 Task: Removing Background Noise.
Action: Mouse moved to (90, 11)
Screenshot: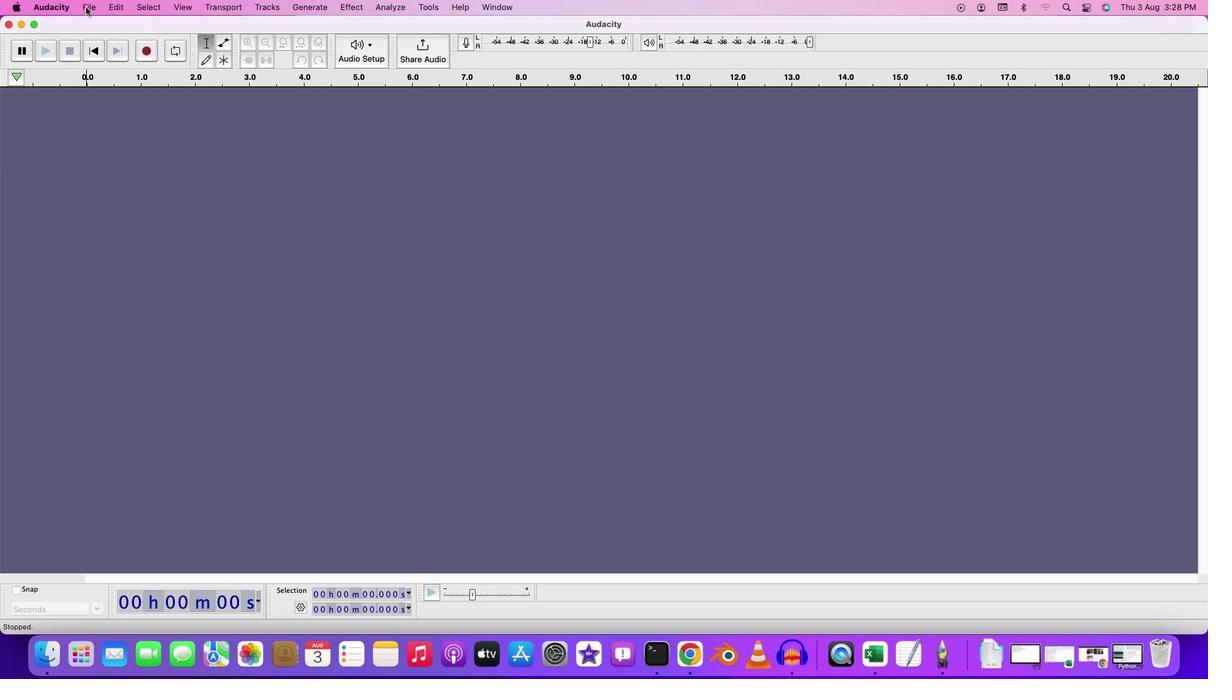 
Action: Mouse pressed left at (90, 11)
Screenshot: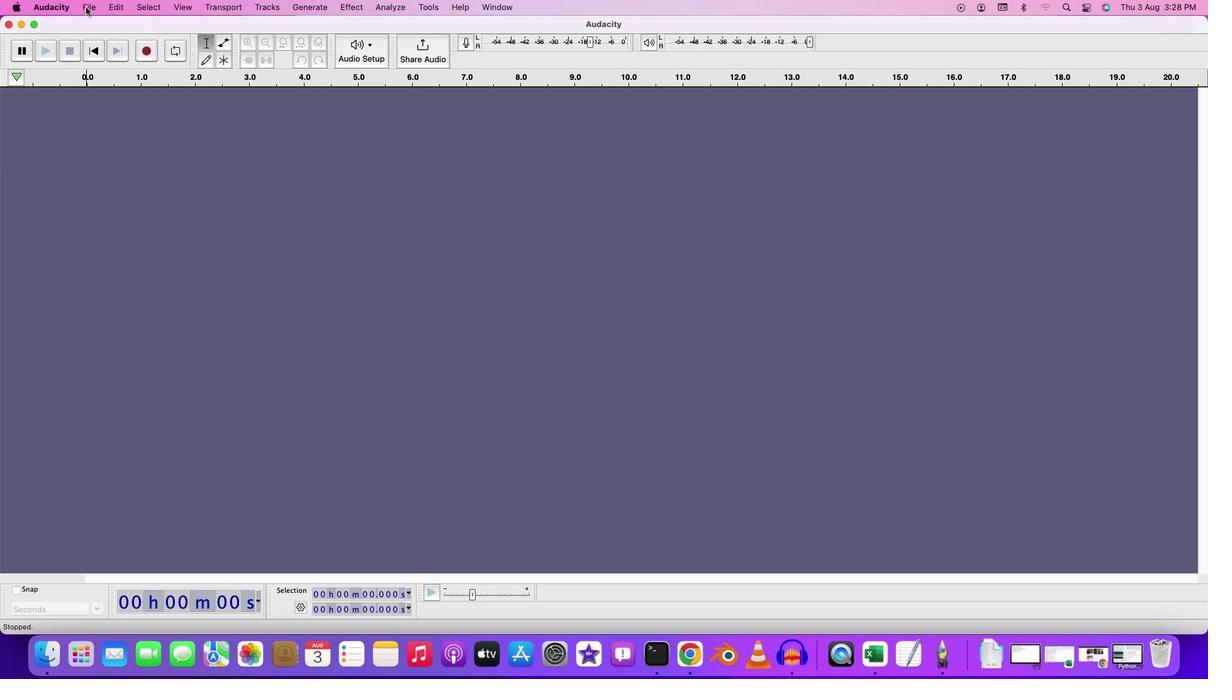 
Action: Mouse moved to (105, 39)
Screenshot: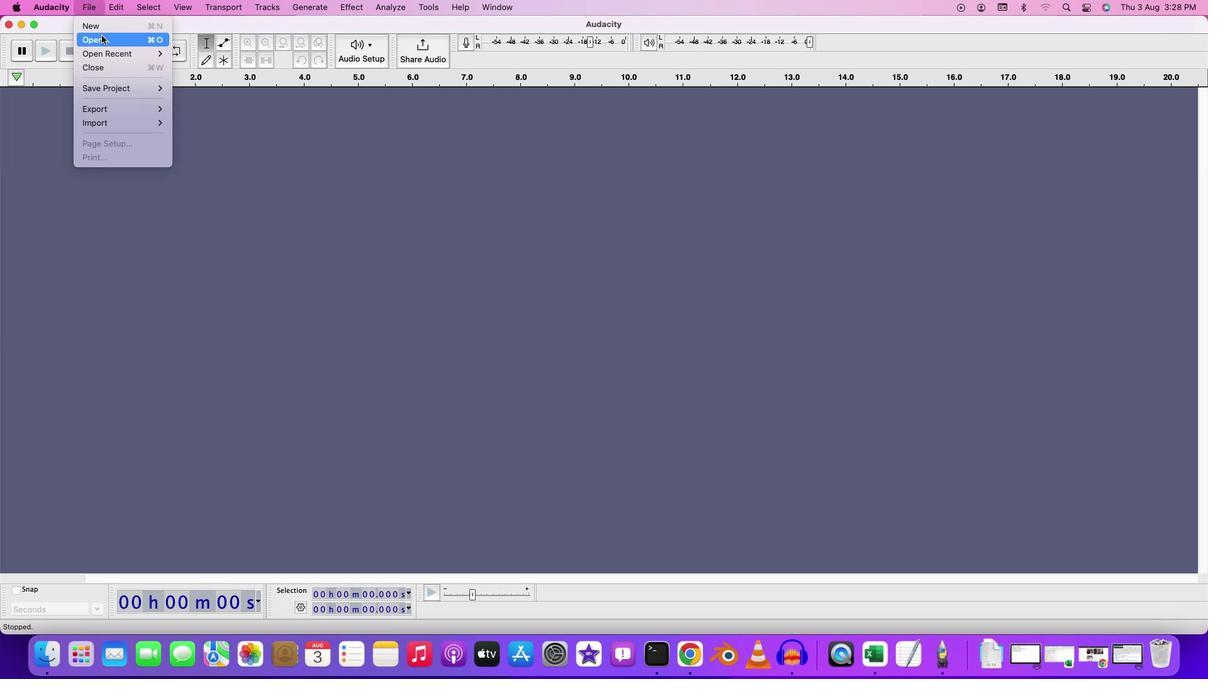 
Action: Mouse pressed left at (105, 39)
Screenshot: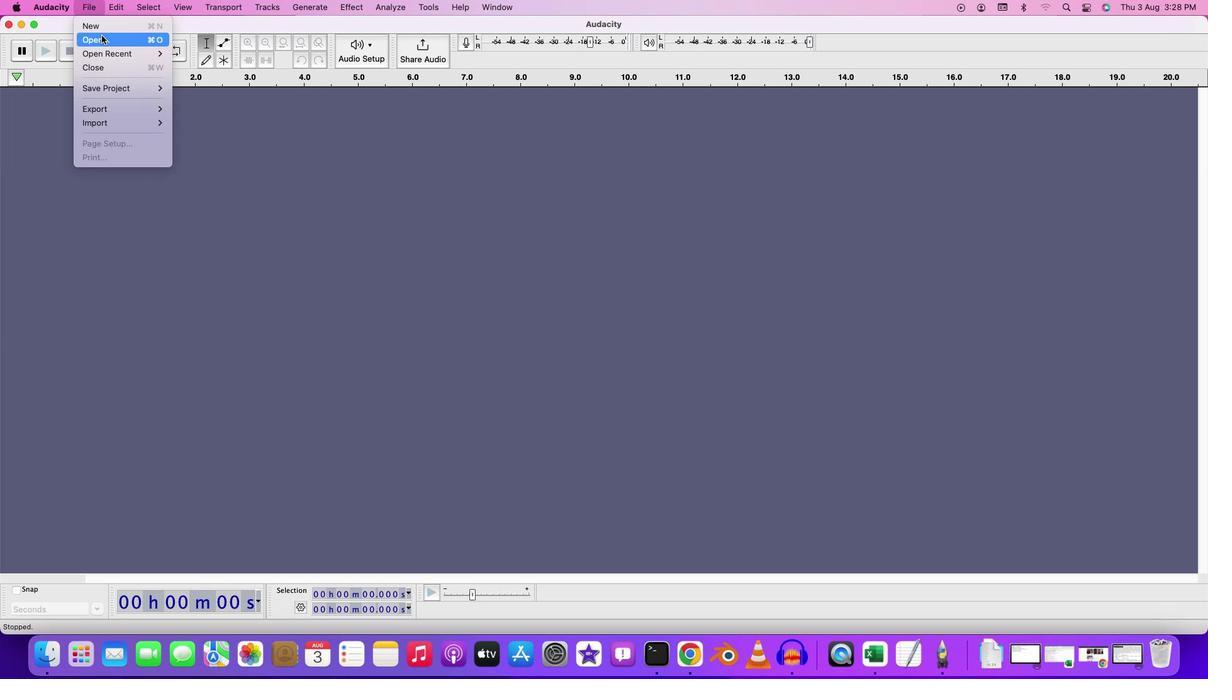 
Action: Mouse moved to (514, 171)
Screenshot: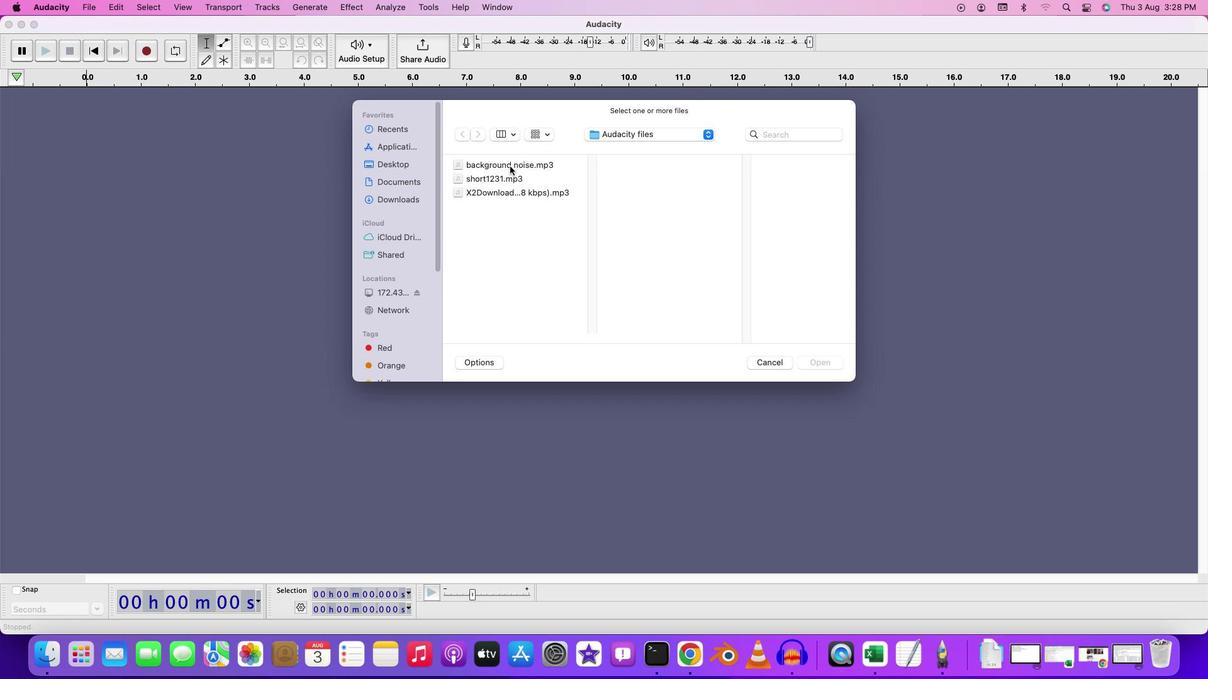 
Action: Mouse pressed left at (514, 171)
Screenshot: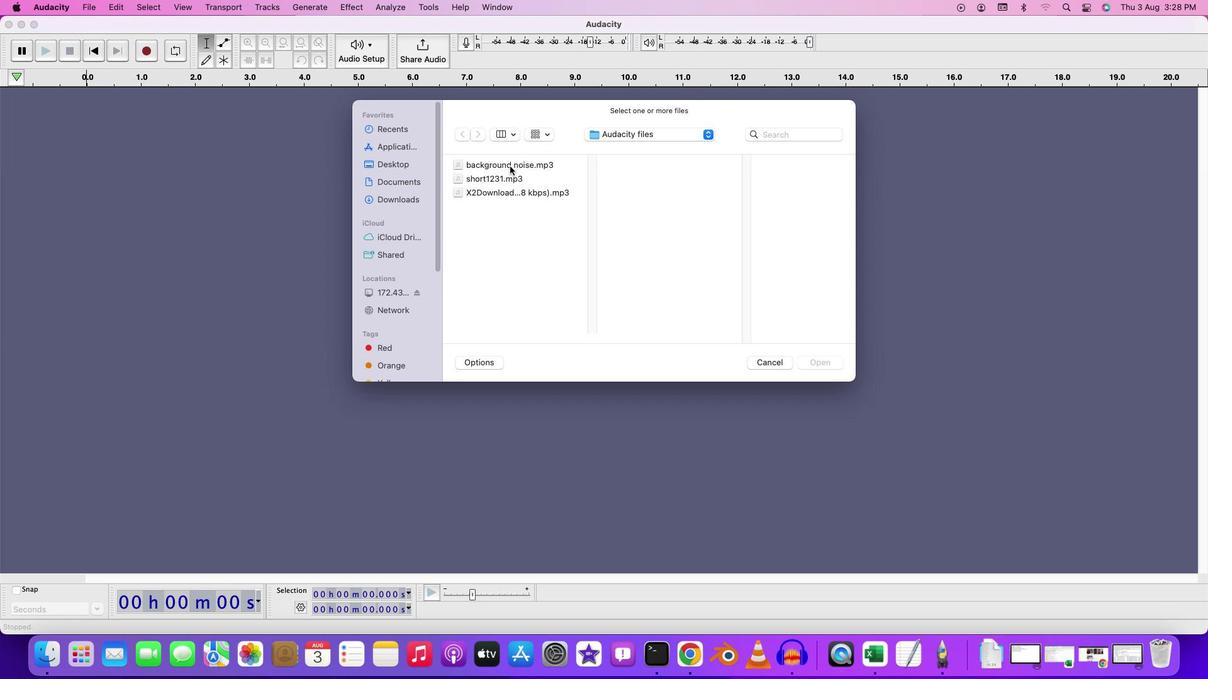 
Action: Mouse pressed left at (514, 171)
Screenshot: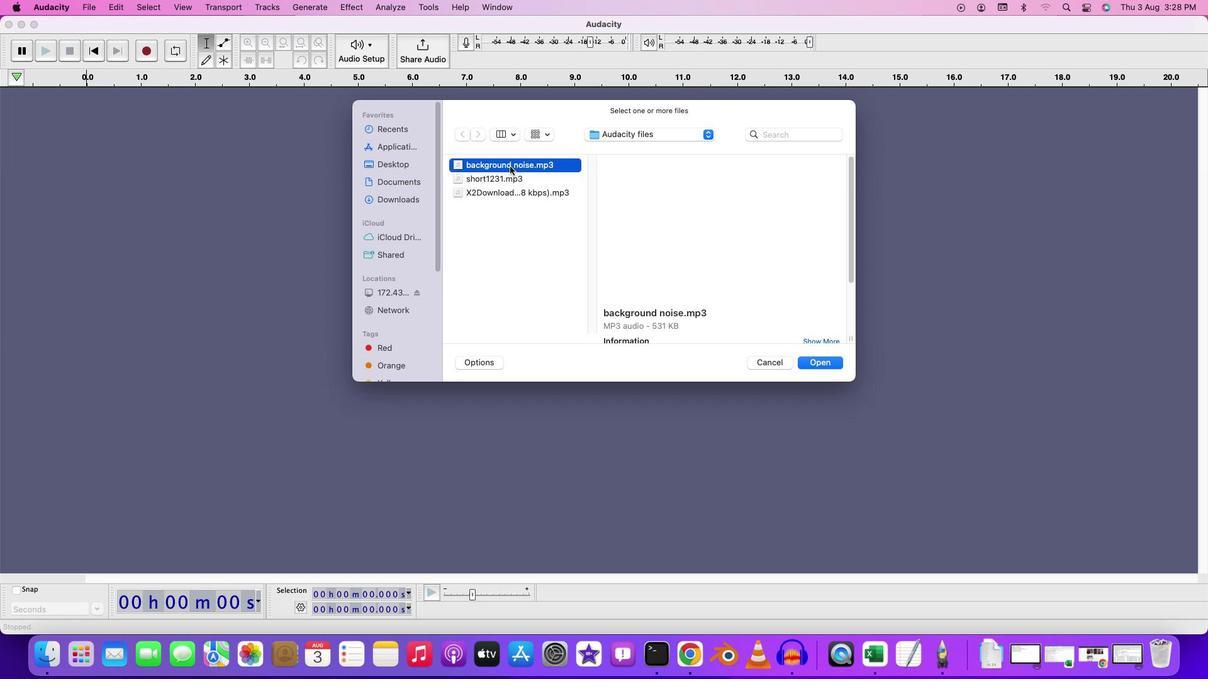 
Action: Mouse moved to (134, 124)
Screenshot: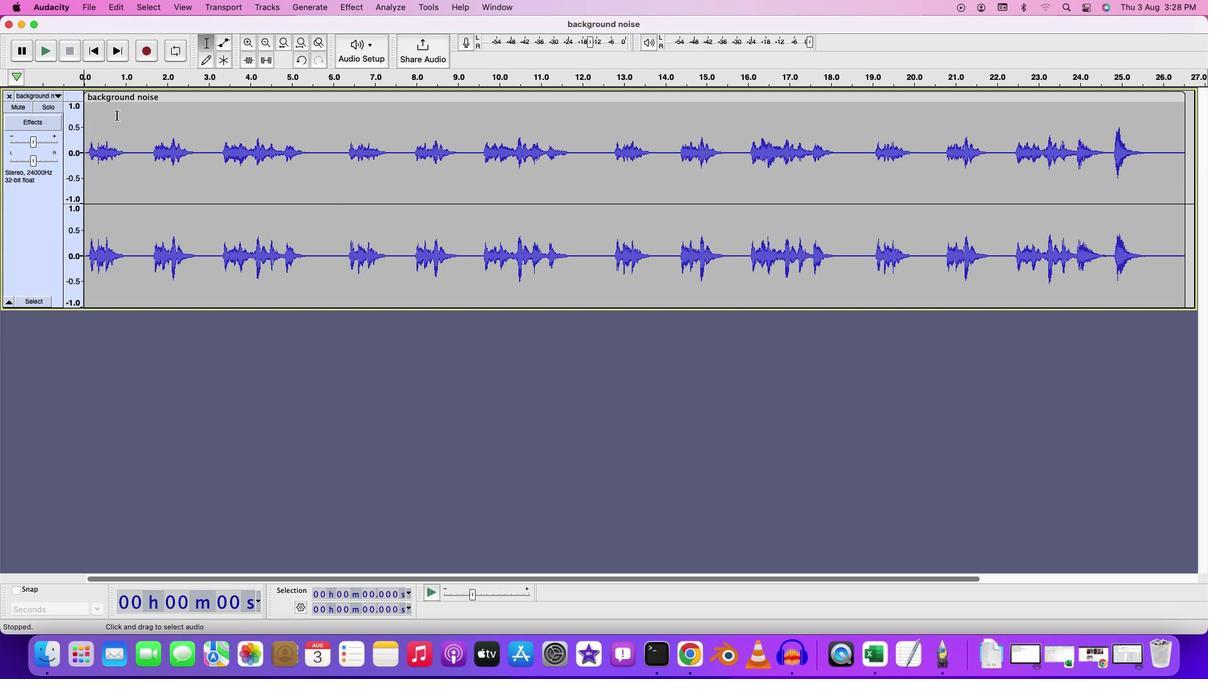 
Action: Key pressed Key.space
Screenshot: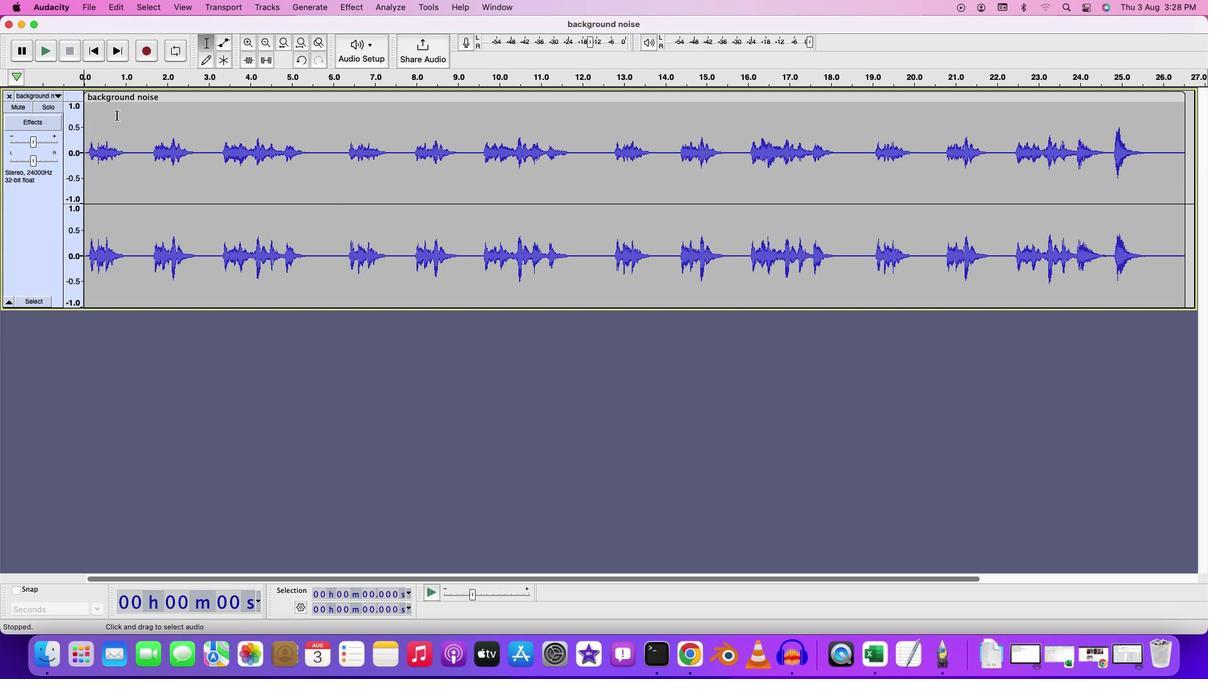 
Action: Mouse moved to (361, 117)
Screenshot: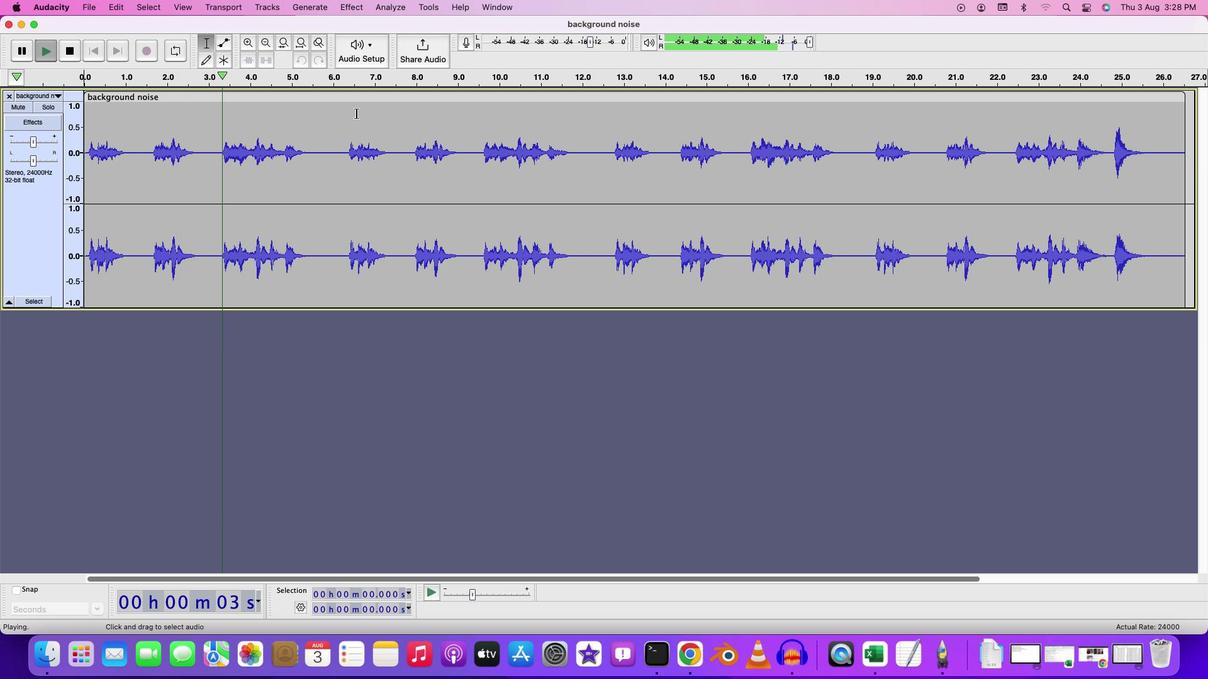 
Action: Mouse pressed left at (361, 117)
Screenshot: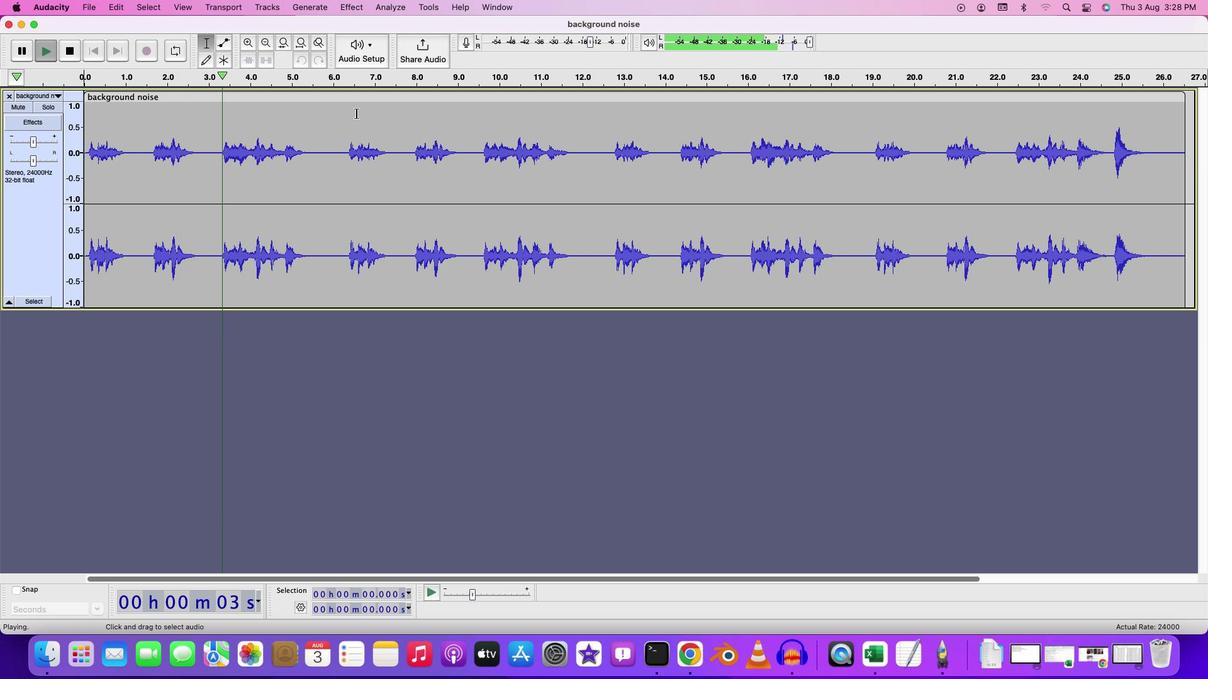 
Action: Mouse moved to (412, 120)
Screenshot: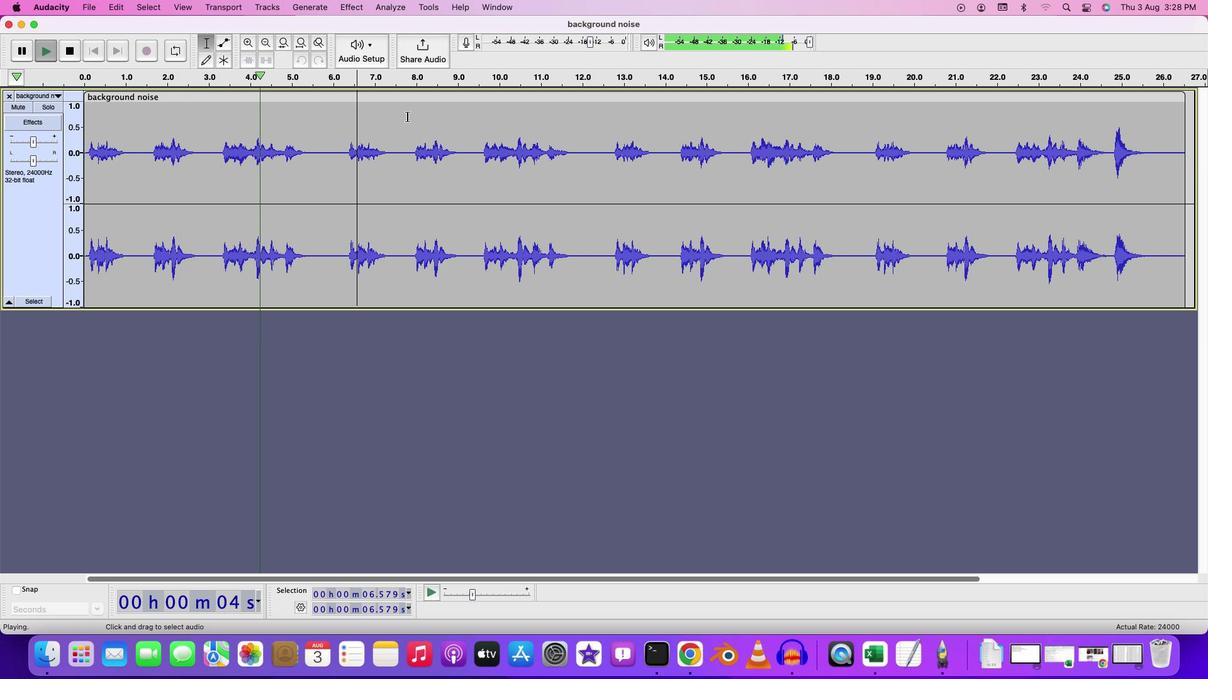 
Action: Mouse pressed left at (412, 120)
Screenshot: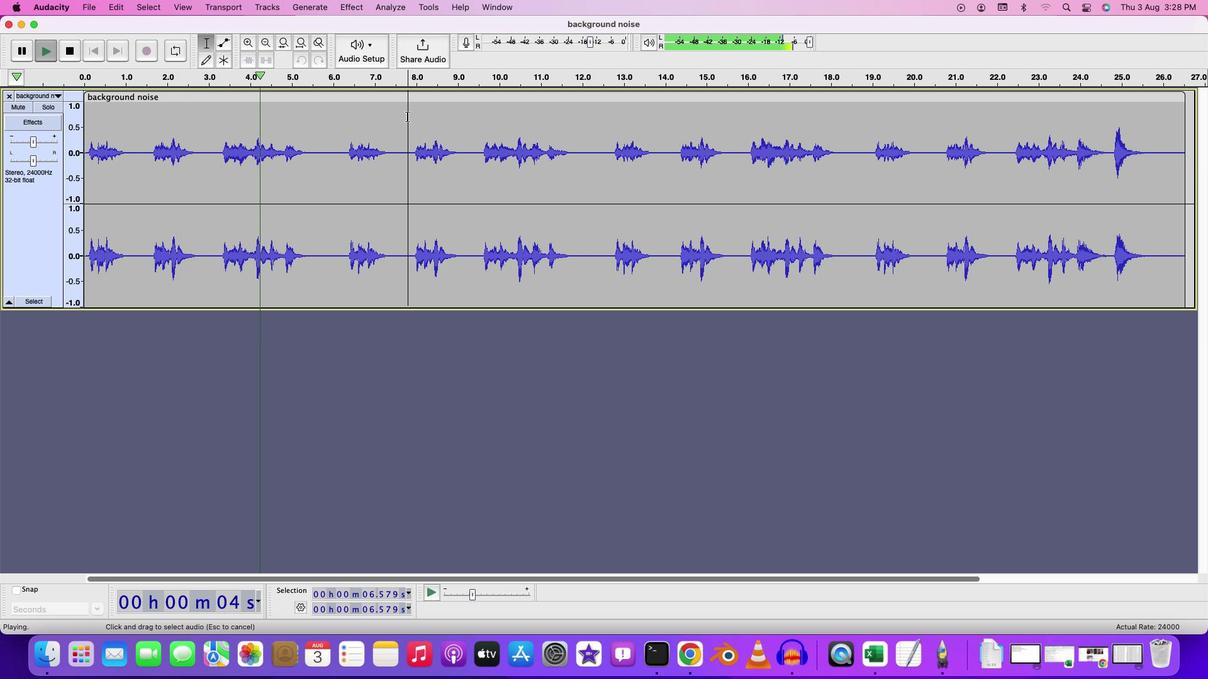 
Action: Key pressed Key.spaceKey.space
Screenshot: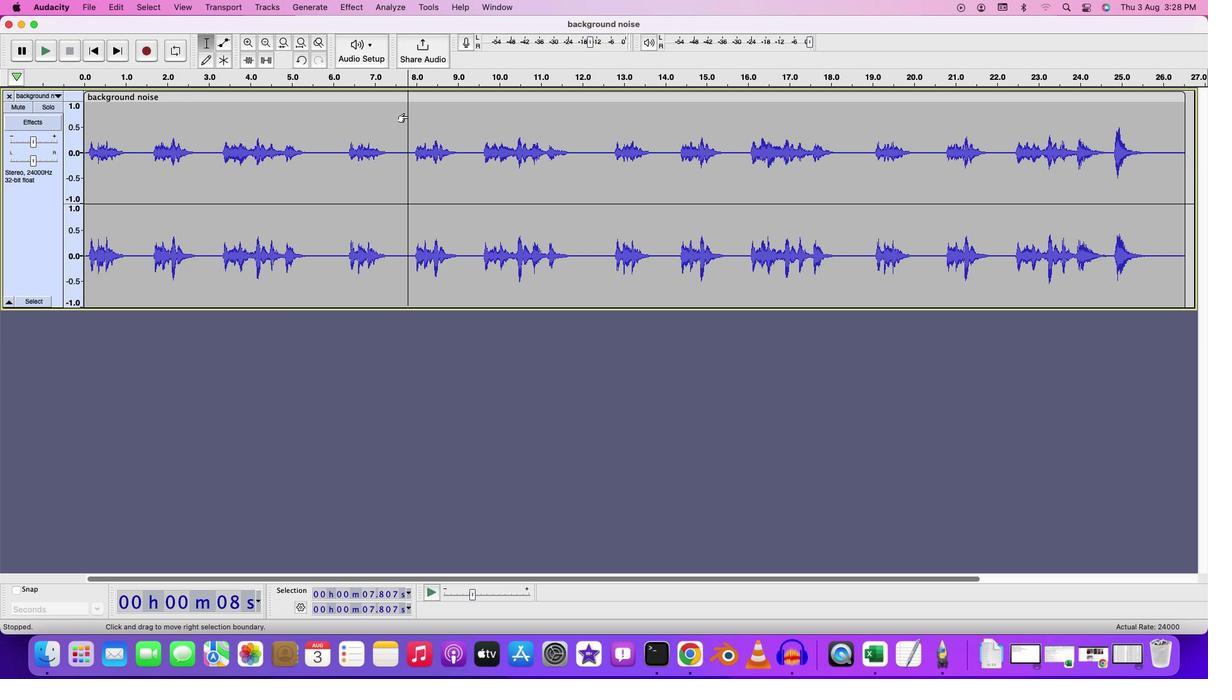 
Action: Mouse moved to (411, 121)
Screenshot: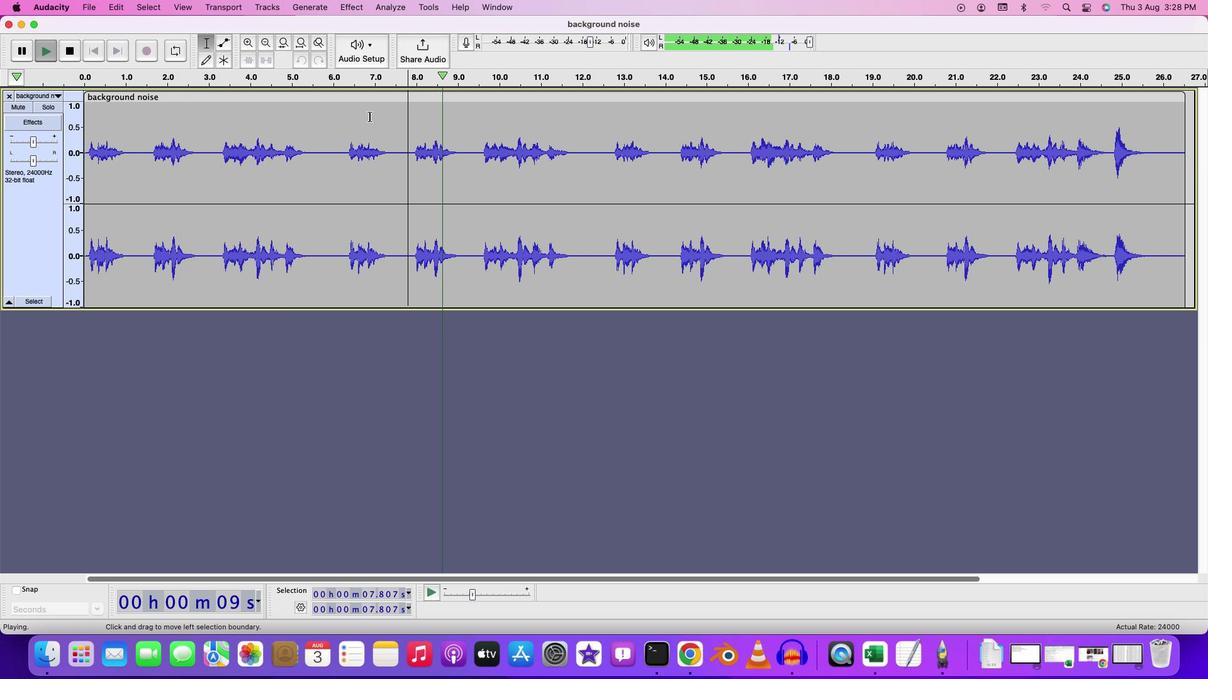 
Action: Key pressed Key.space
Screenshot: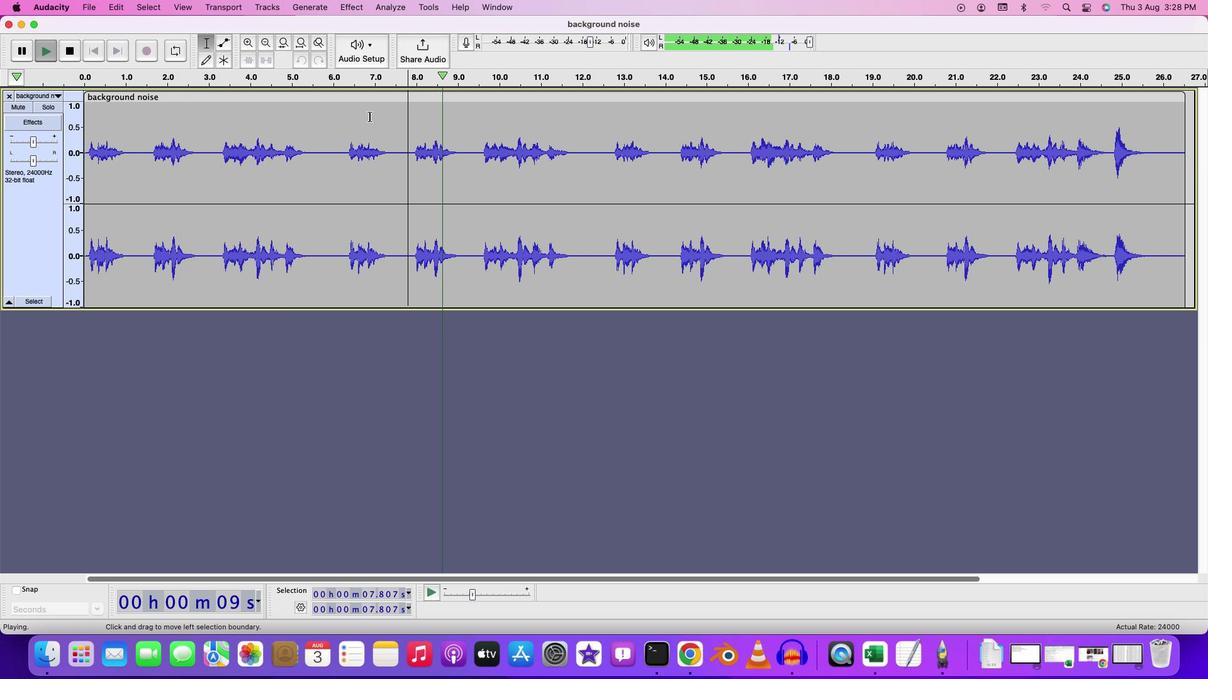 
Action: Mouse moved to (95, 118)
Screenshot: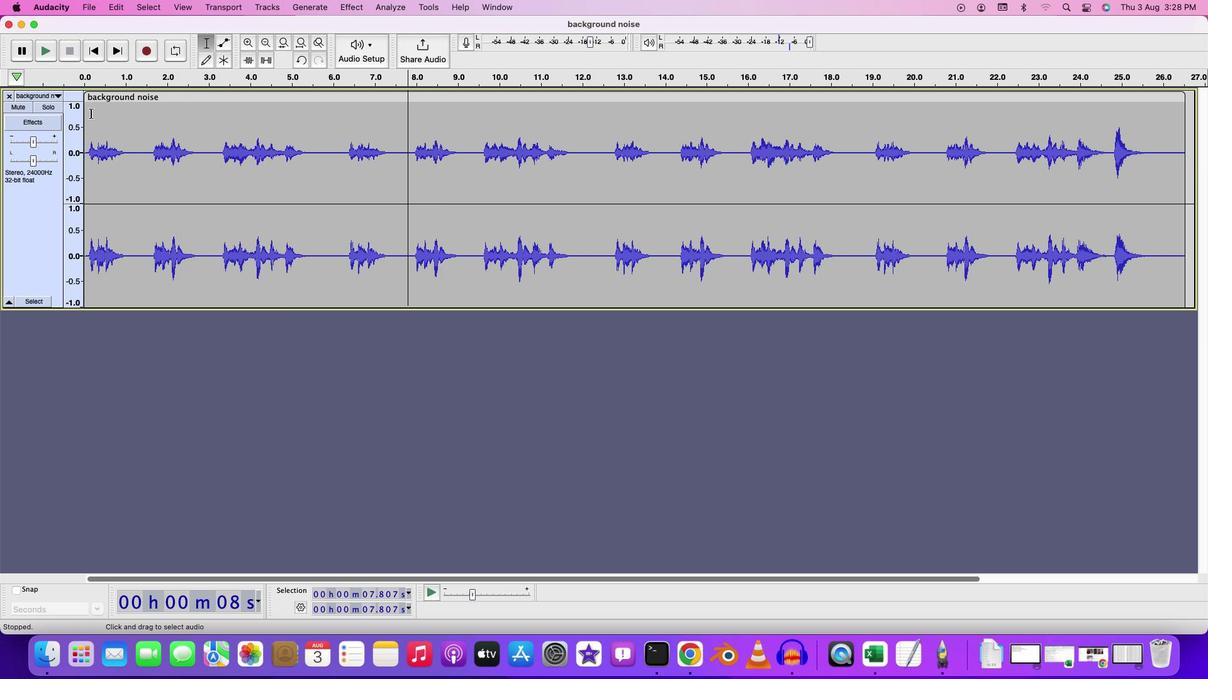 
Action: Mouse pressed left at (95, 118)
Screenshot: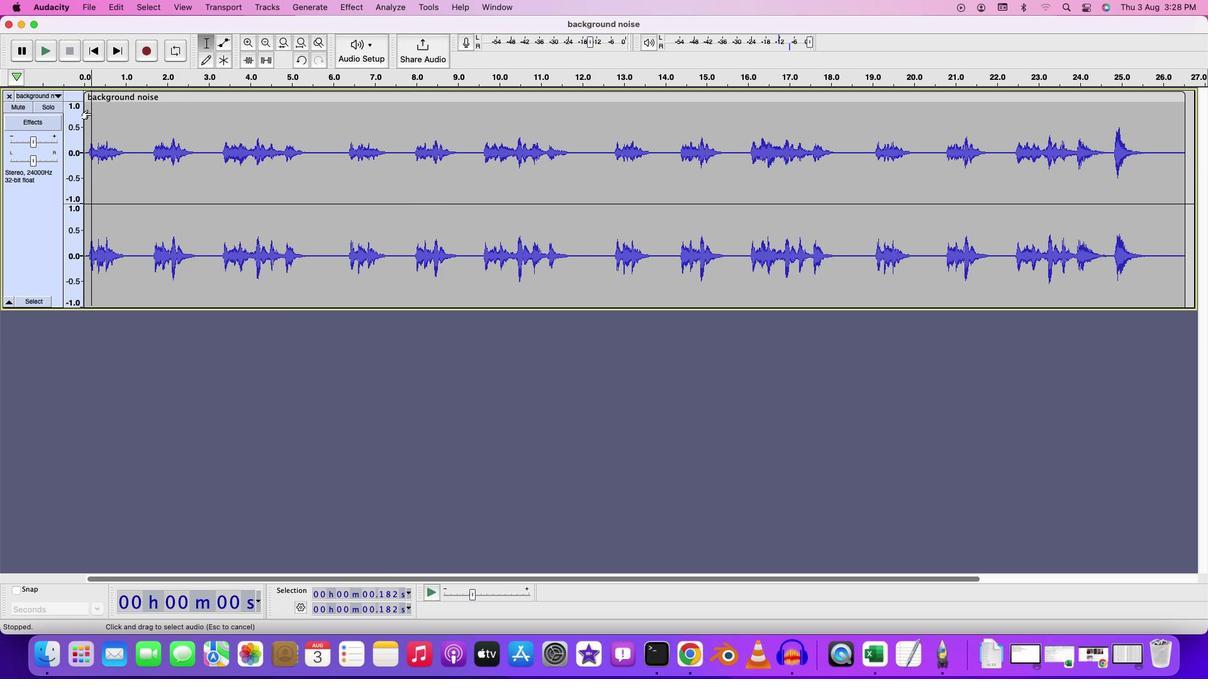 
Action: Mouse moved to (159, 135)
Screenshot: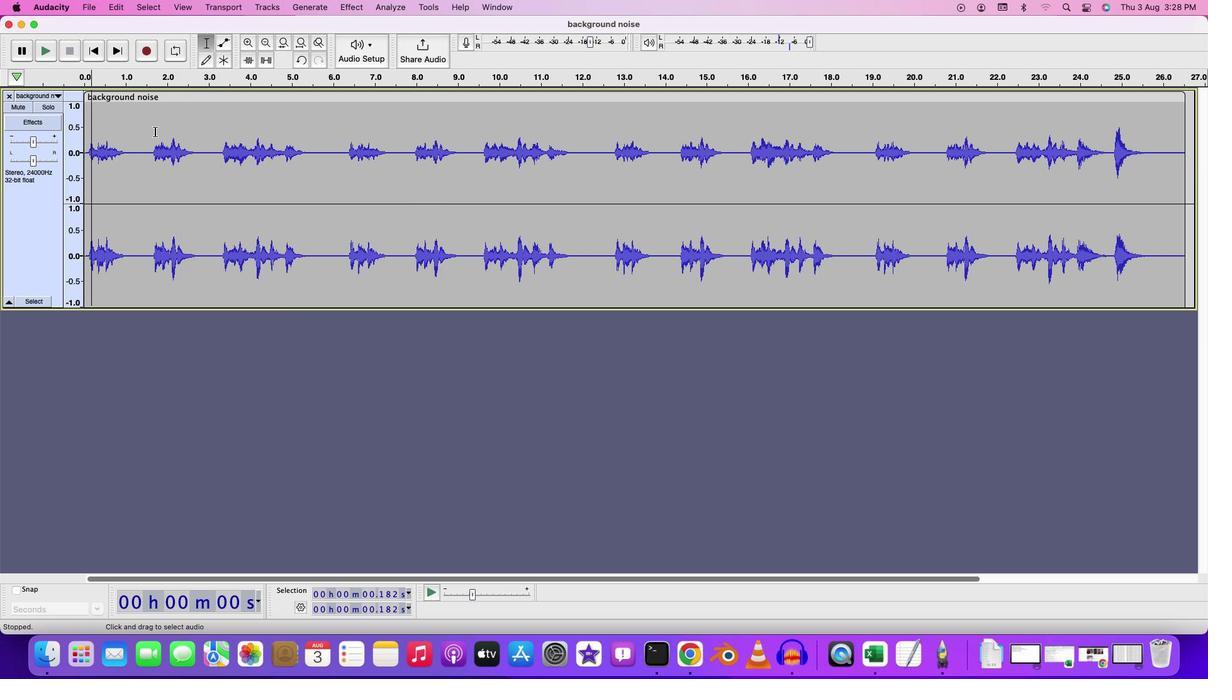 
Action: Mouse pressed left at (159, 135)
Screenshot: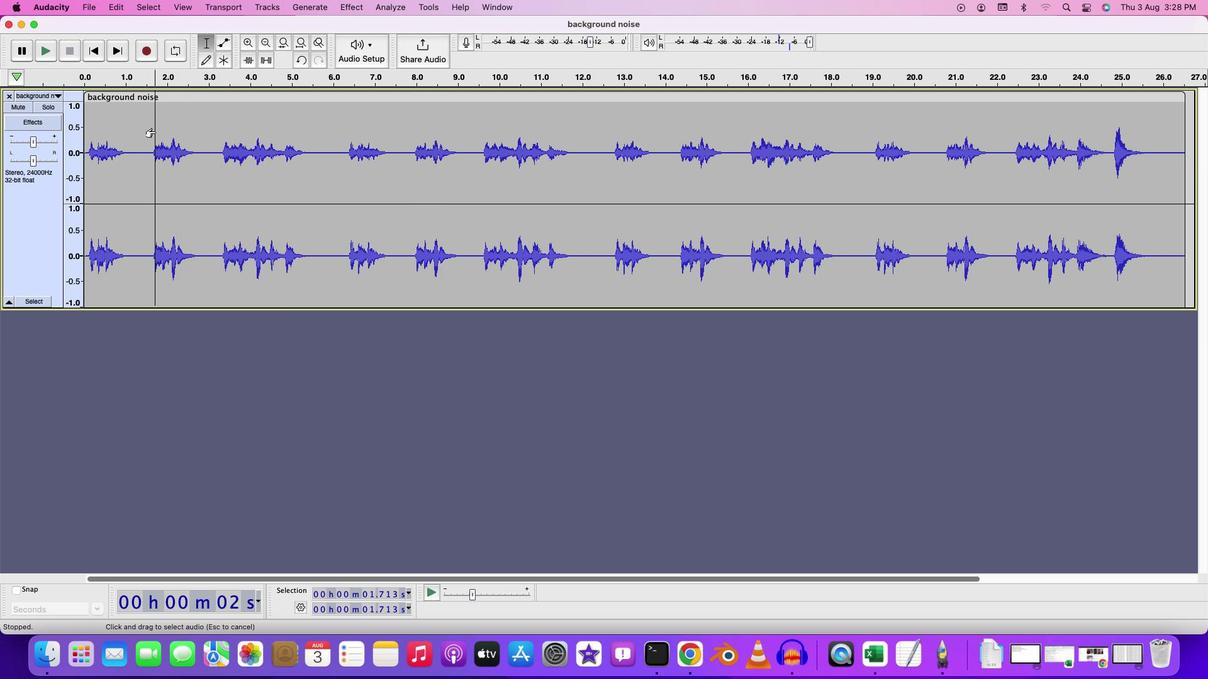 
Action: Mouse moved to (128, 130)
Screenshot: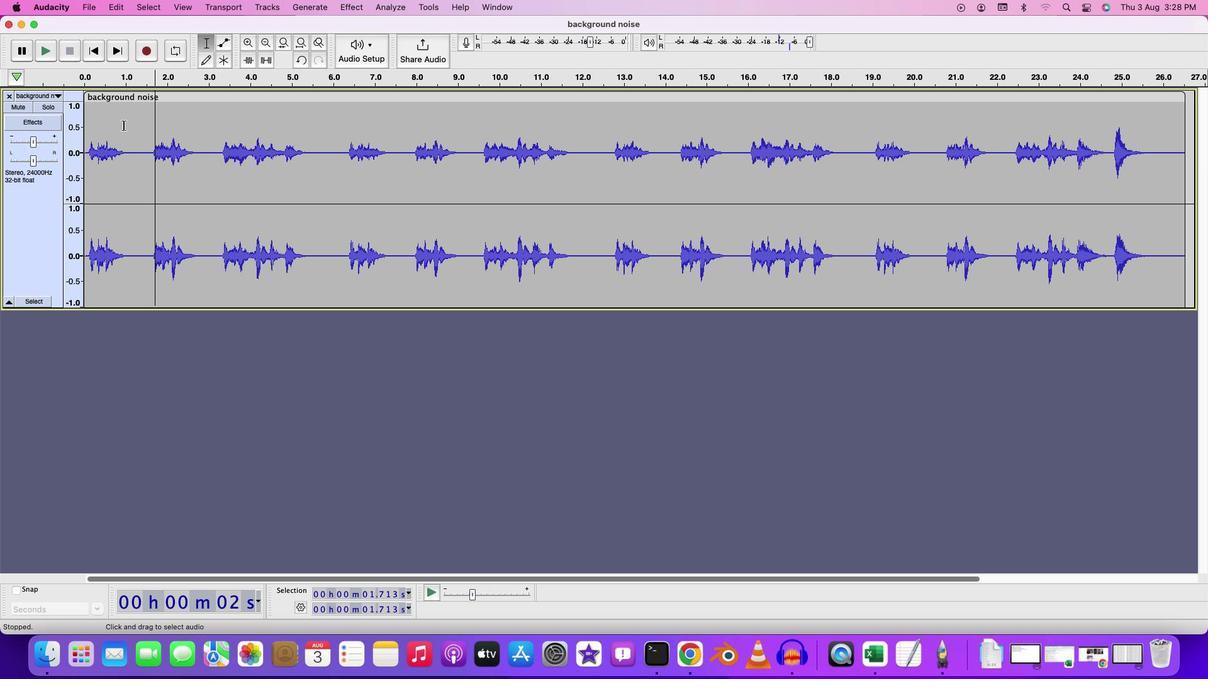 
Action: Mouse pressed left at (128, 130)
Screenshot: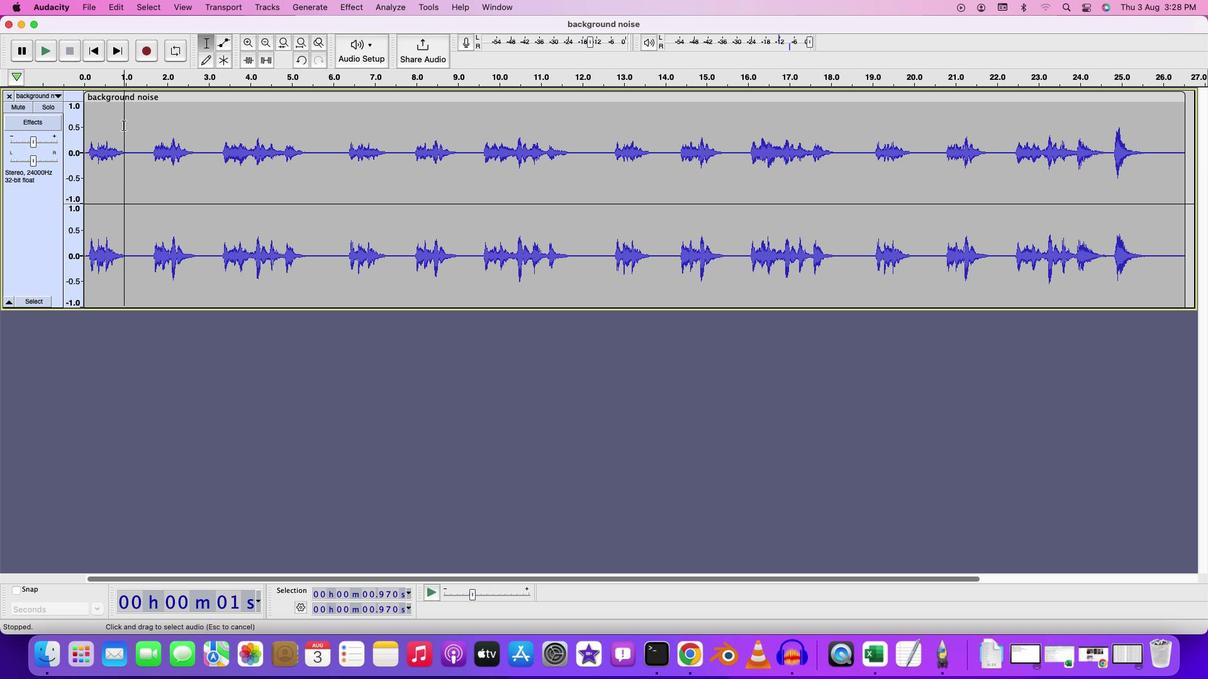 
Action: Mouse moved to (358, 16)
Screenshot: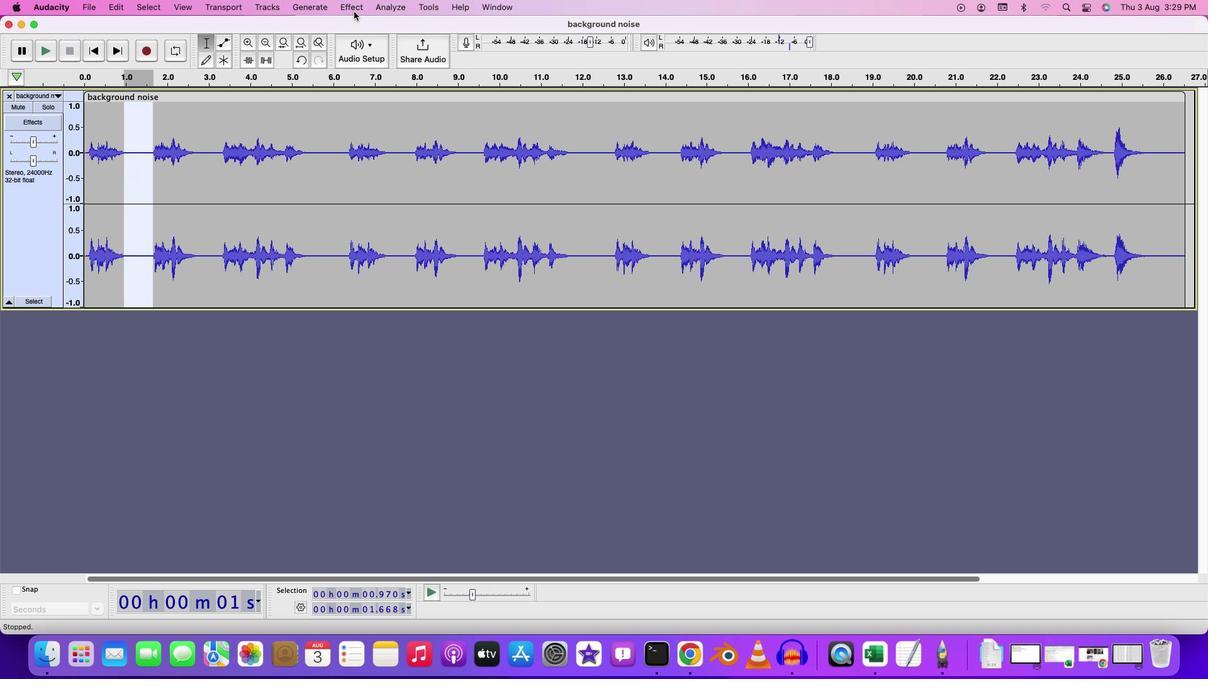 
Action: Mouse pressed left at (358, 16)
Screenshot: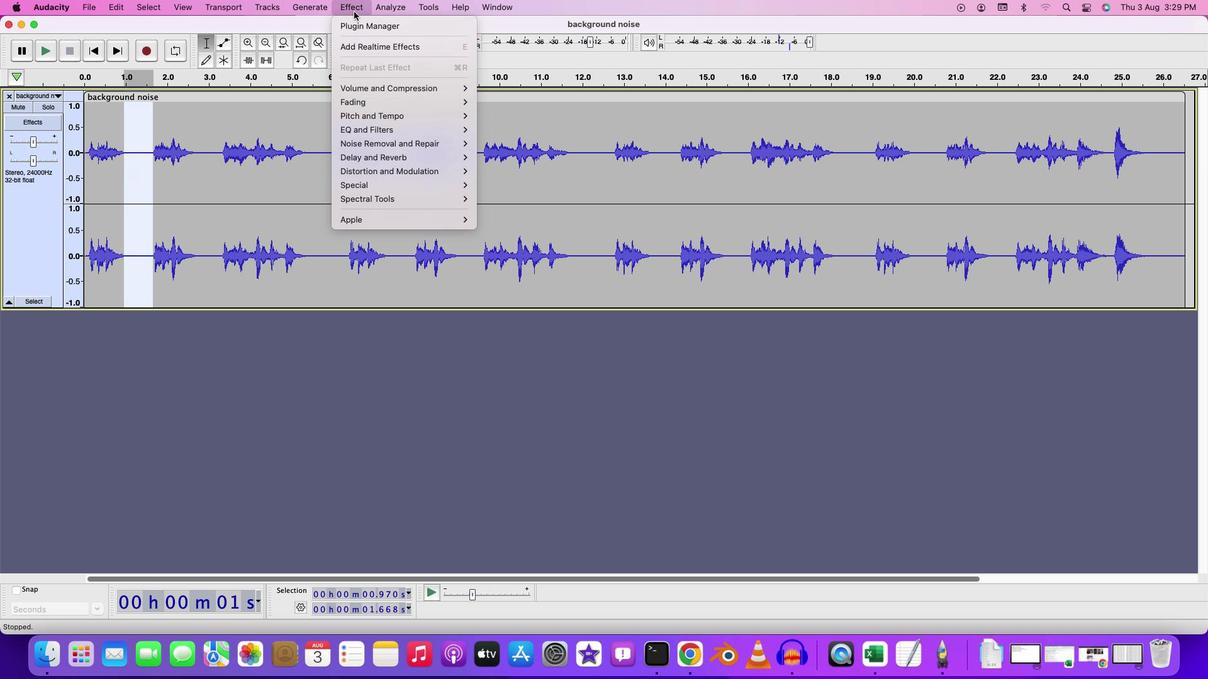 
Action: Mouse moved to (508, 186)
Screenshot: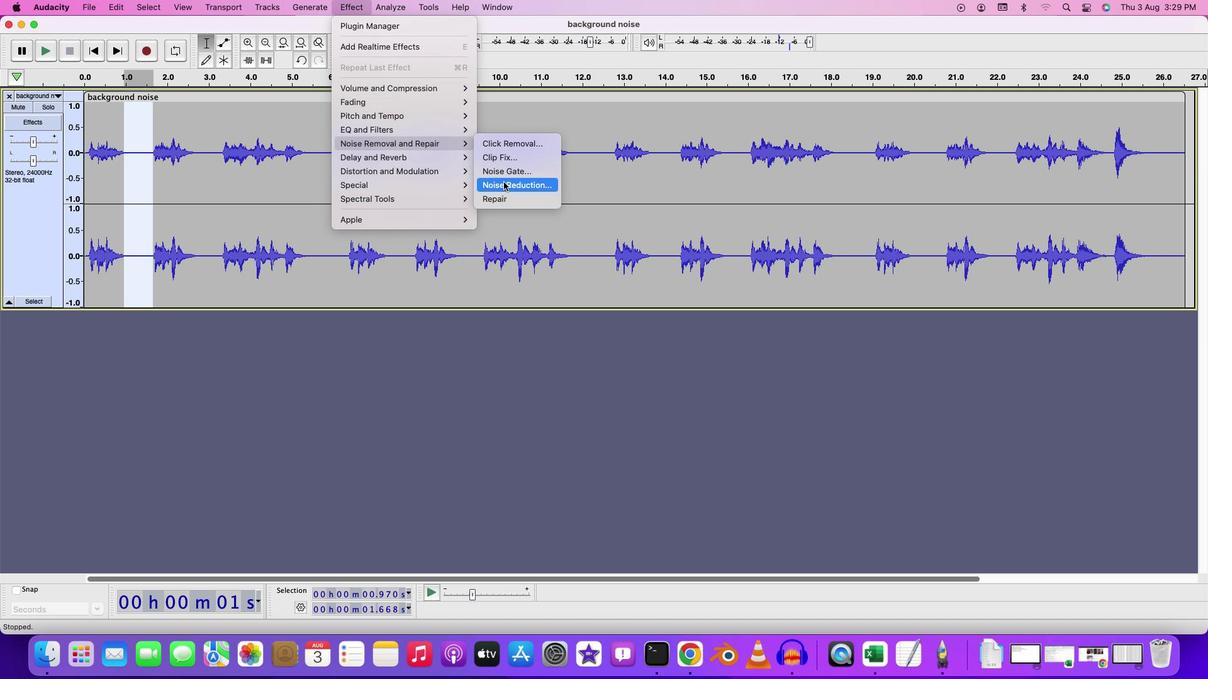 
Action: Mouse pressed left at (508, 186)
Screenshot: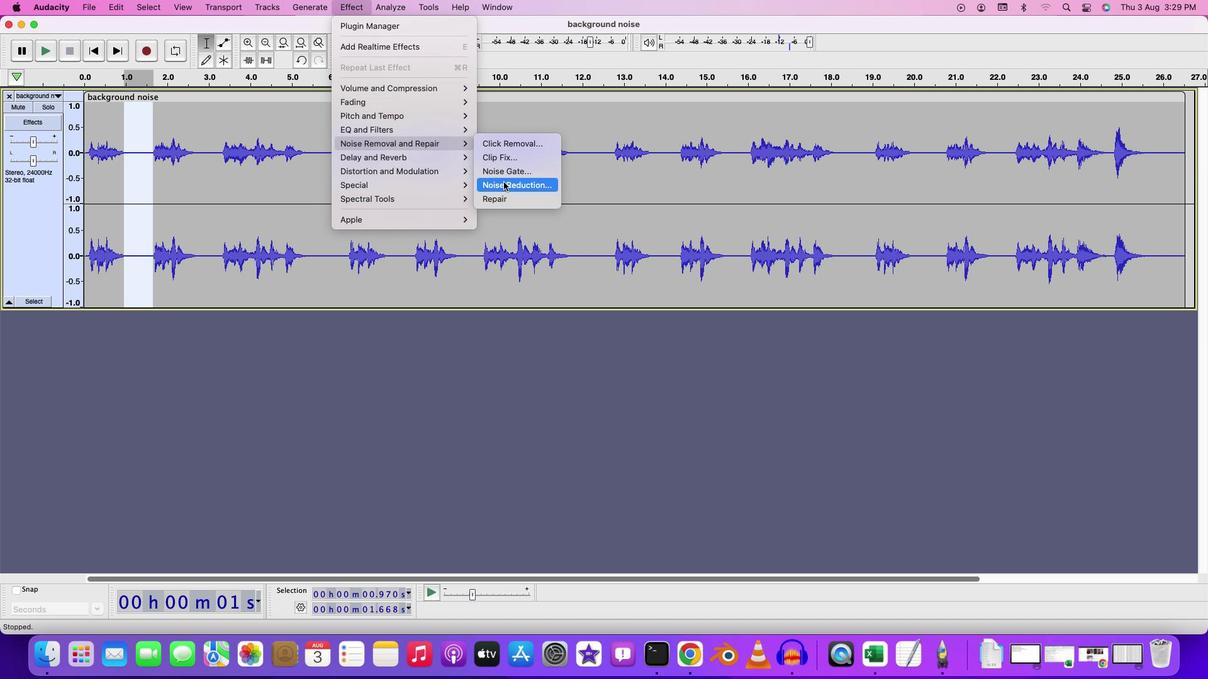 
Action: Mouse moved to (620, 354)
Screenshot: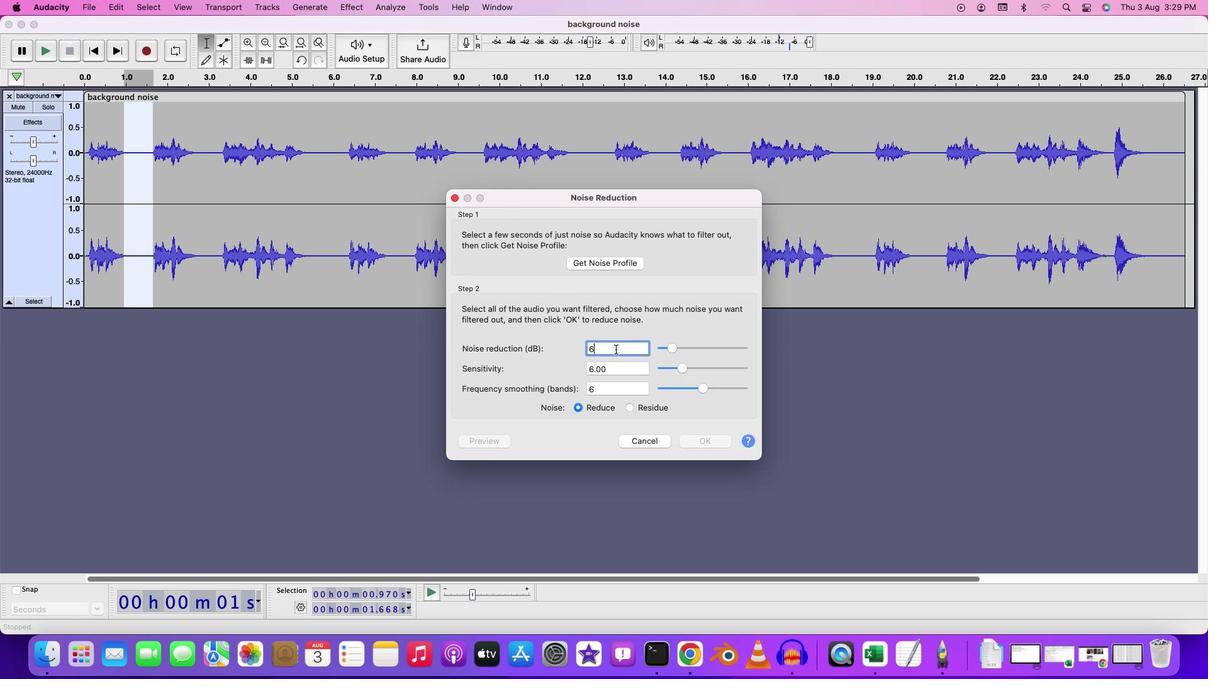 
Action: Mouse pressed left at (620, 354)
Screenshot: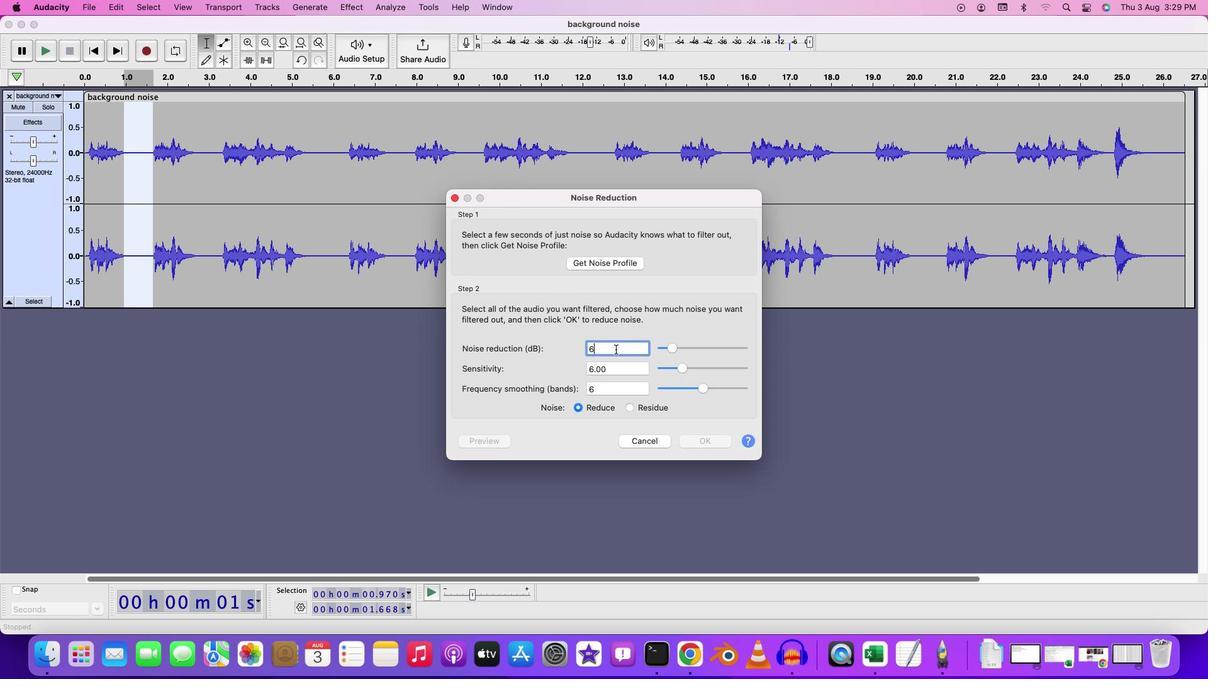 
Action: Mouse moved to (622, 353)
Screenshot: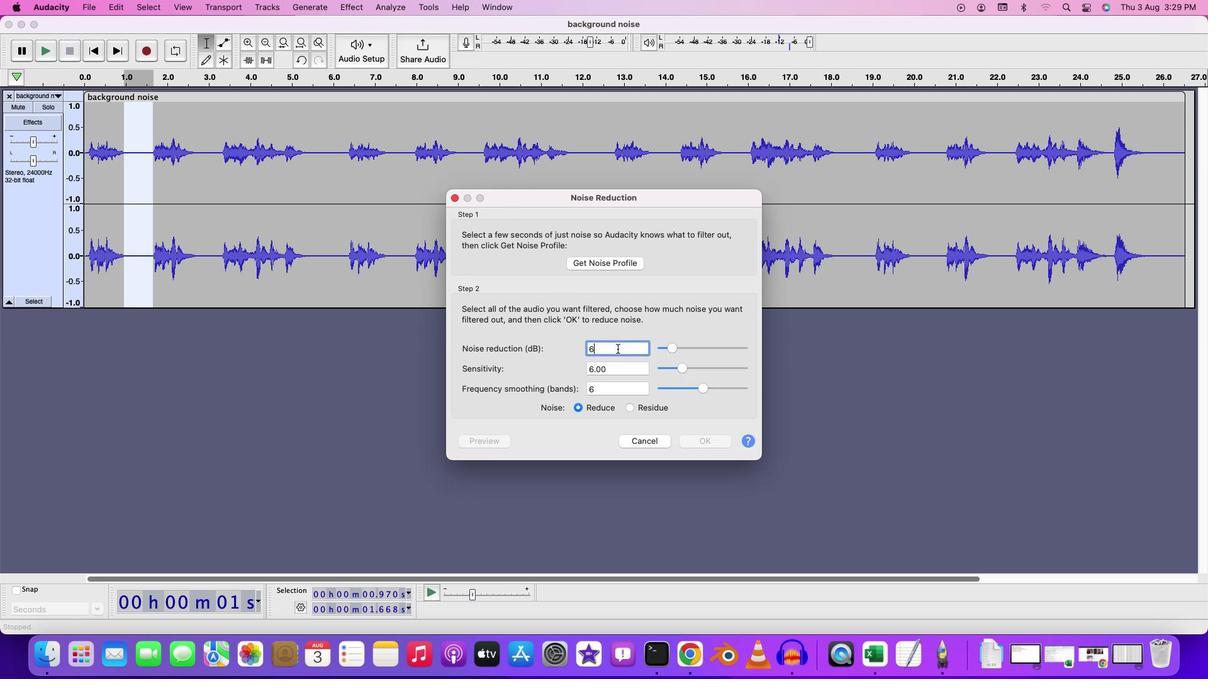 
Action: Key pressed Key.backspace'1''2'
Screenshot: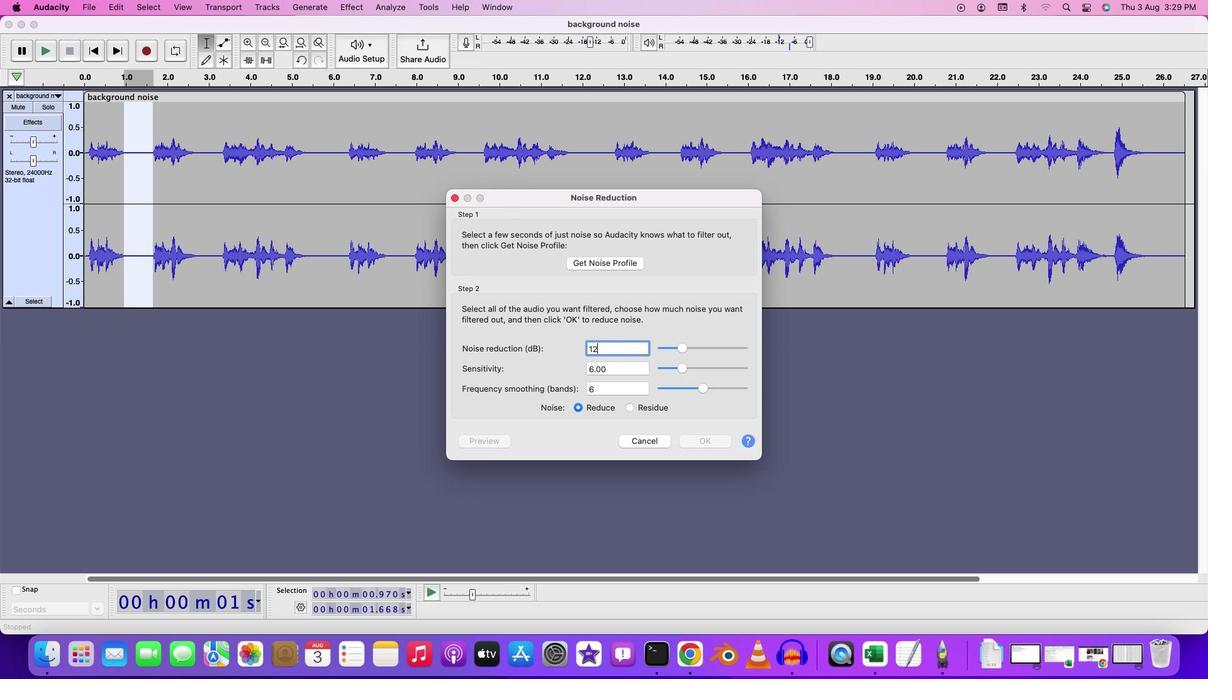 
Action: Mouse moved to (604, 372)
Screenshot: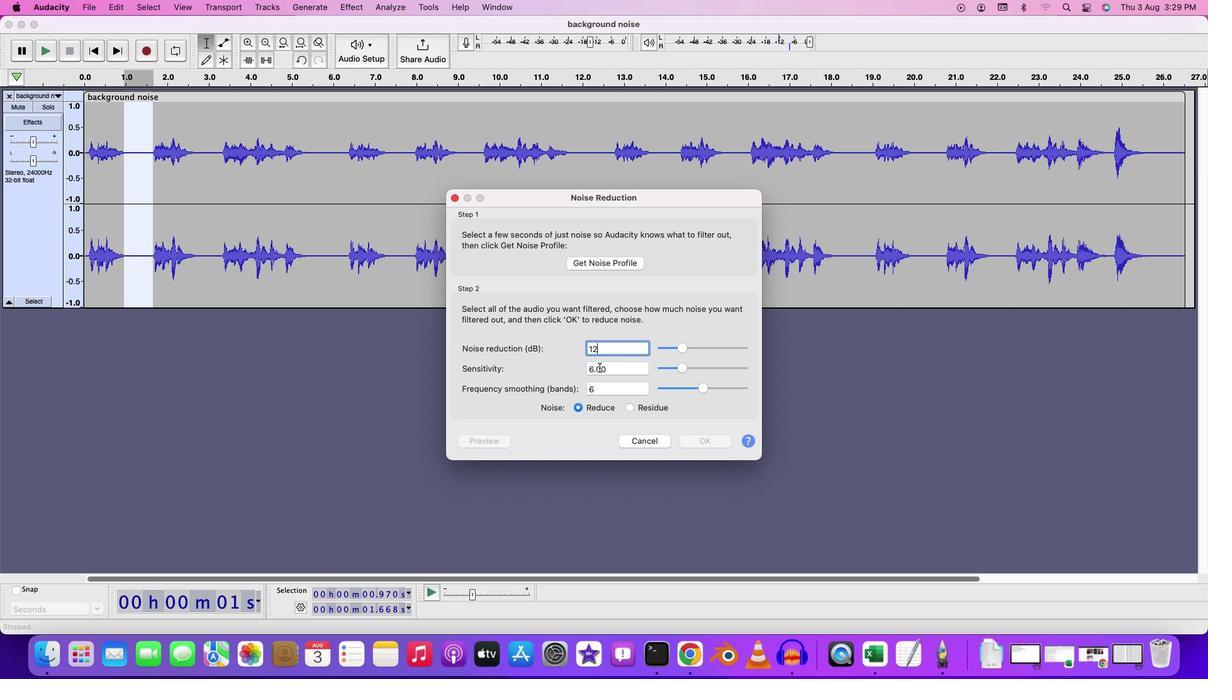 
Action: Mouse pressed left at (604, 372)
Screenshot: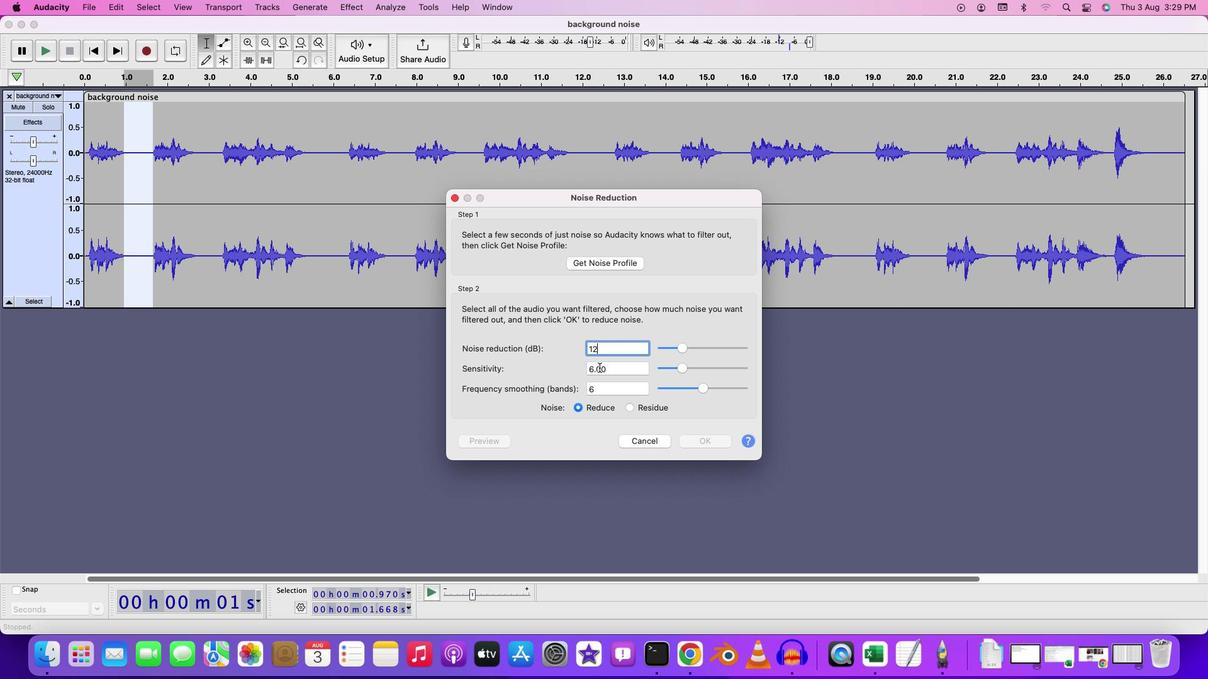 
Action: Key pressed Key.leftKey.leftKey.backspace'5'
Screenshot: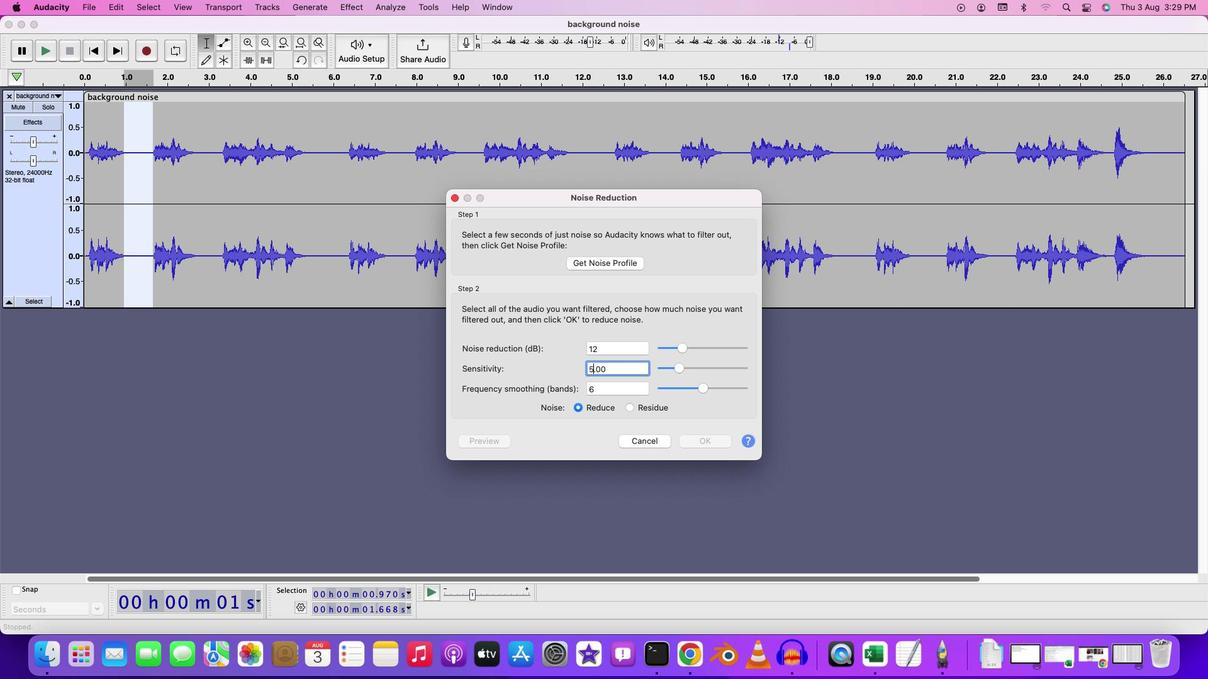 
Action: Mouse moved to (625, 396)
Screenshot: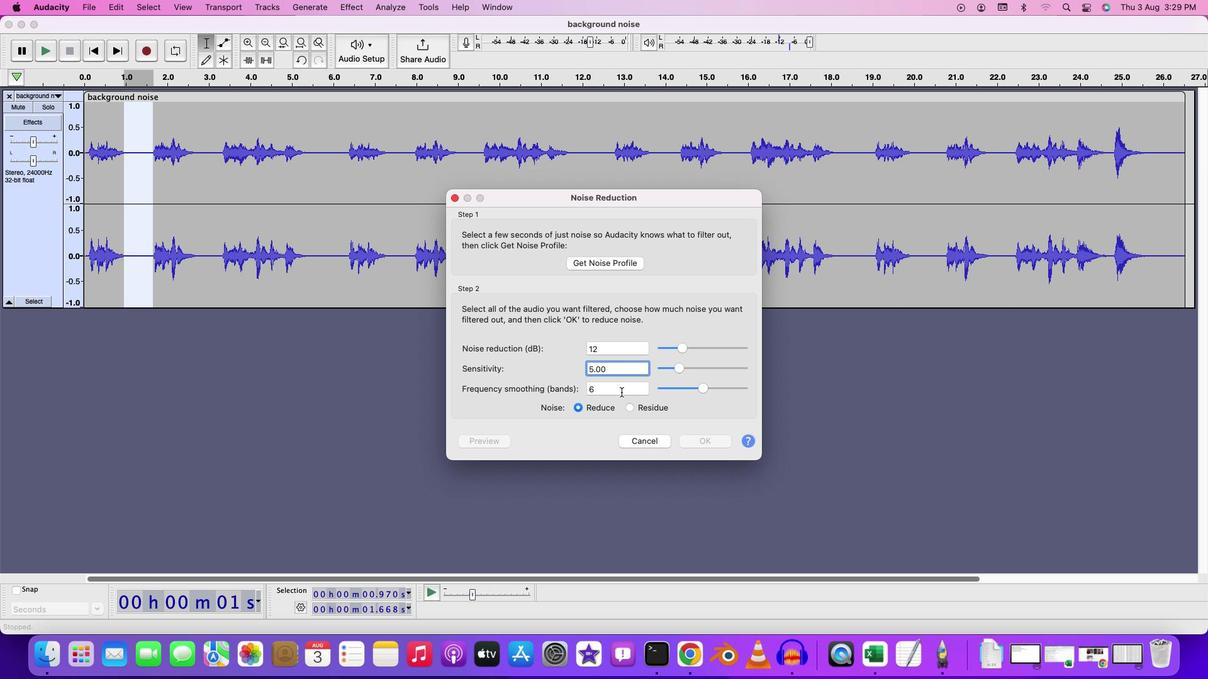 
Action: Mouse pressed left at (625, 396)
Screenshot: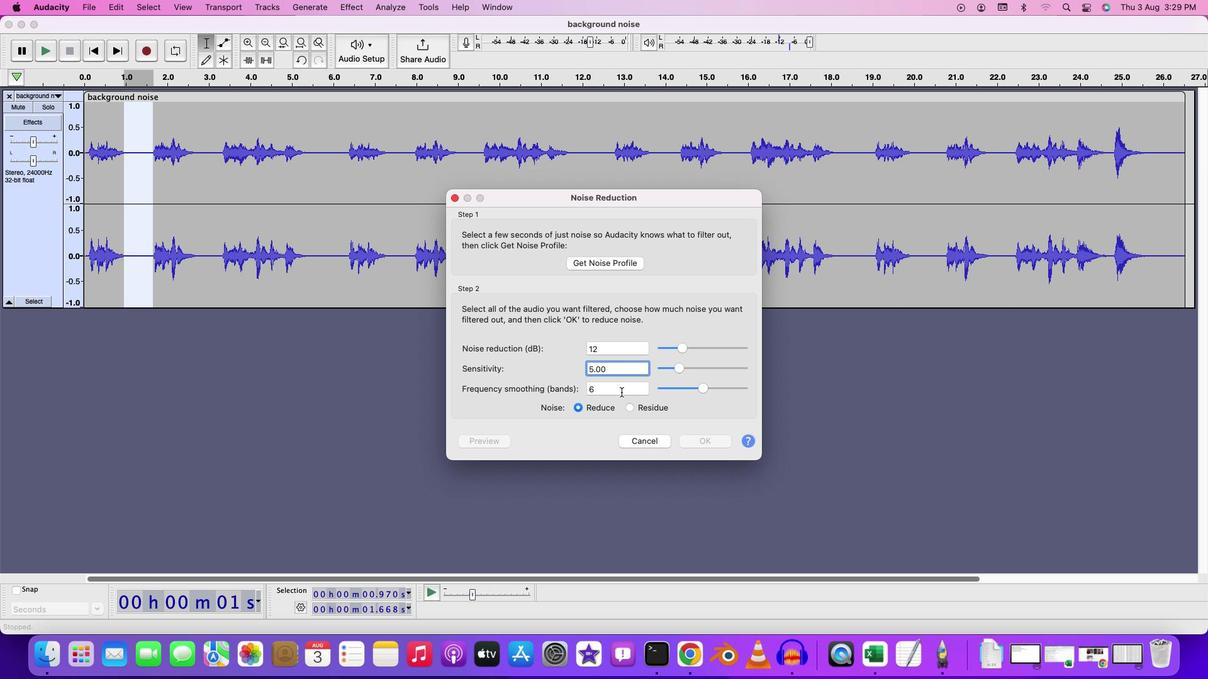 
Action: Key pressed Key.backspace'6'
Screenshot: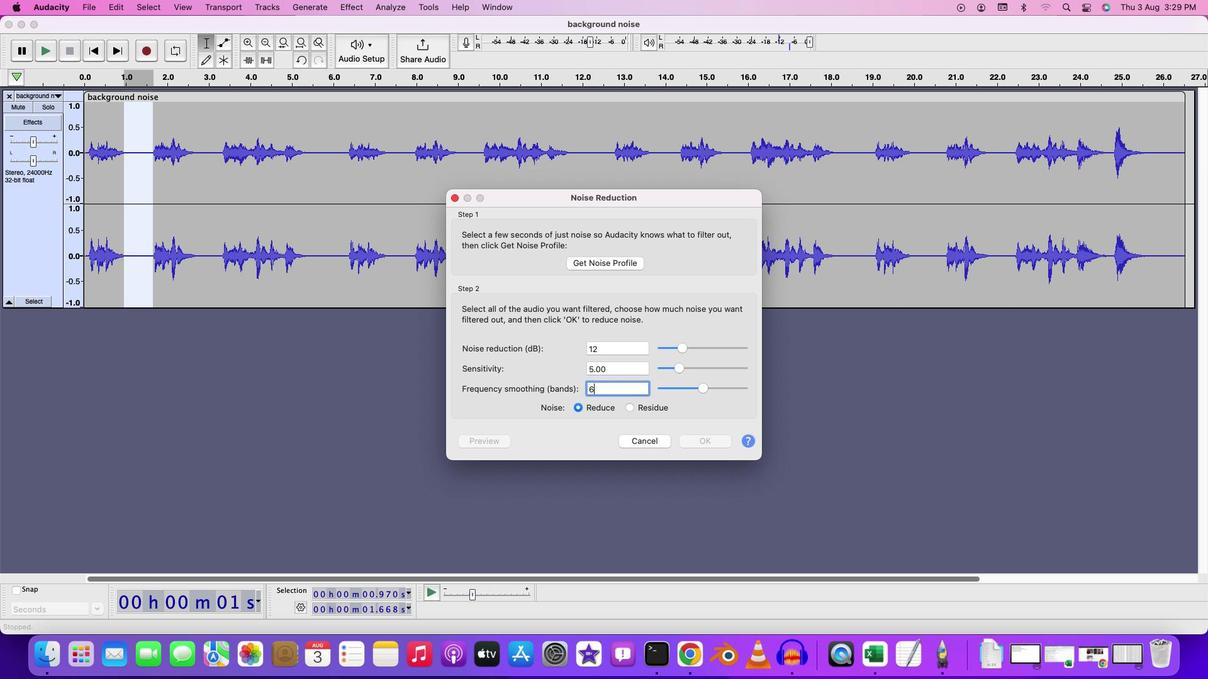 
Action: Mouse moved to (719, 418)
Screenshot: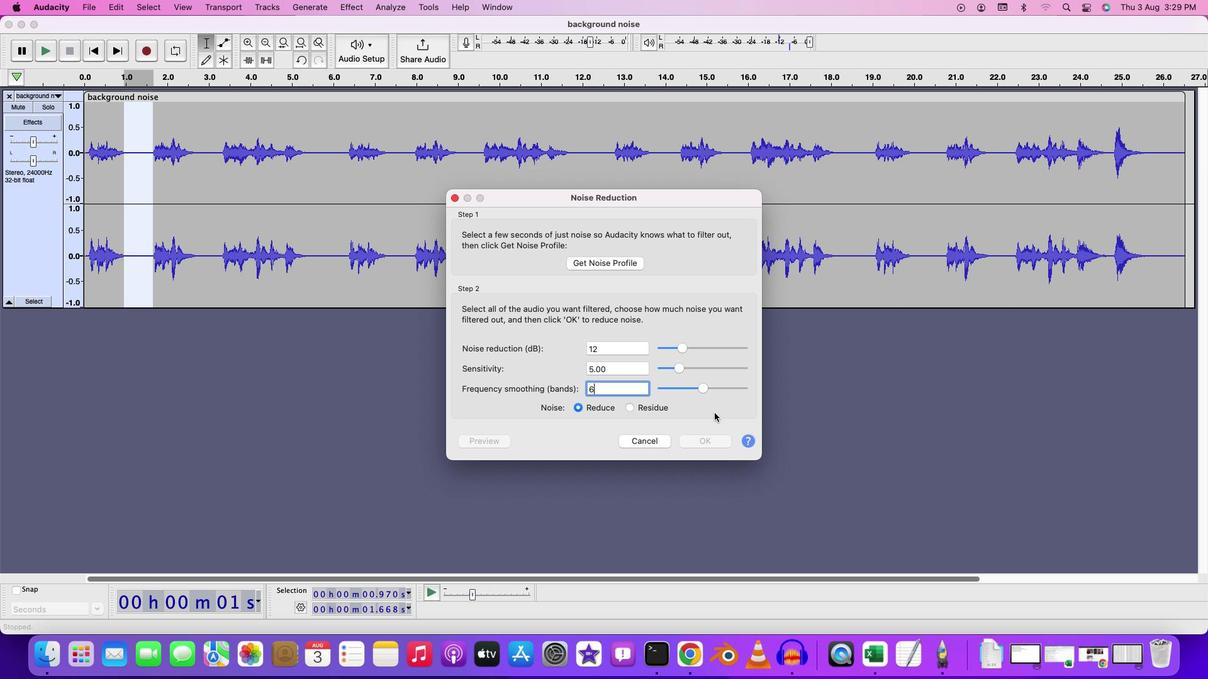 
Action: Mouse pressed left at (719, 418)
Screenshot: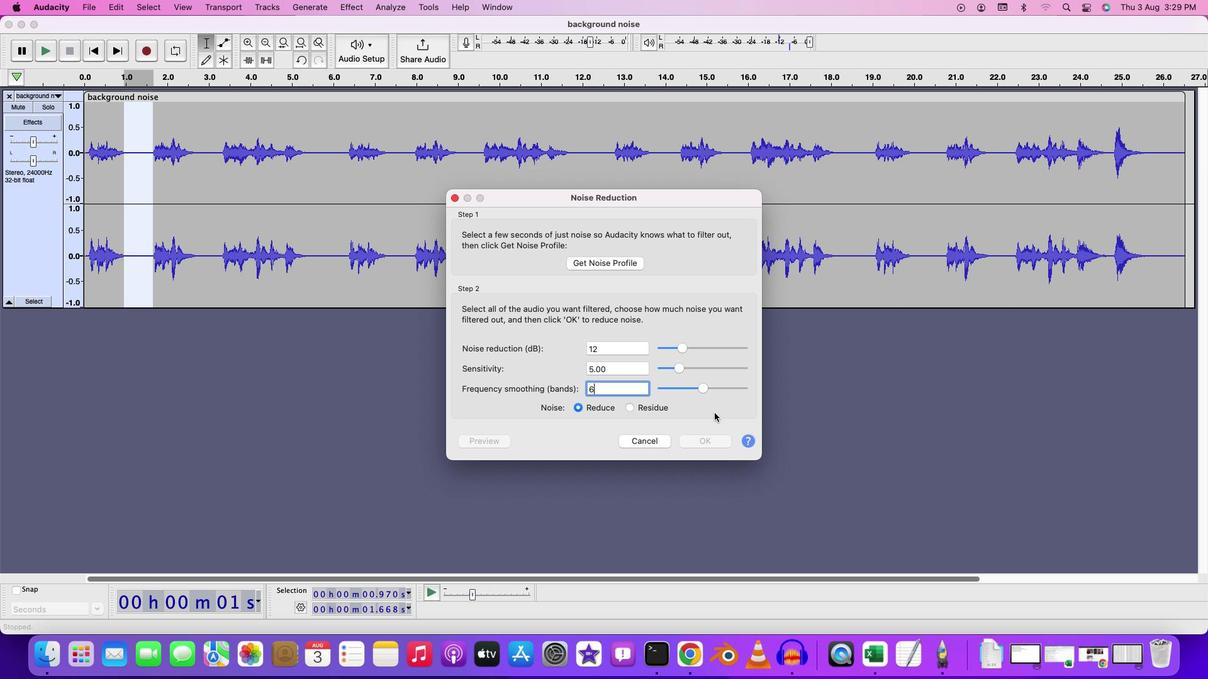 
Action: Mouse moved to (614, 268)
Screenshot: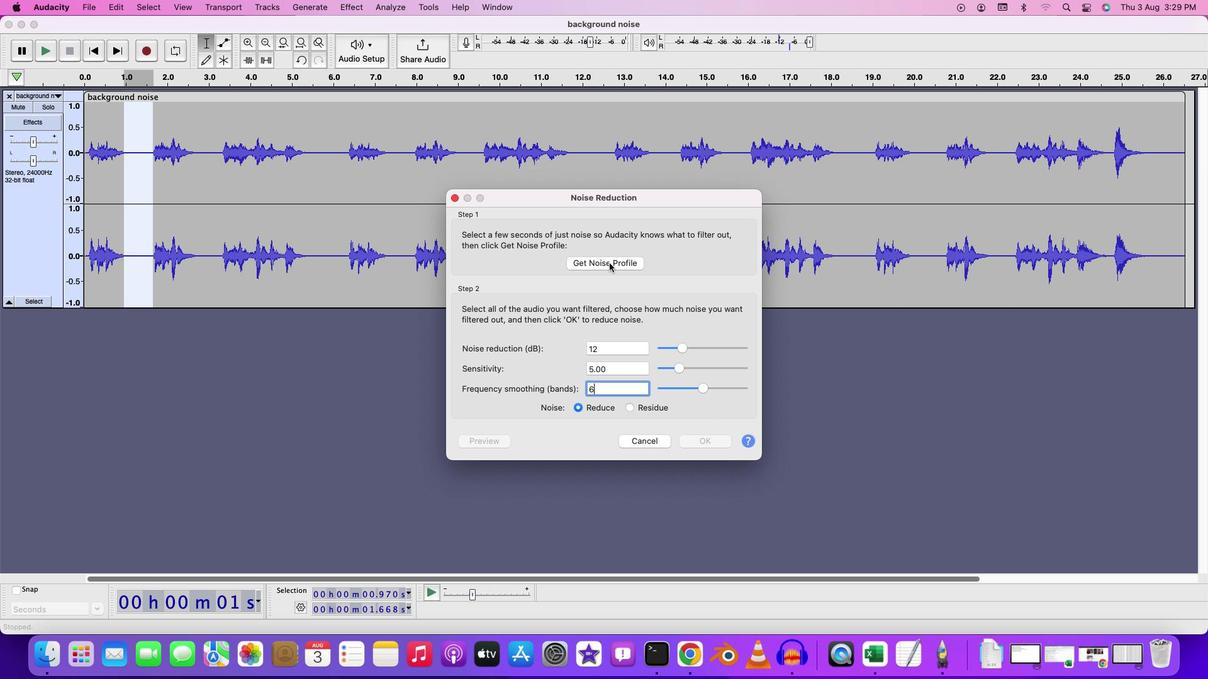 
Action: Mouse pressed left at (614, 268)
Screenshot: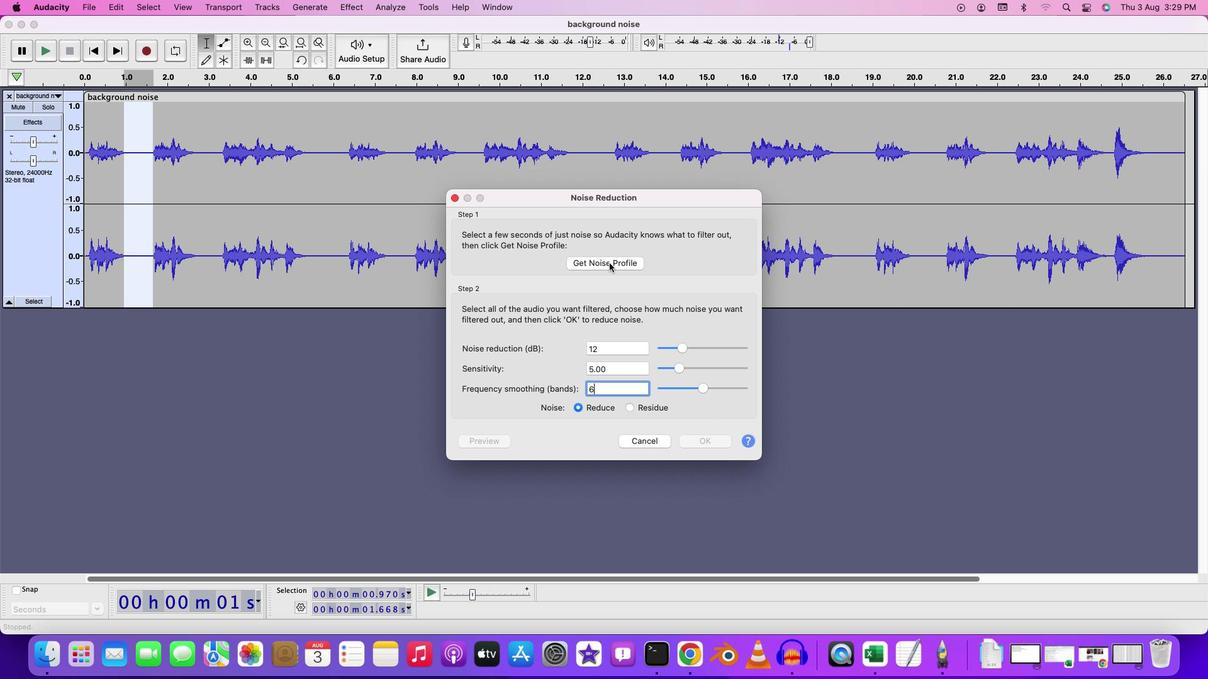 
Action: Mouse moved to (468, 130)
Screenshot: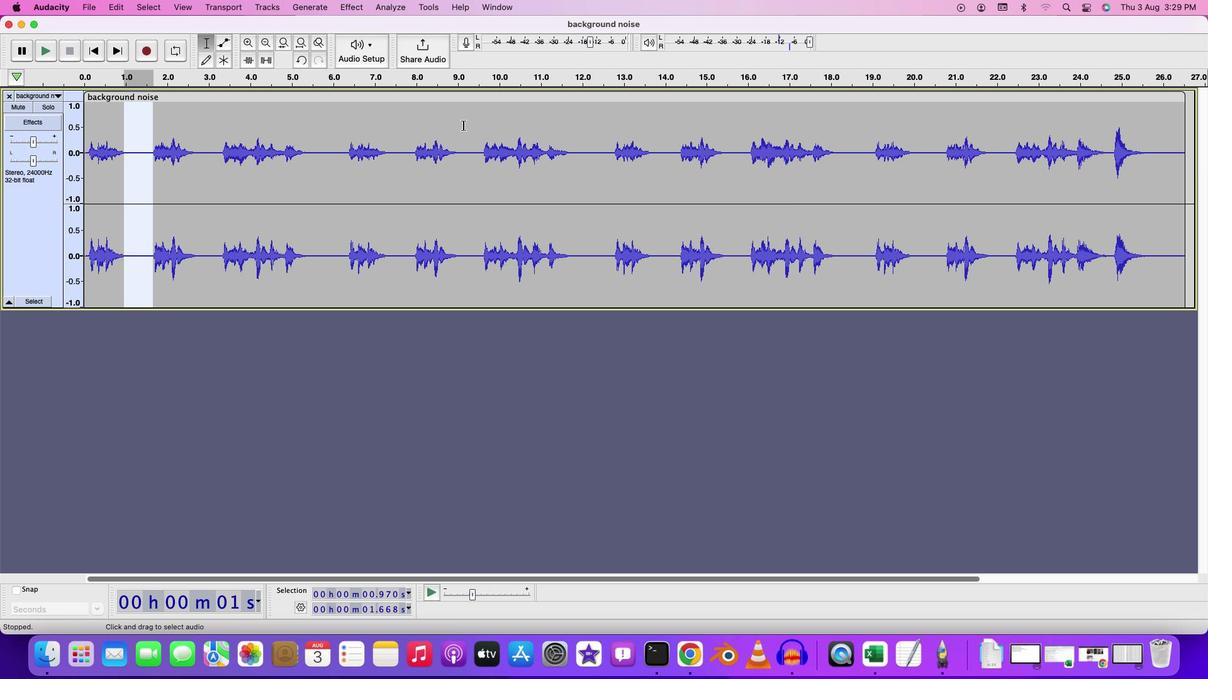
Action: Mouse pressed left at (468, 130)
Screenshot: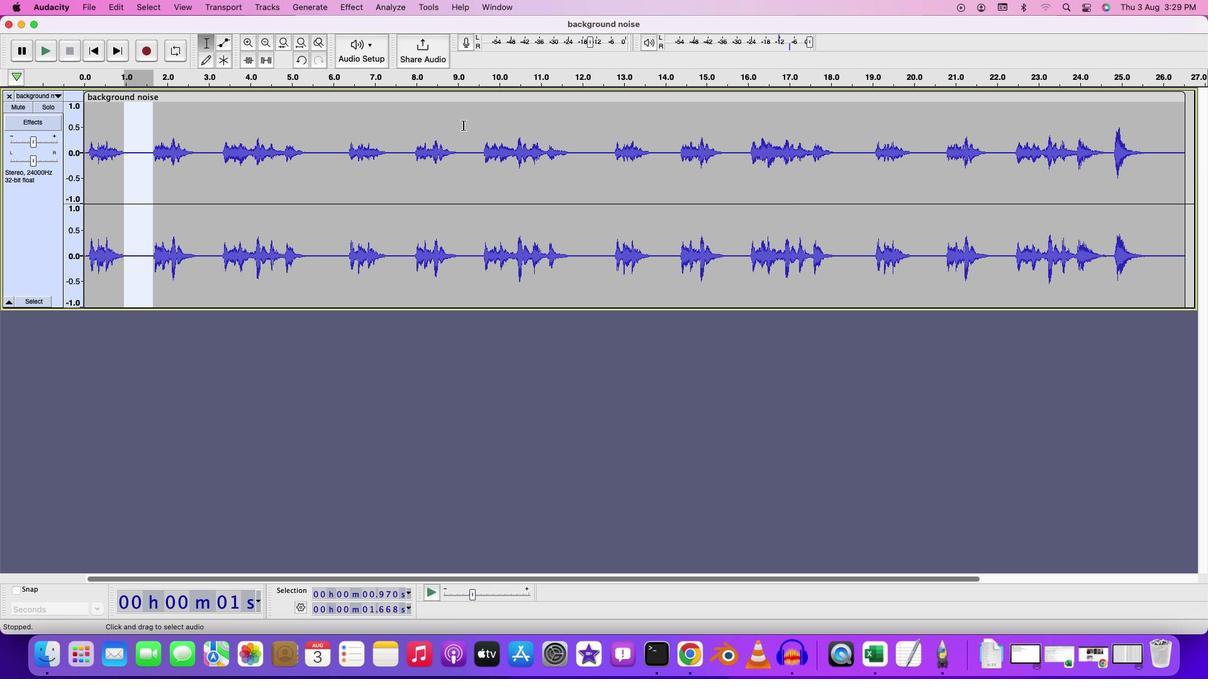 
Action: Mouse moved to (204, 144)
Screenshot: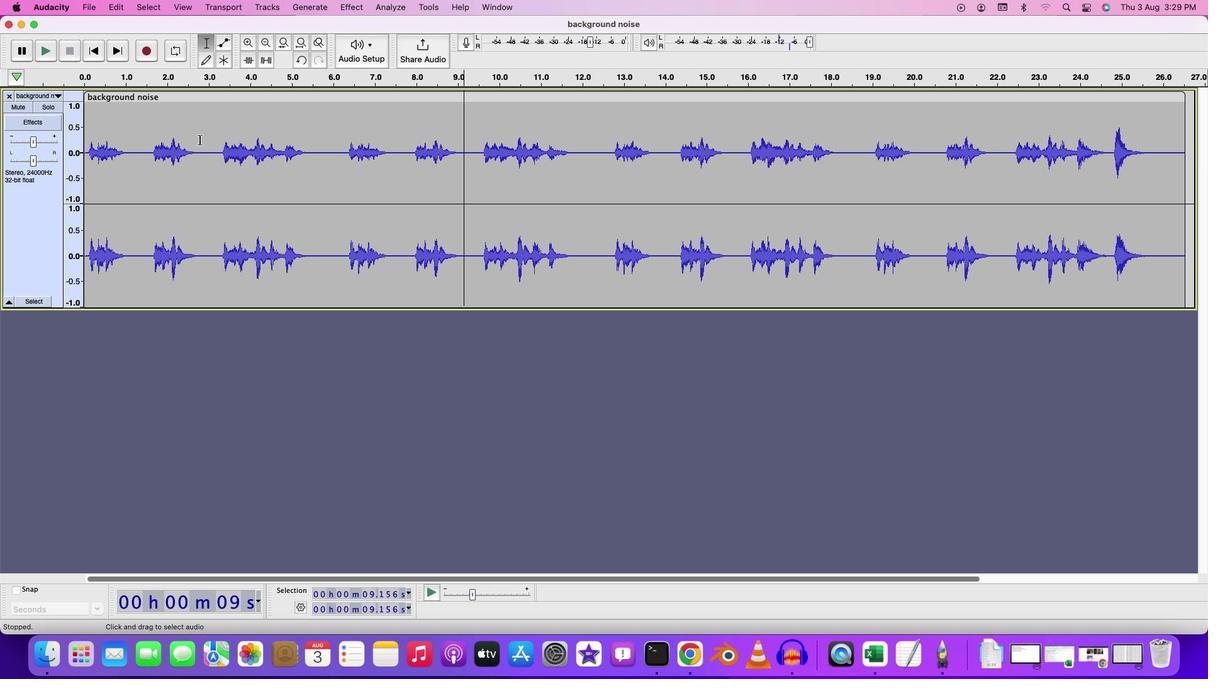 
Action: Mouse pressed left at (204, 144)
Screenshot: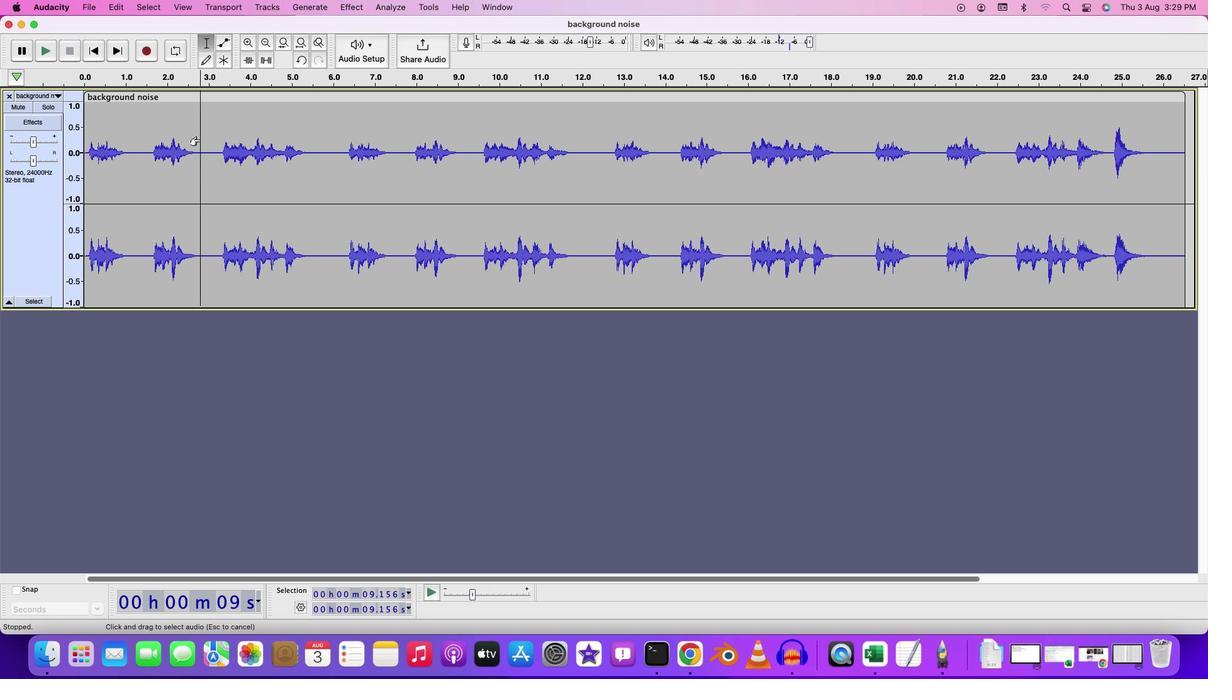 
Action: Mouse moved to (210, 135)
Screenshot: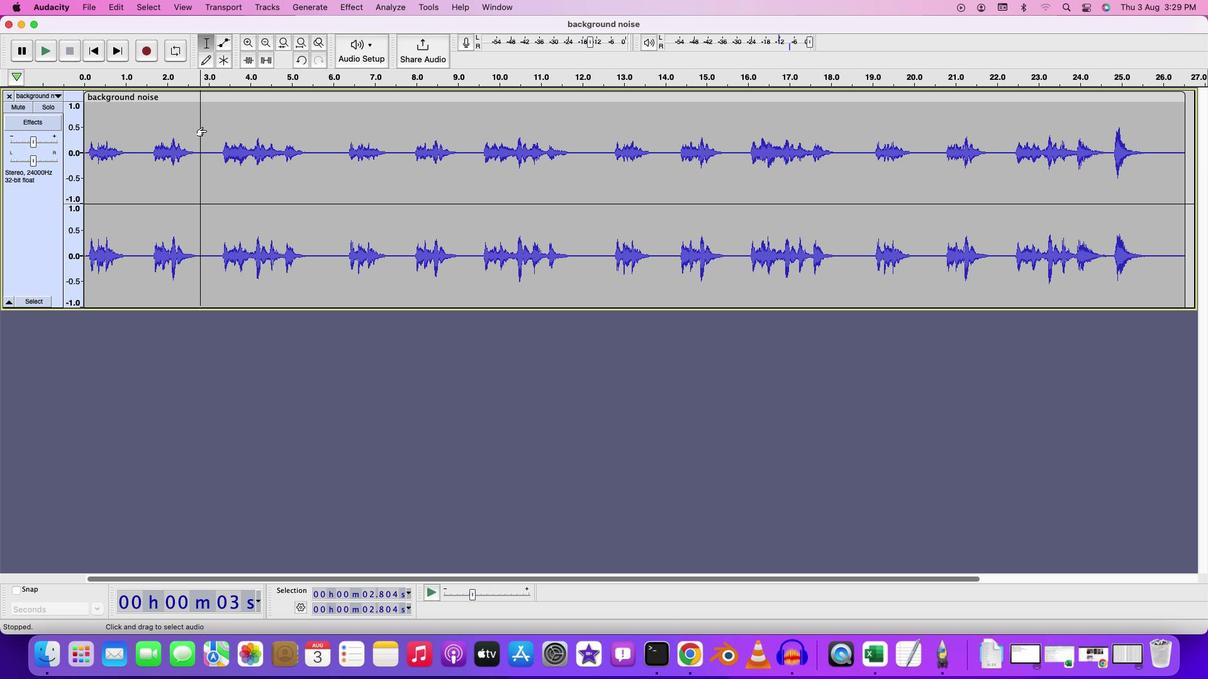
Action: Key pressed Key.cmd'a'
Screenshot: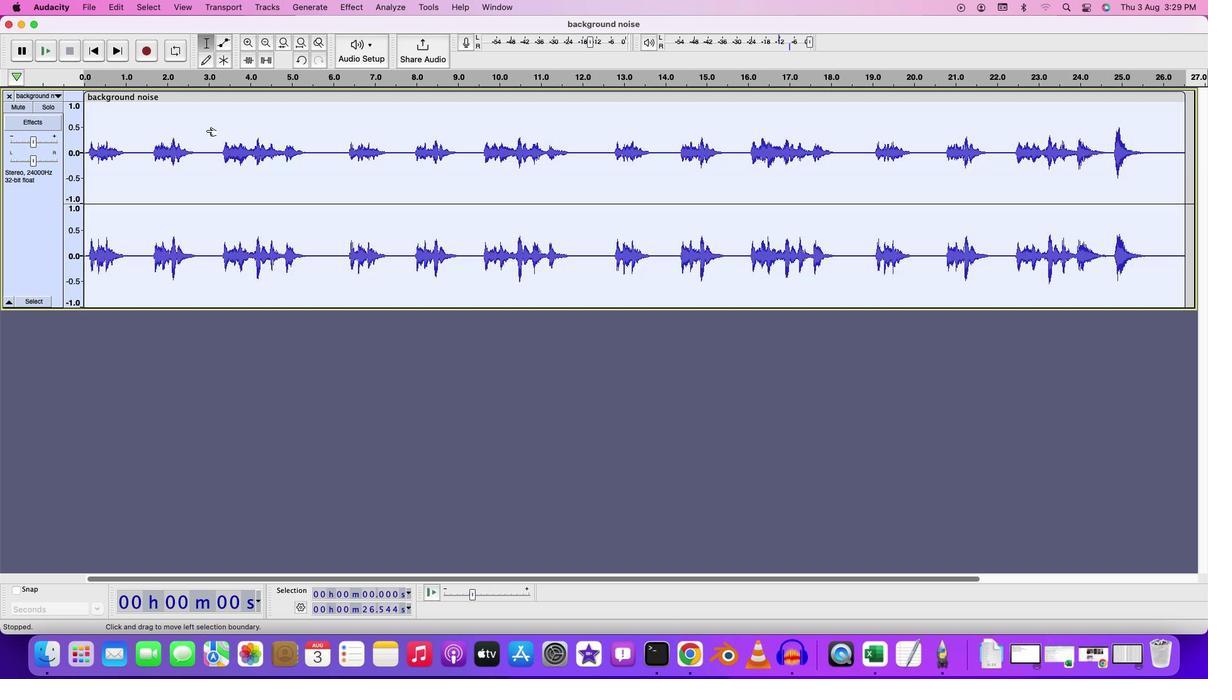 
Action: Mouse moved to (359, 12)
Screenshot: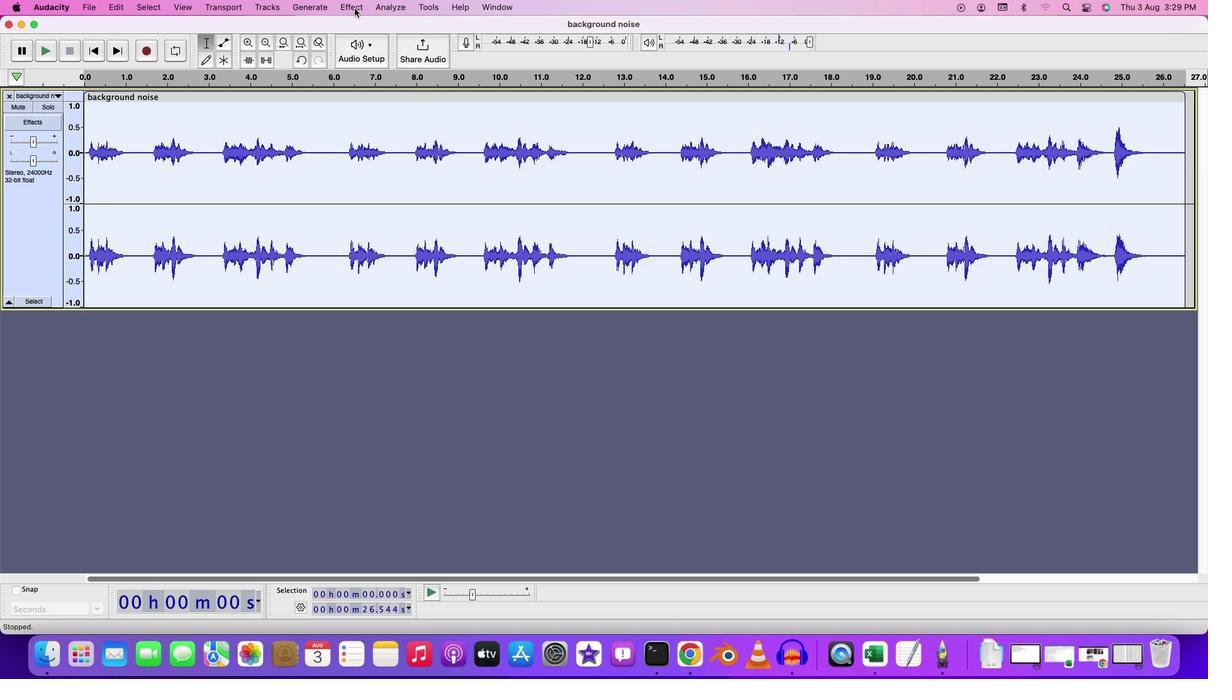 
Action: Mouse pressed left at (359, 12)
Screenshot: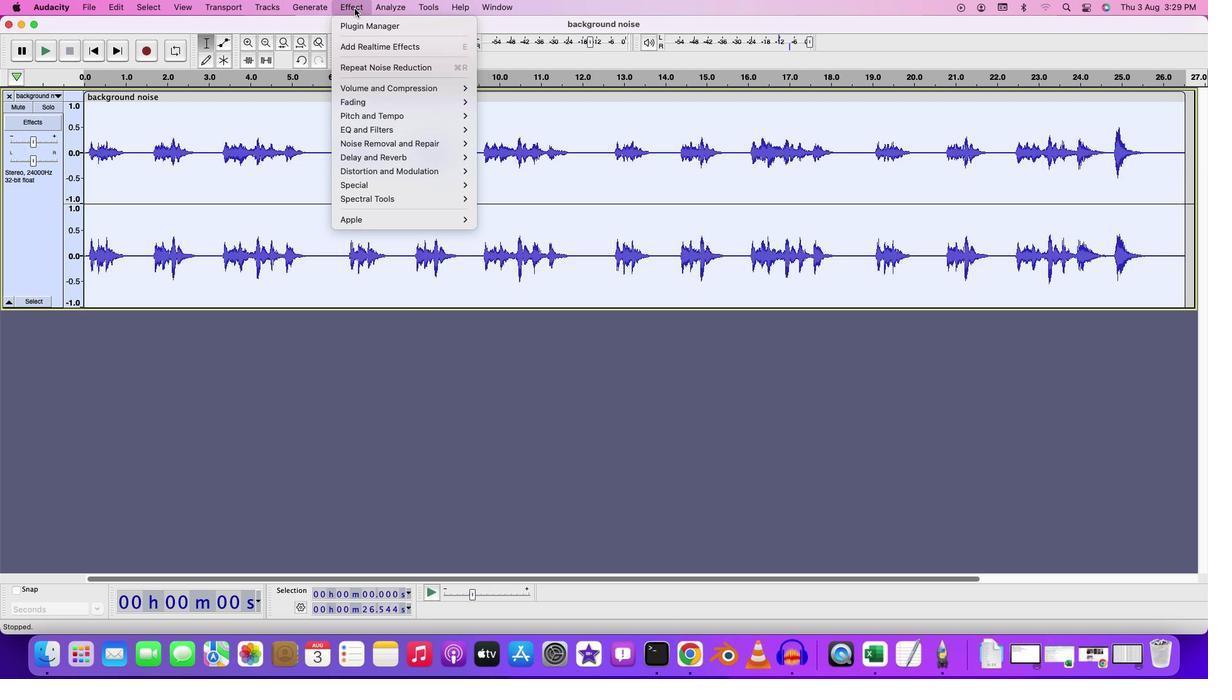 
Action: Mouse moved to (399, 75)
Screenshot: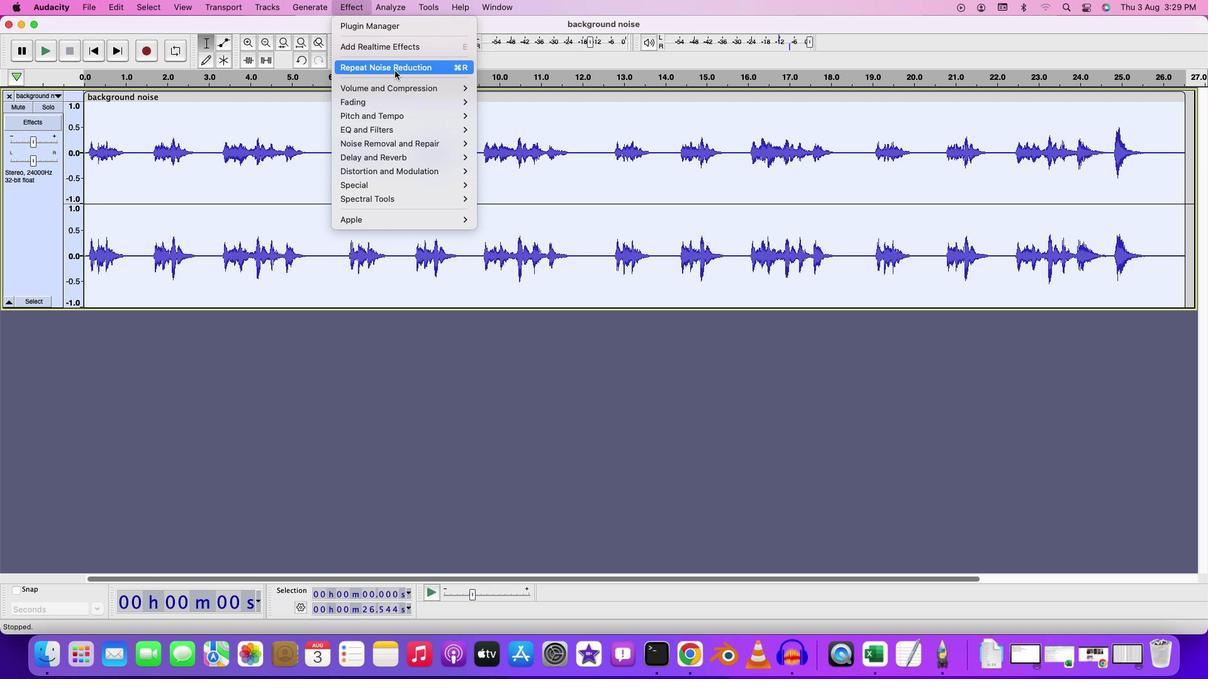 
Action: Mouse pressed left at (399, 75)
Screenshot: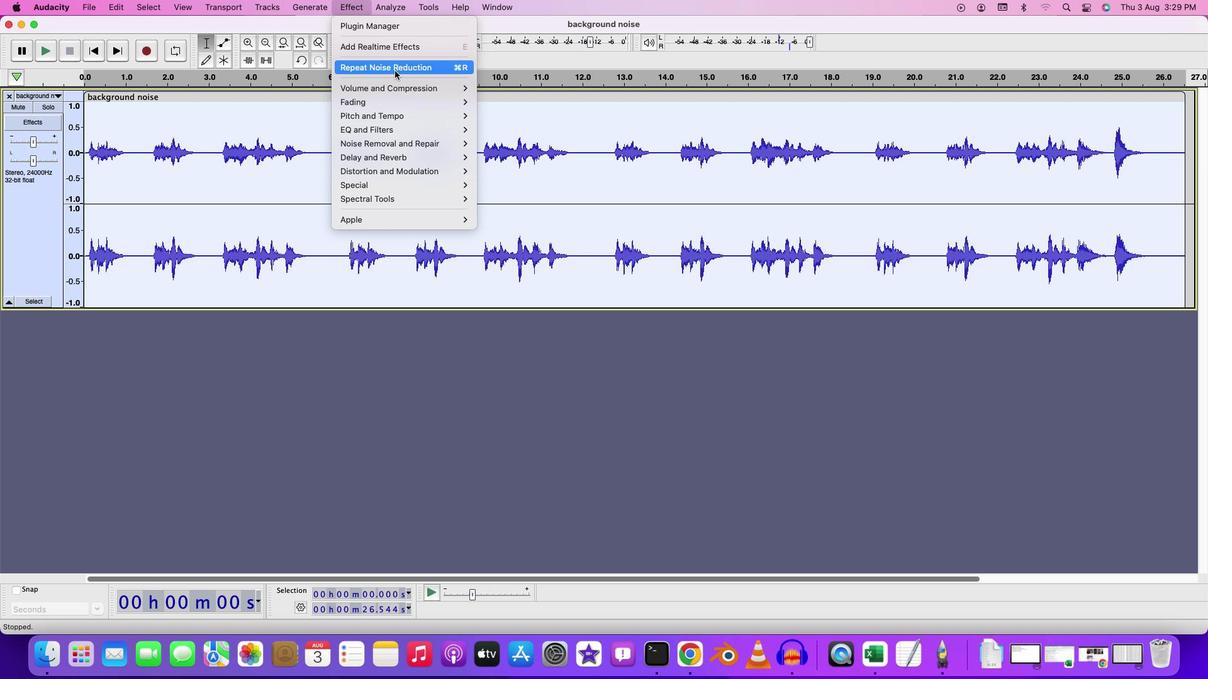 
Action: Mouse moved to (124, 129)
Screenshot: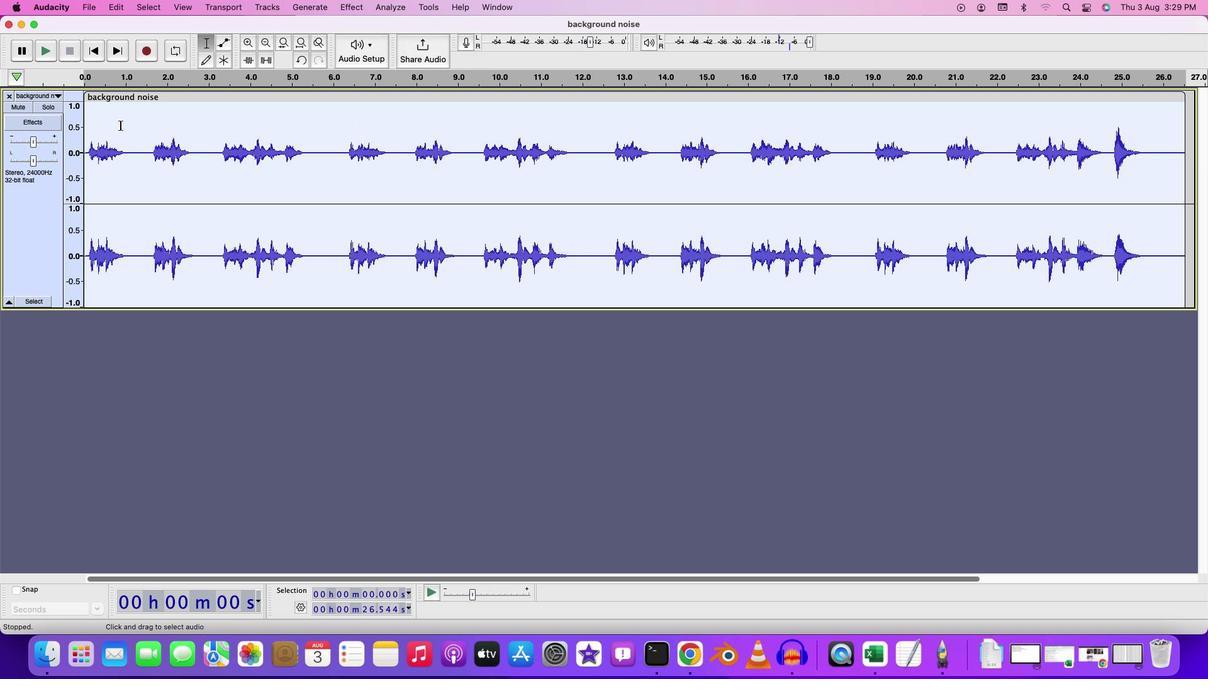 
Action: Mouse pressed left at (124, 129)
Screenshot: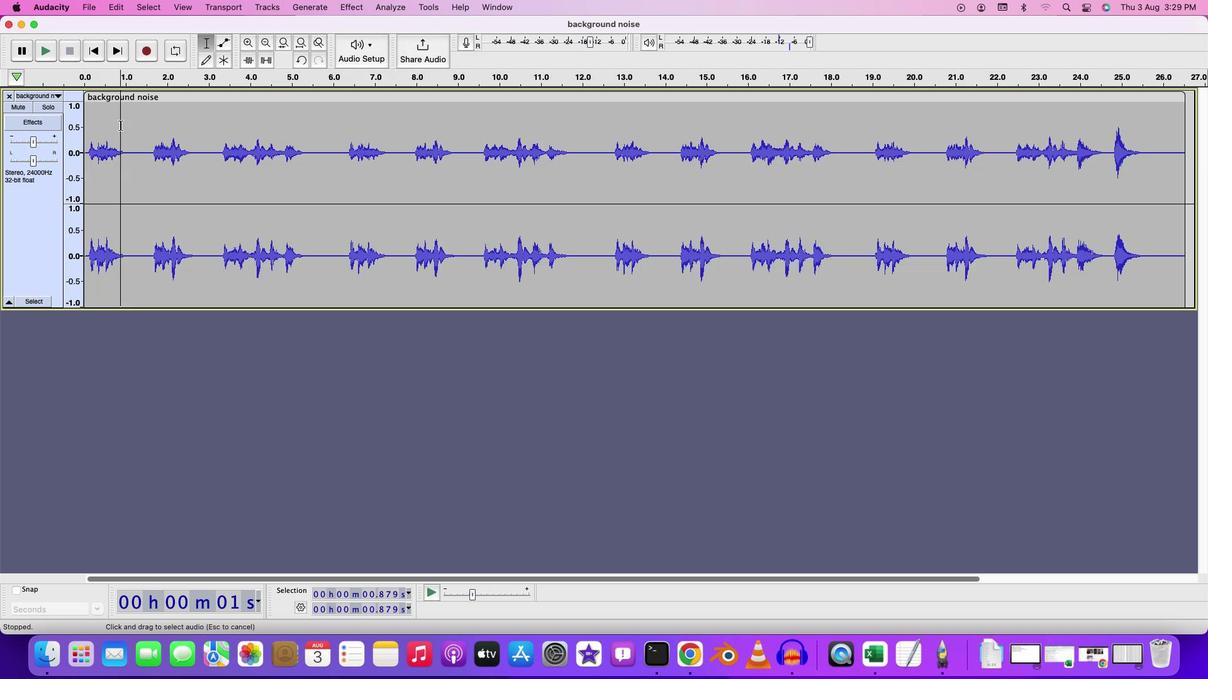 
Action: Mouse moved to (100, 127)
Screenshot: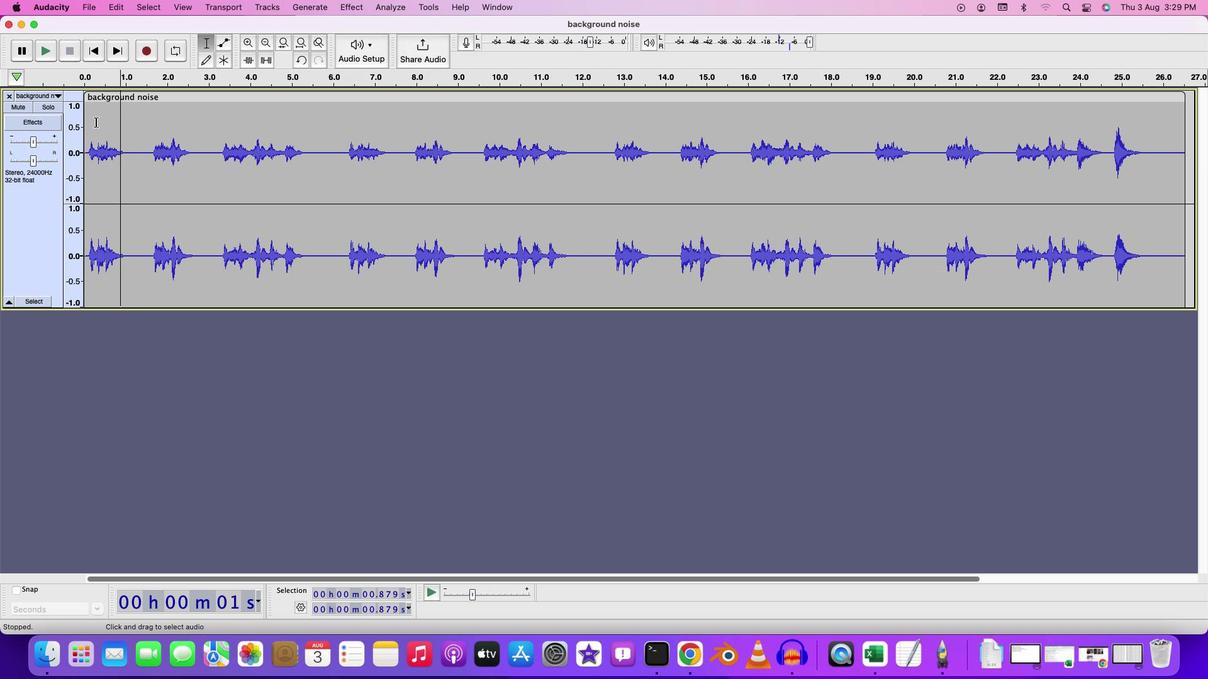 
Action: Mouse pressed left at (100, 127)
Screenshot: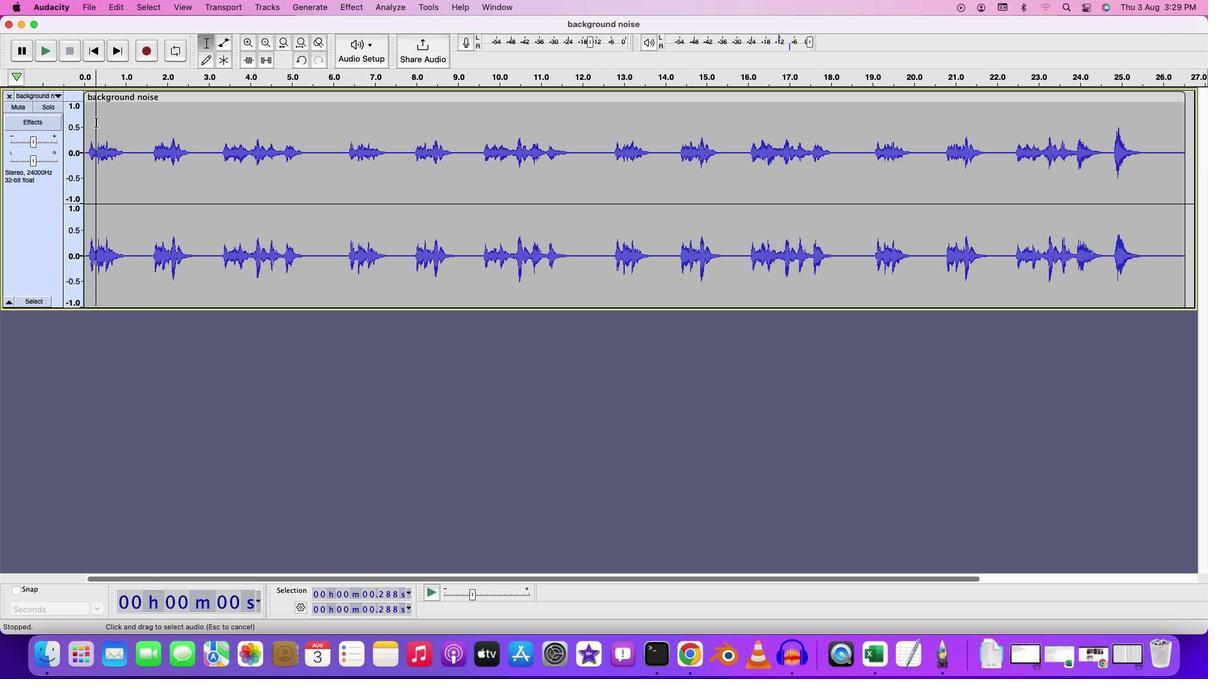 
Action: Mouse moved to (93, 122)
Screenshot: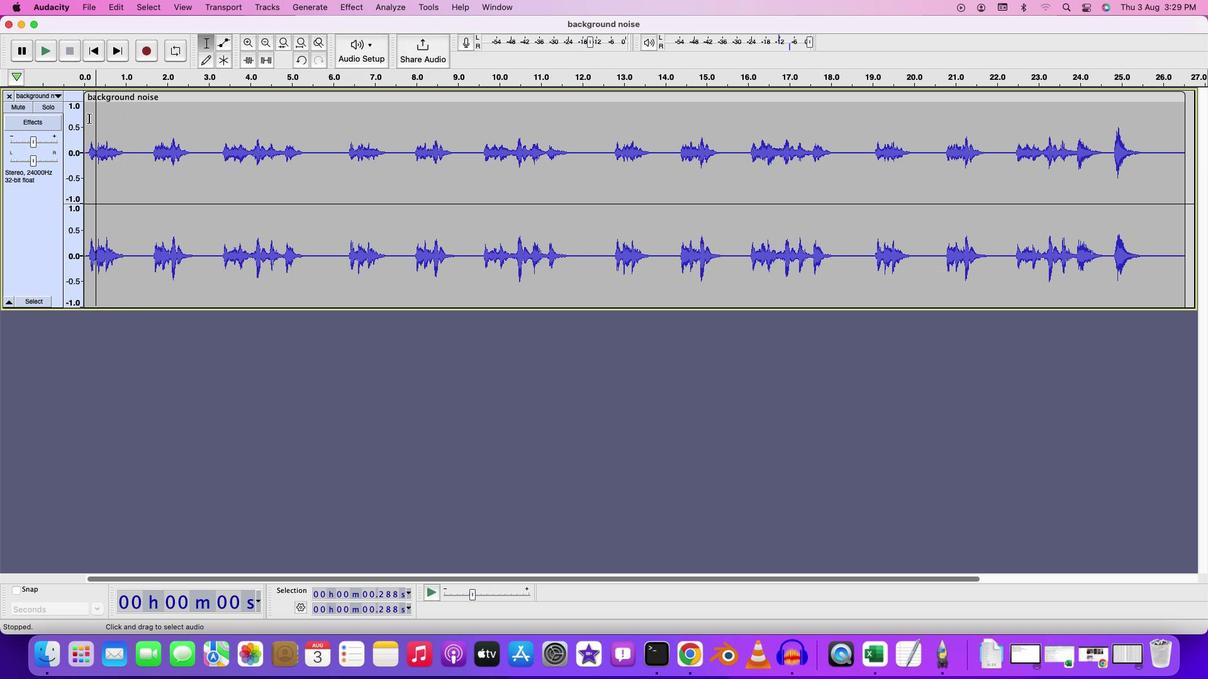 
Action: Mouse pressed left at (93, 122)
Screenshot: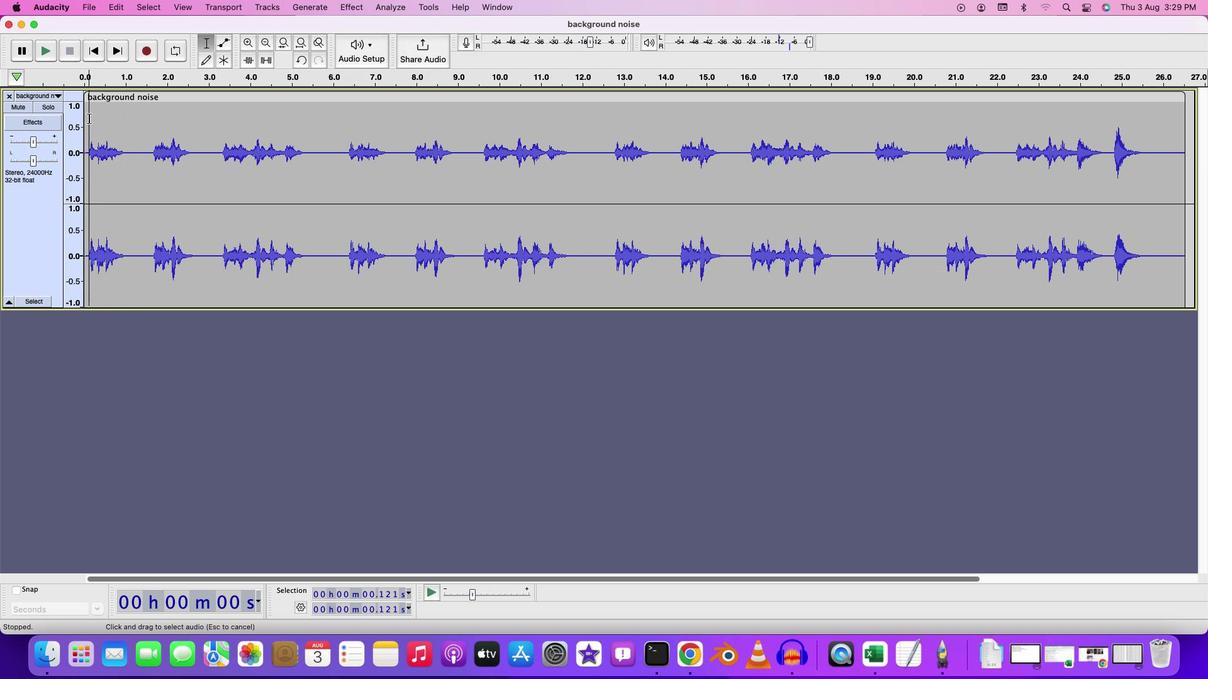 
Action: Key pressed Key.space
Screenshot: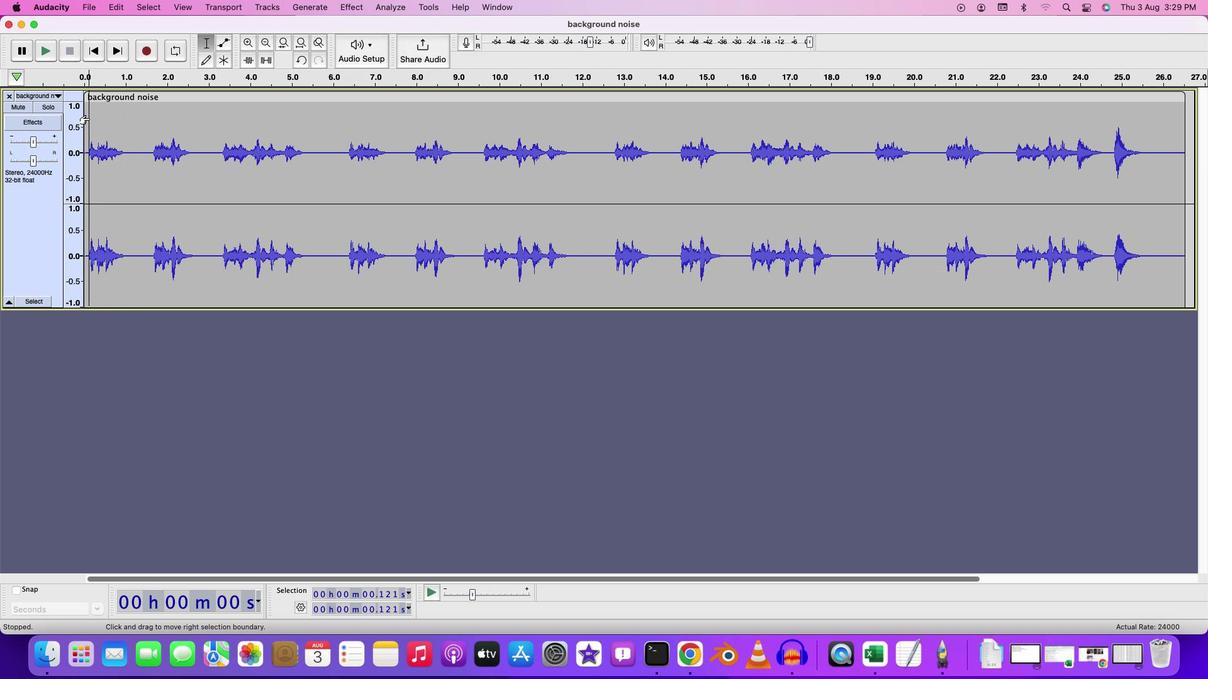 
Action: Mouse moved to (572, 120)
Screenshot: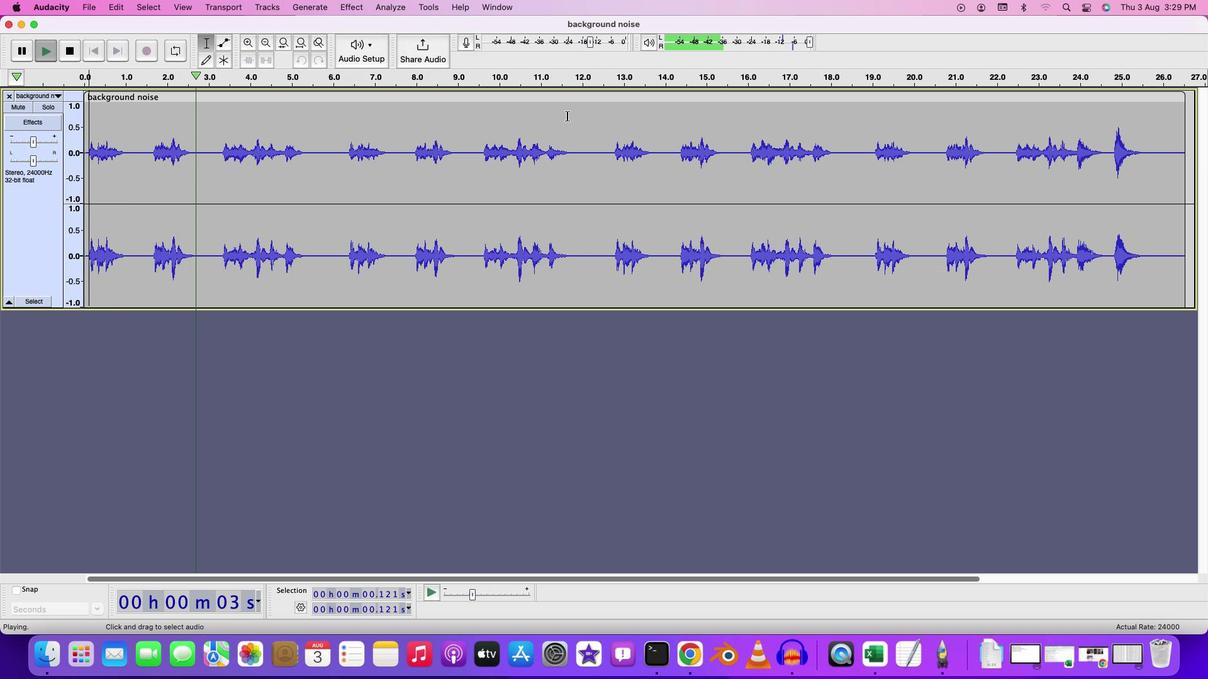 
Action: Mouse pressed left at (572, 120)
Screenshot: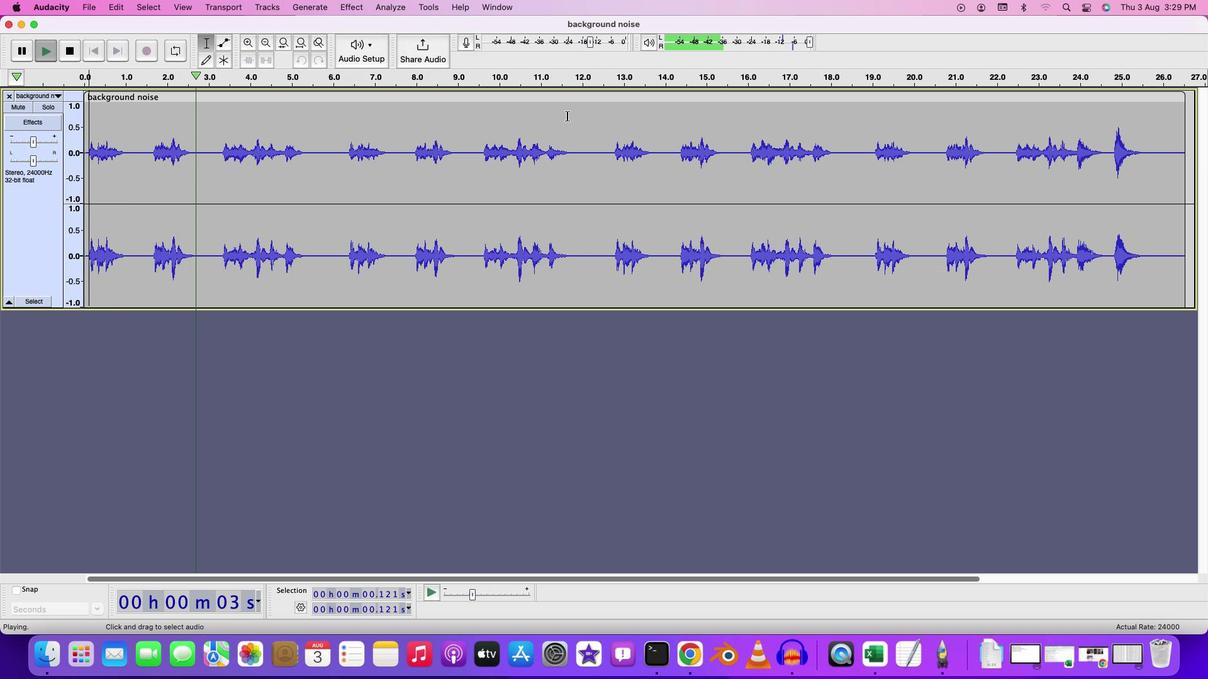 
Action: Mouse moved to (588, 122)
Screenshot: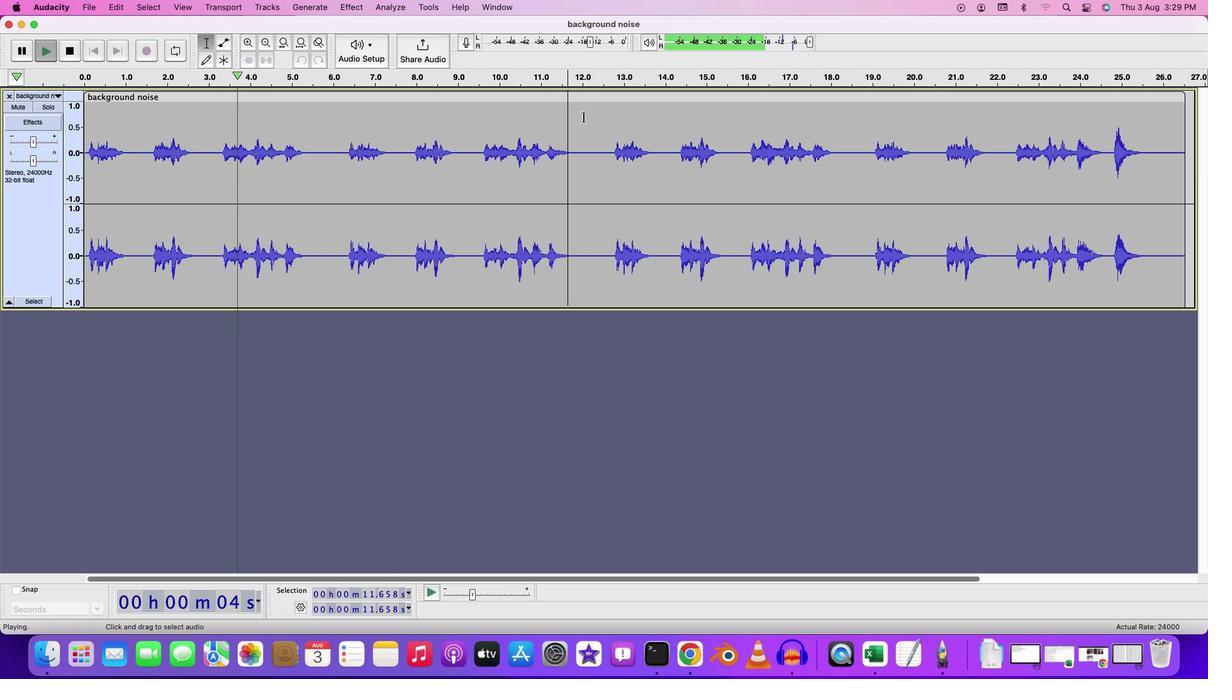 
Action: Key pressed Key.space
Screenshot: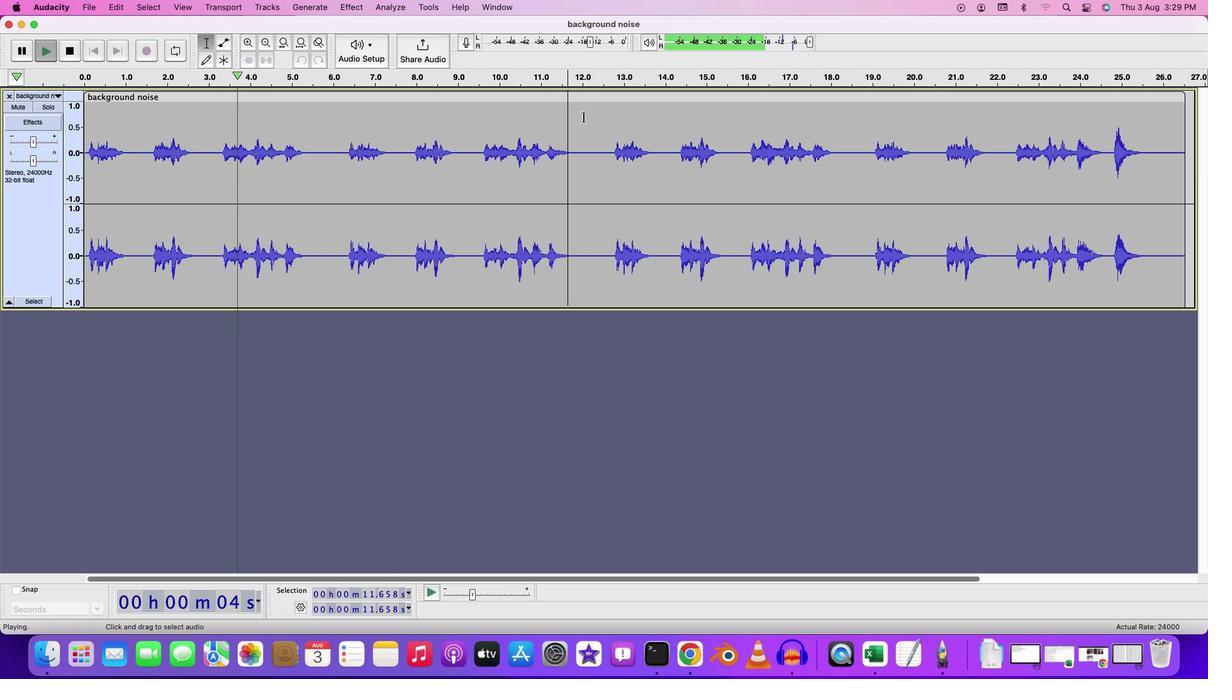 
Action: Mouse moved to (382, 18)
Screenshot: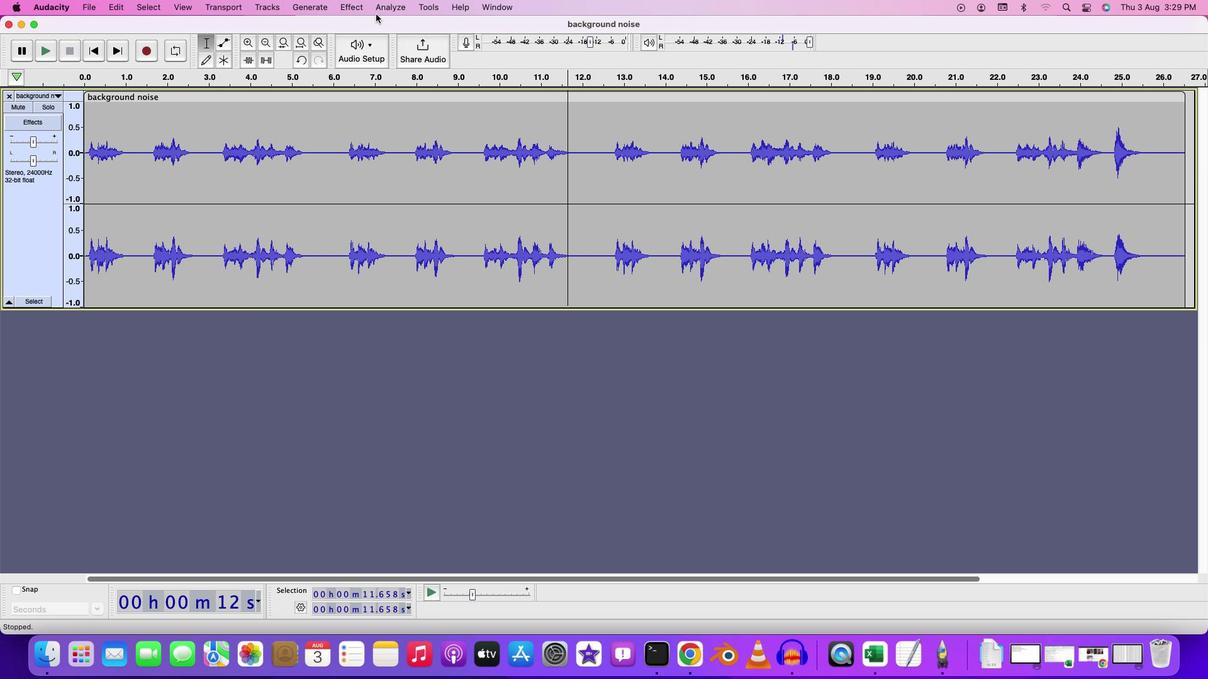 
Action: Key pressed Key.space
Screenshot: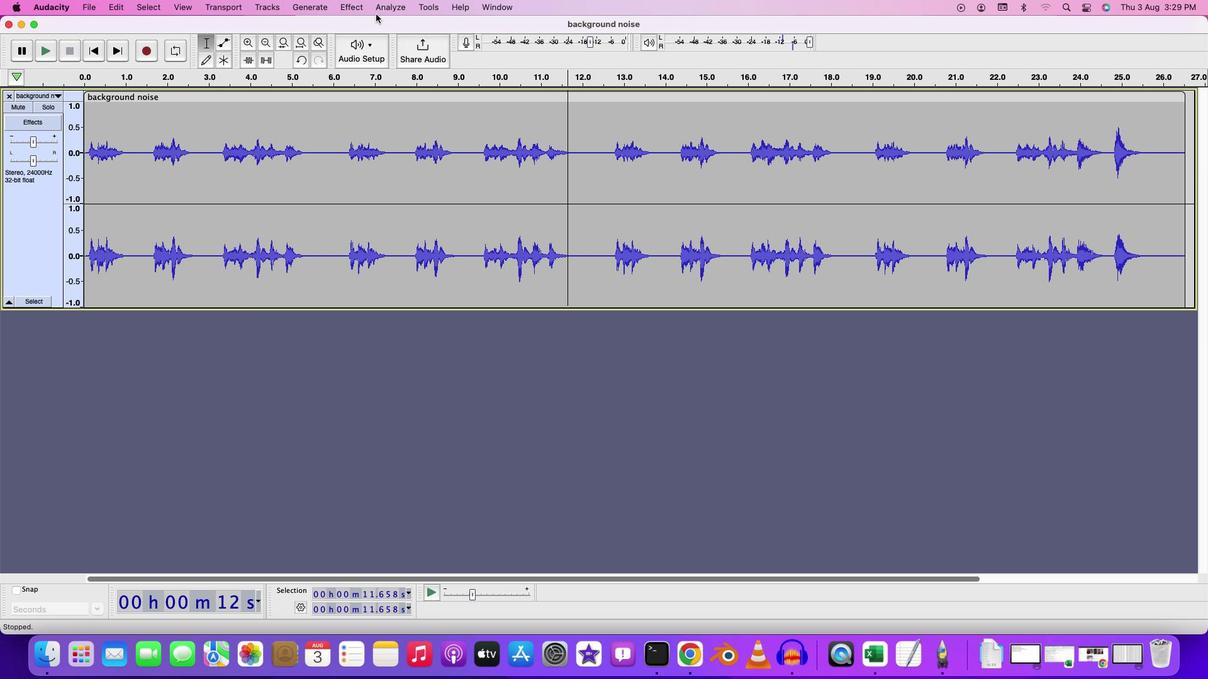 
Action: Mouse moved to (356, 11)
Screenshot: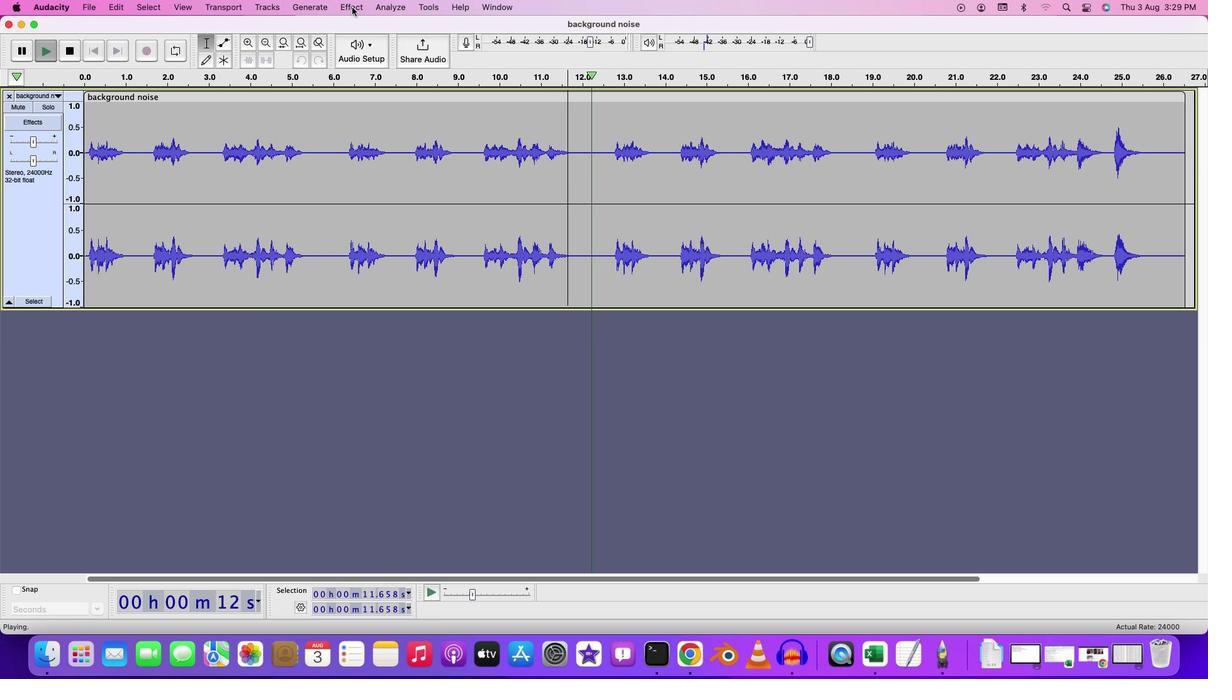 
Action: Mouse pressed left at (356, 11)
Screenshot: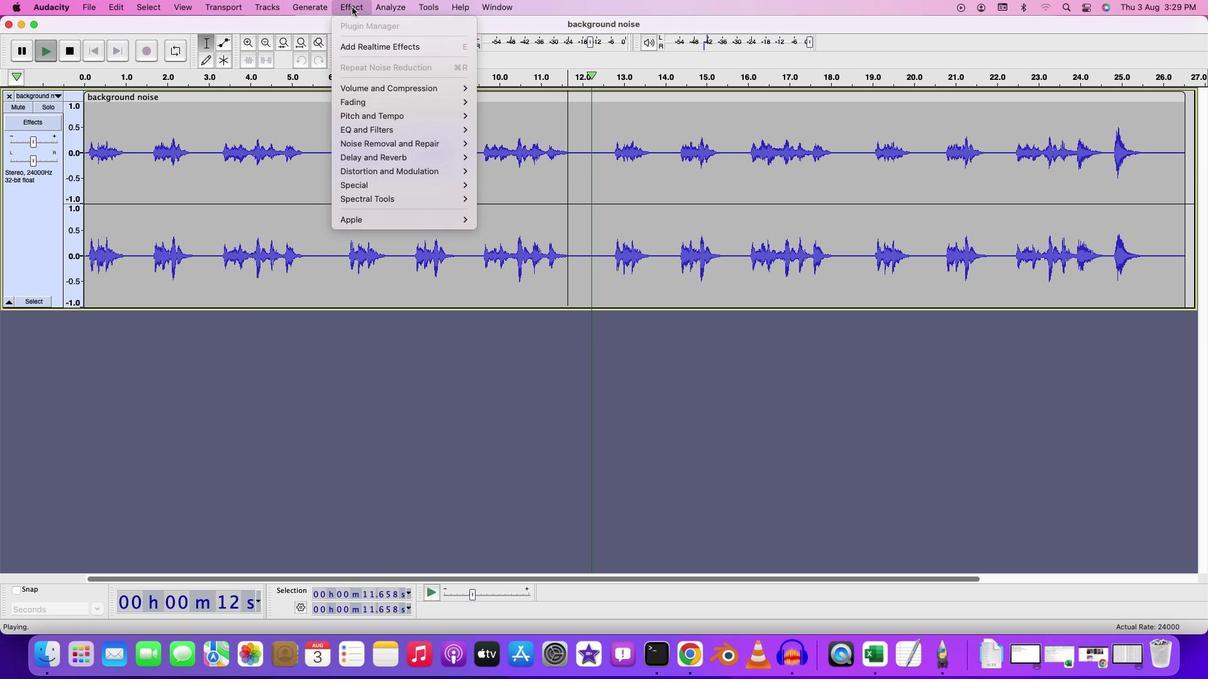 
Action: Mouse moved to (389, 144)
Screenshot: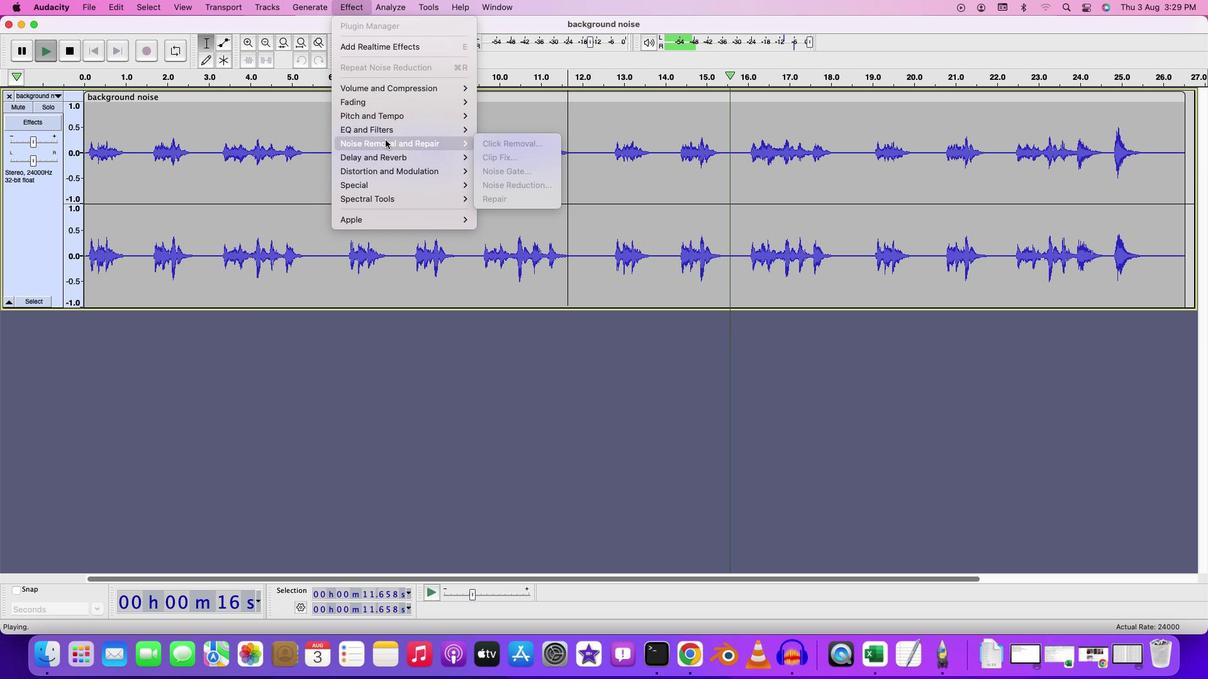 
Action: Key pressed Key.space
Screenshot: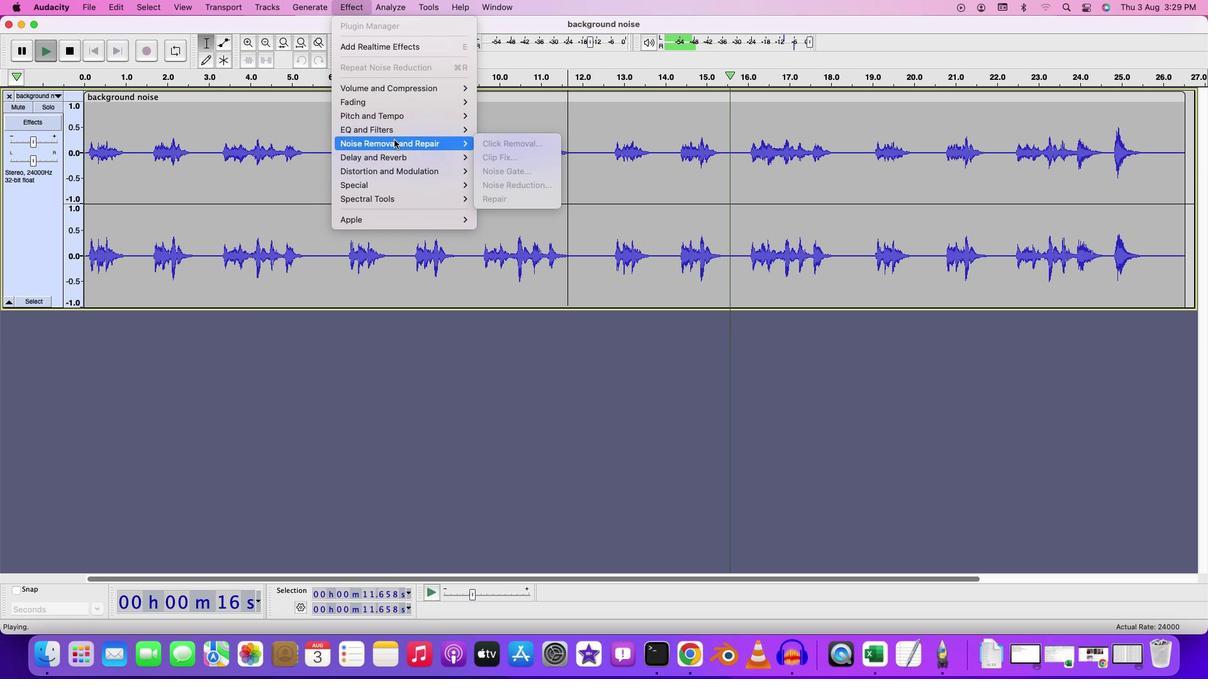 
Action: Mouse moved to (696, 262)
Screenshot: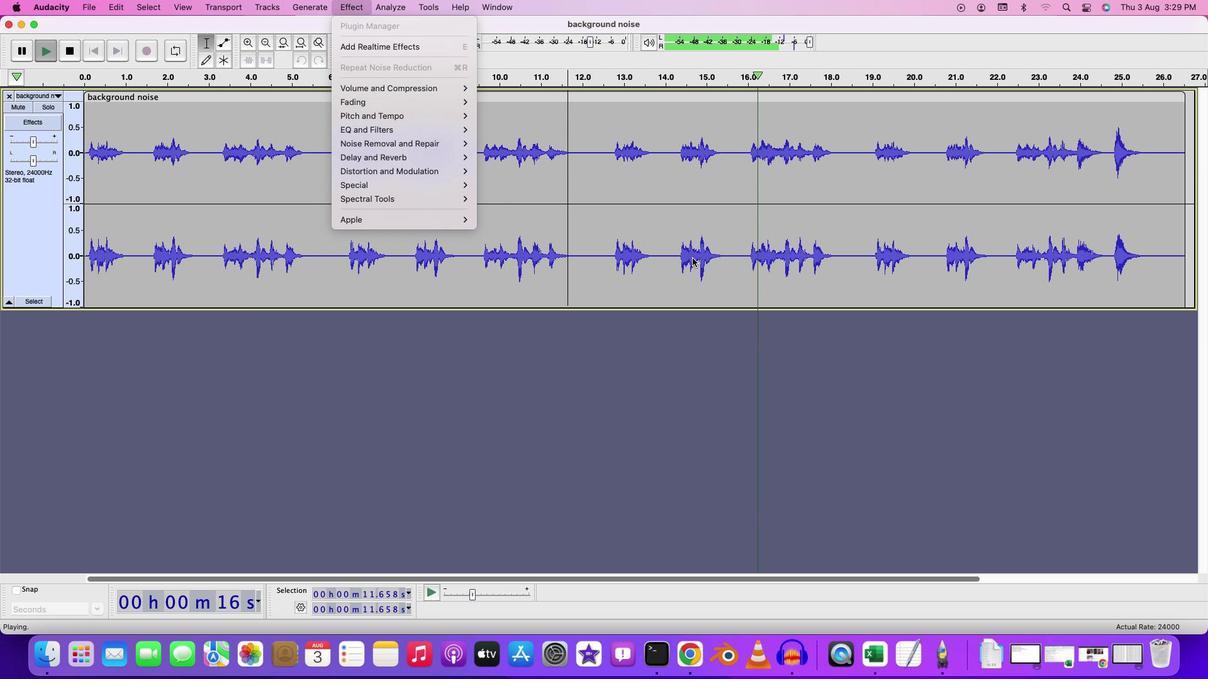 
Action: Mouse pressed left at (696, 262)
Screenshot: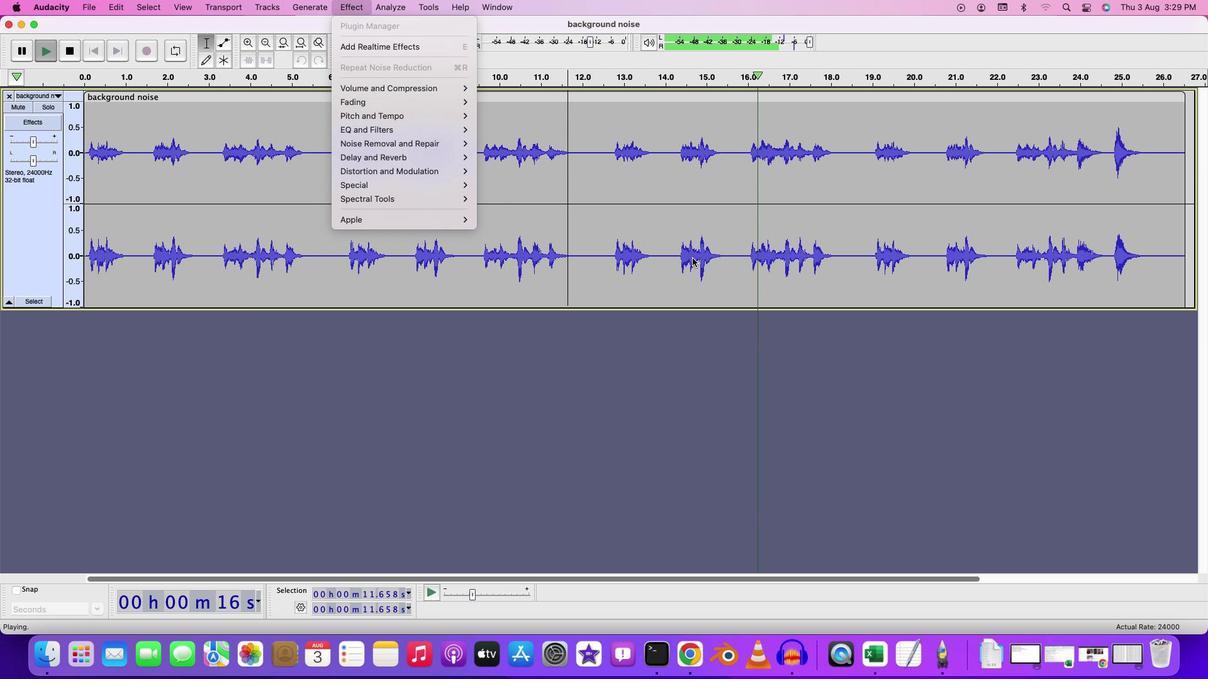 
Action: Mouse moved to (621, 205)
Screenshot: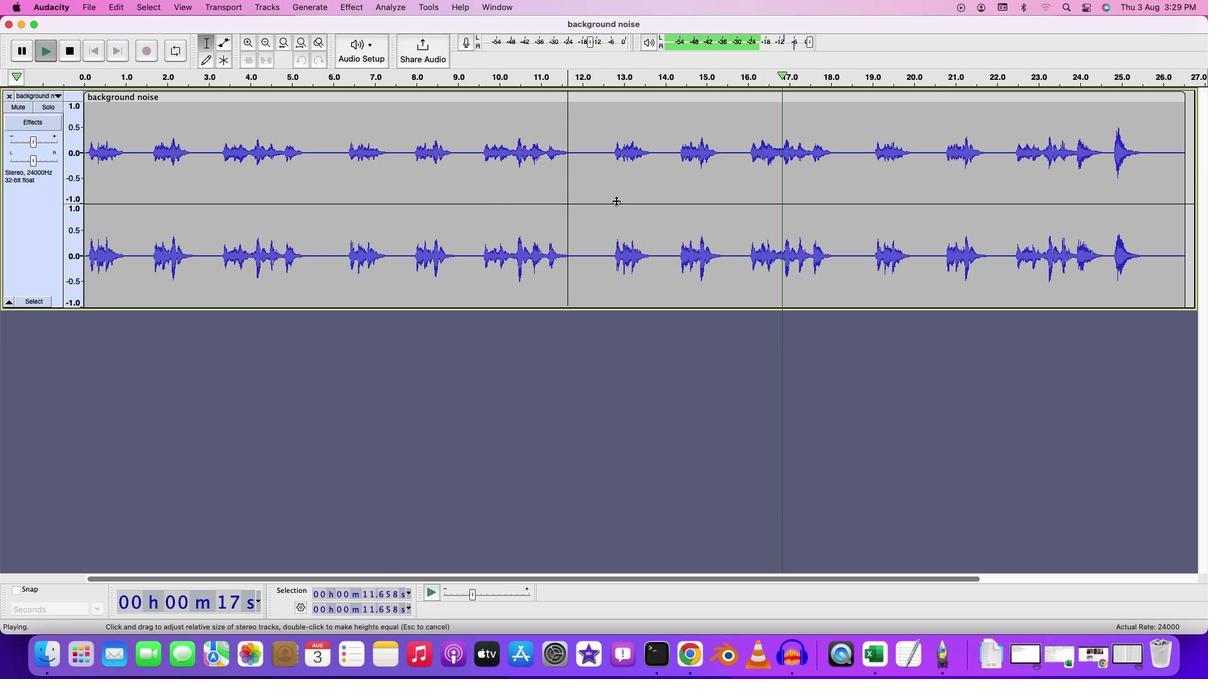 
Action: Key pressed Key.space
Screenshot: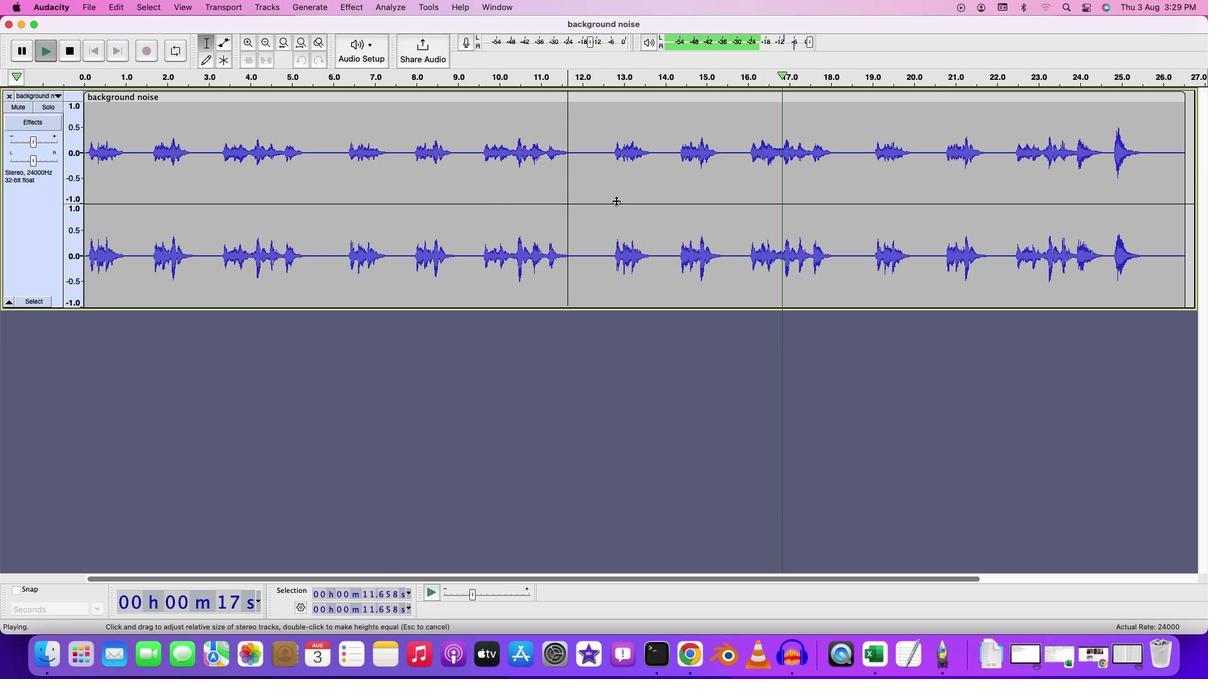 
Action: Mouse moved to (508, 119)
Screenshot: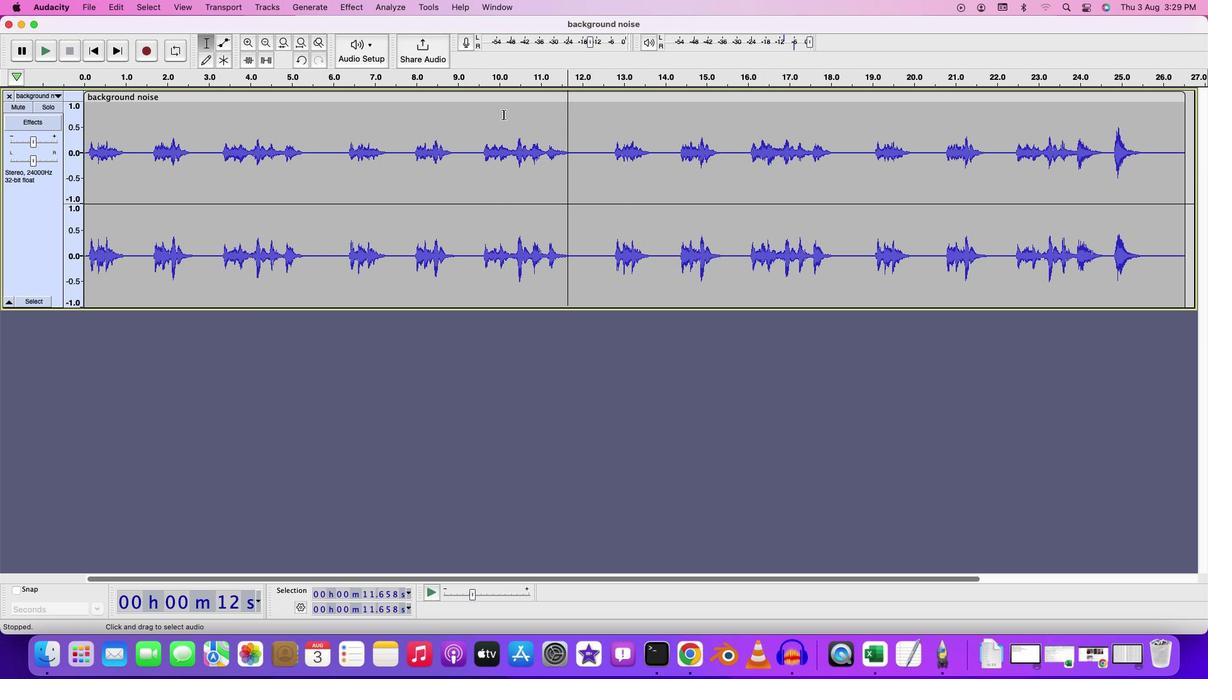 
Action: Key pressed Key.spaceKey.space
Screenshot: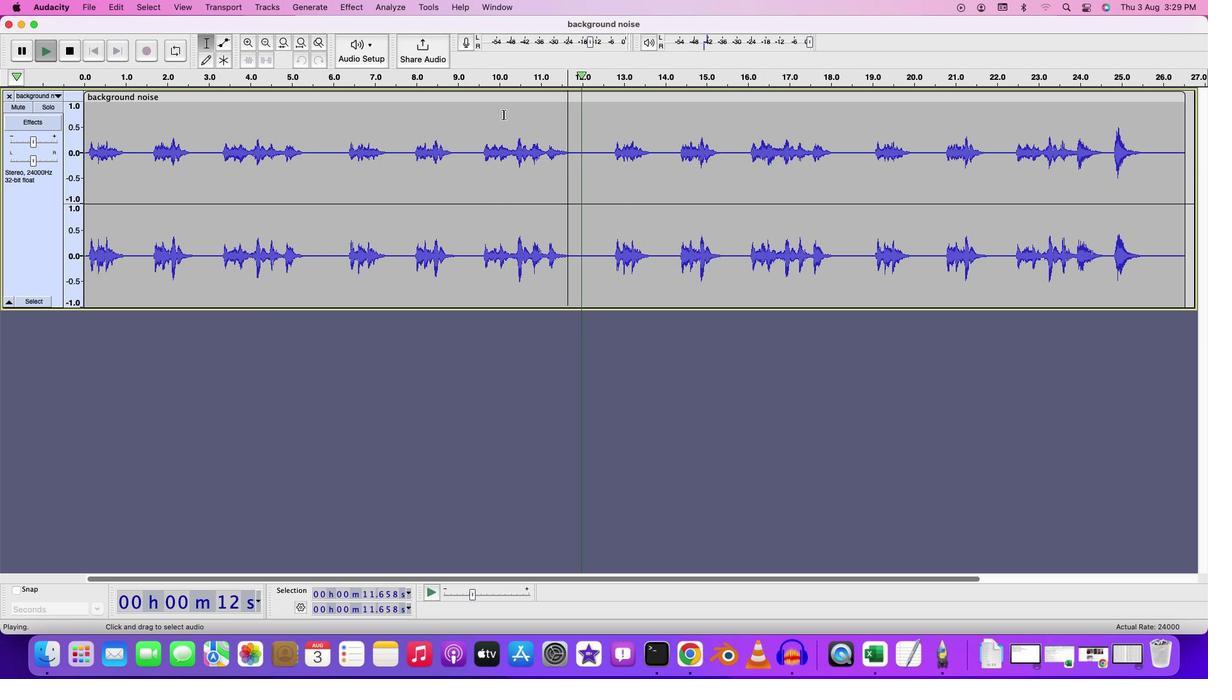 
Action: Mouse moved to (350, 9)
Screenshot: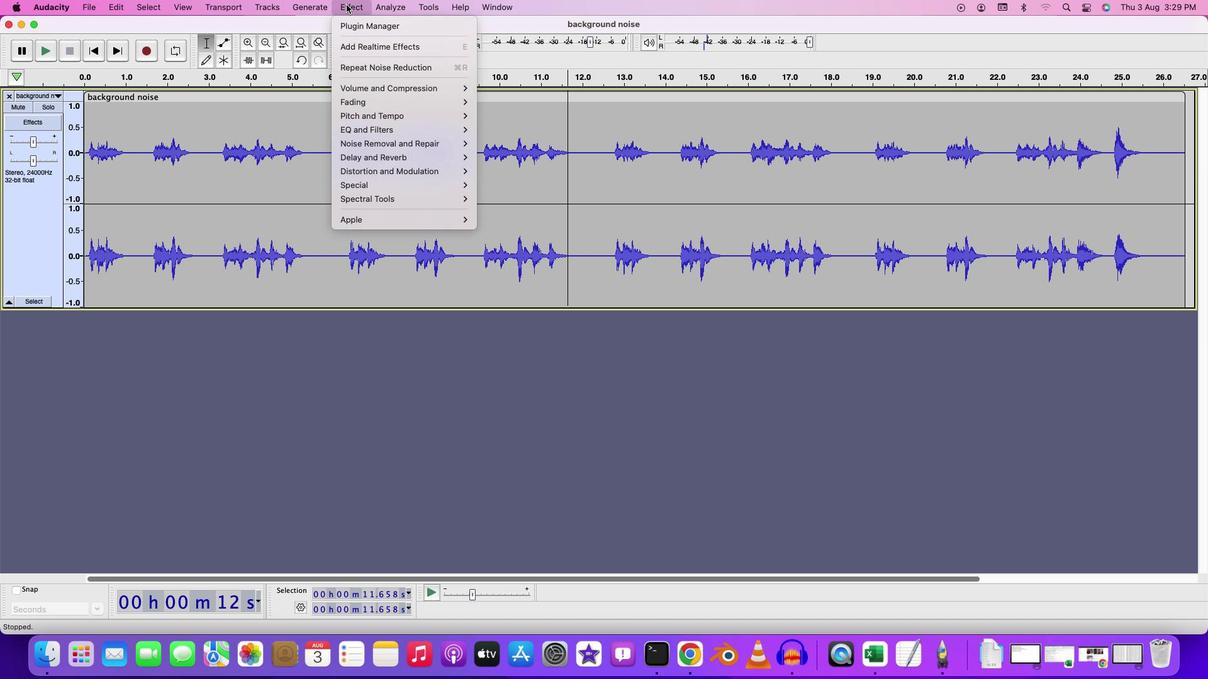 
Action: Mouse pressed left at (350, 9)
Screenshot: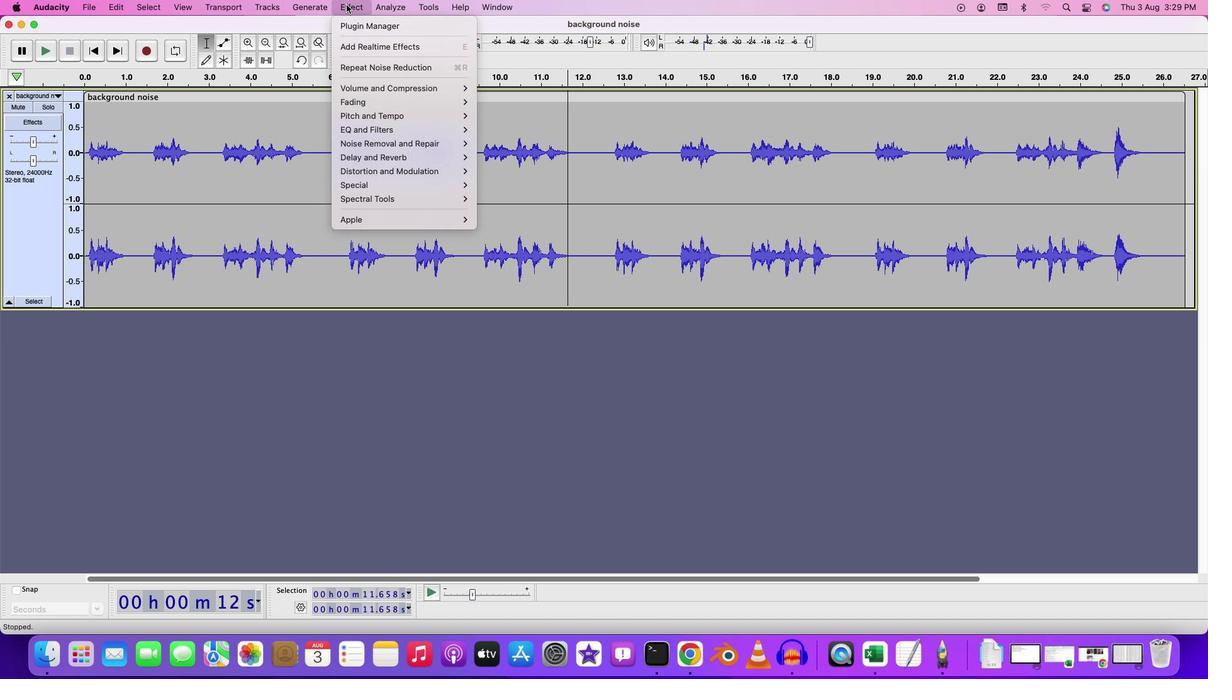 
Action: Mouse moved to (742, 111)
Screenshot: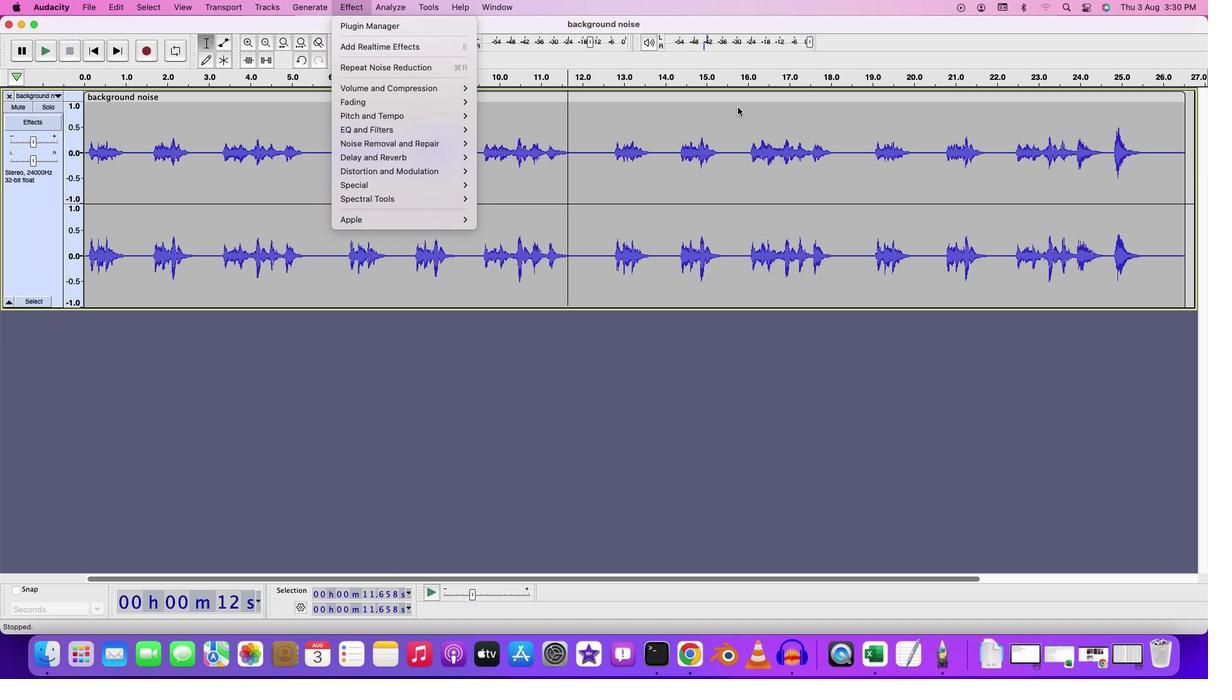 
Action: Mouse pressed left at (742, 111)
Screenshot: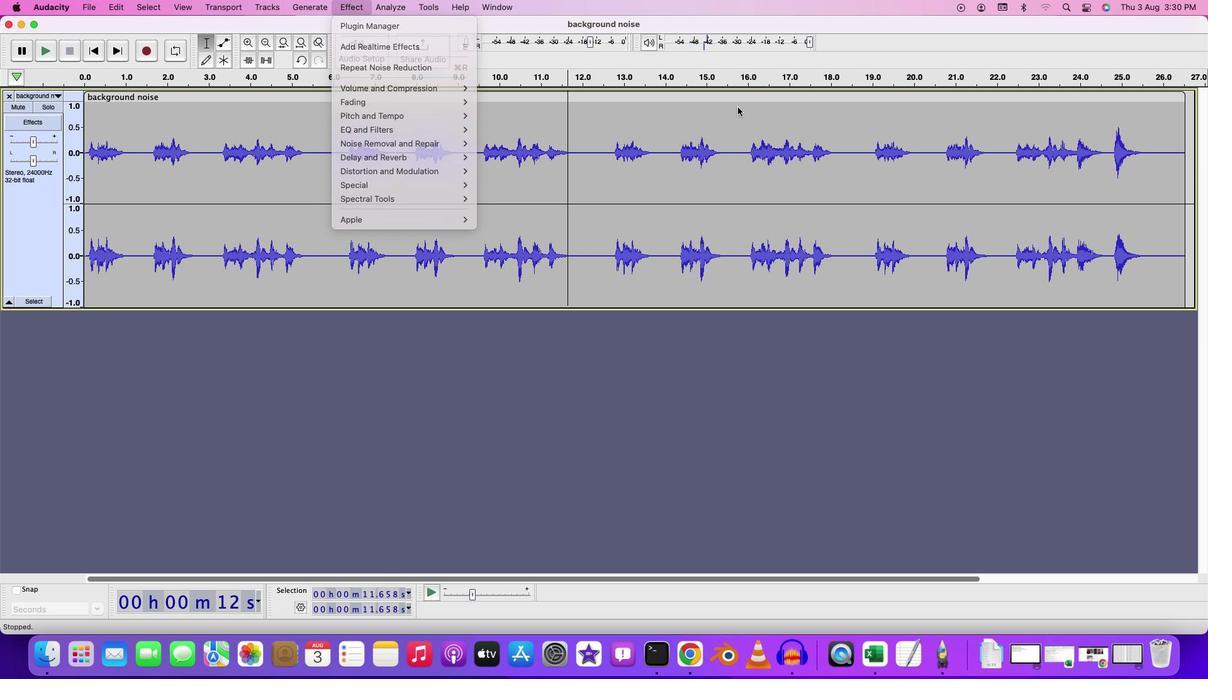 
Action: Mouse moved to (727, 110)
Screenshot: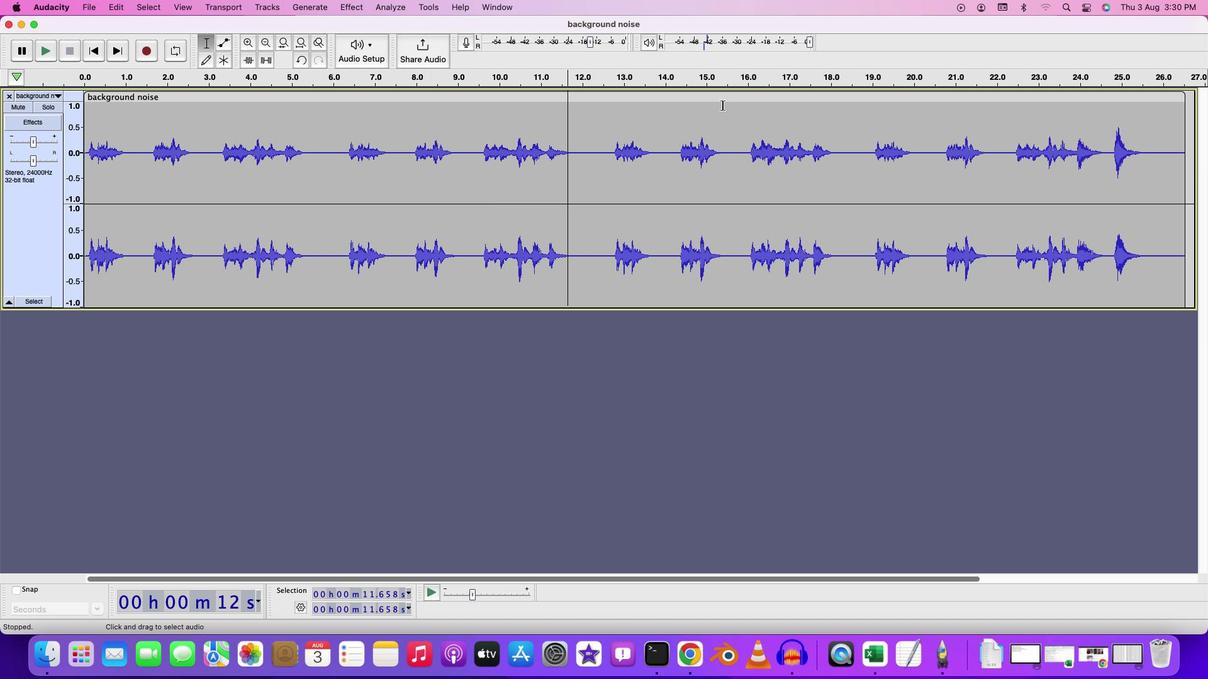 
Action: Mouse pressed left at (727, 110)
Screenshot: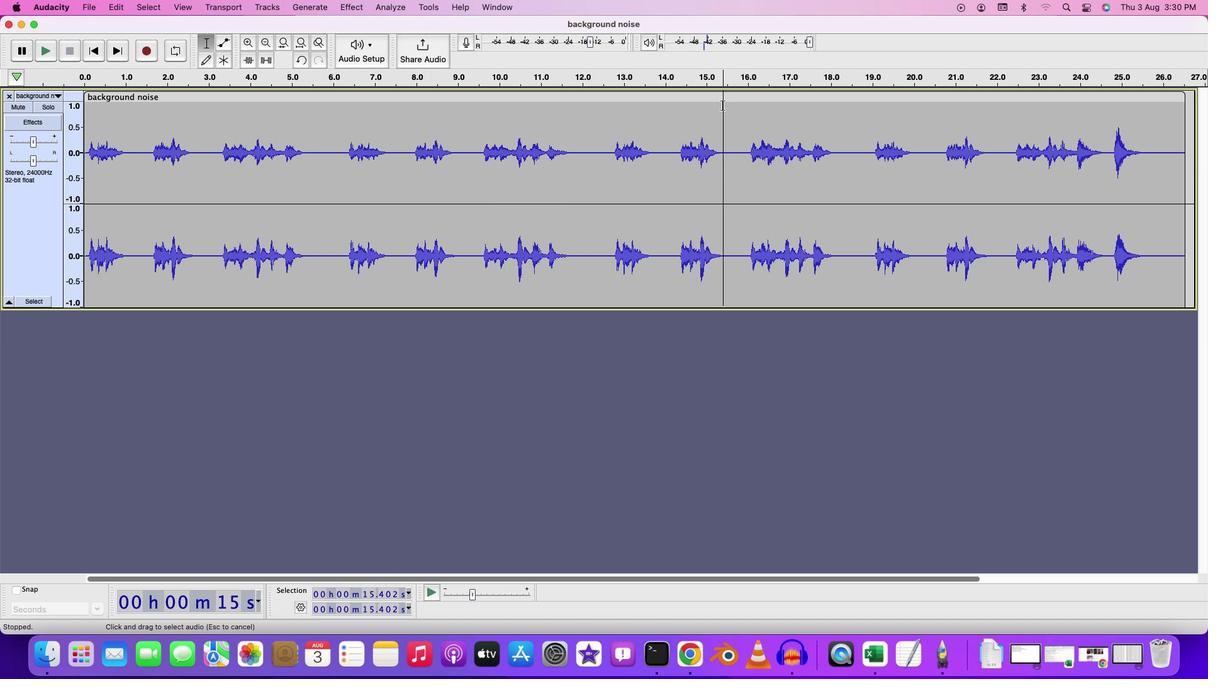 
Action: Key pressed Key.spaceKey.space
Screenshot: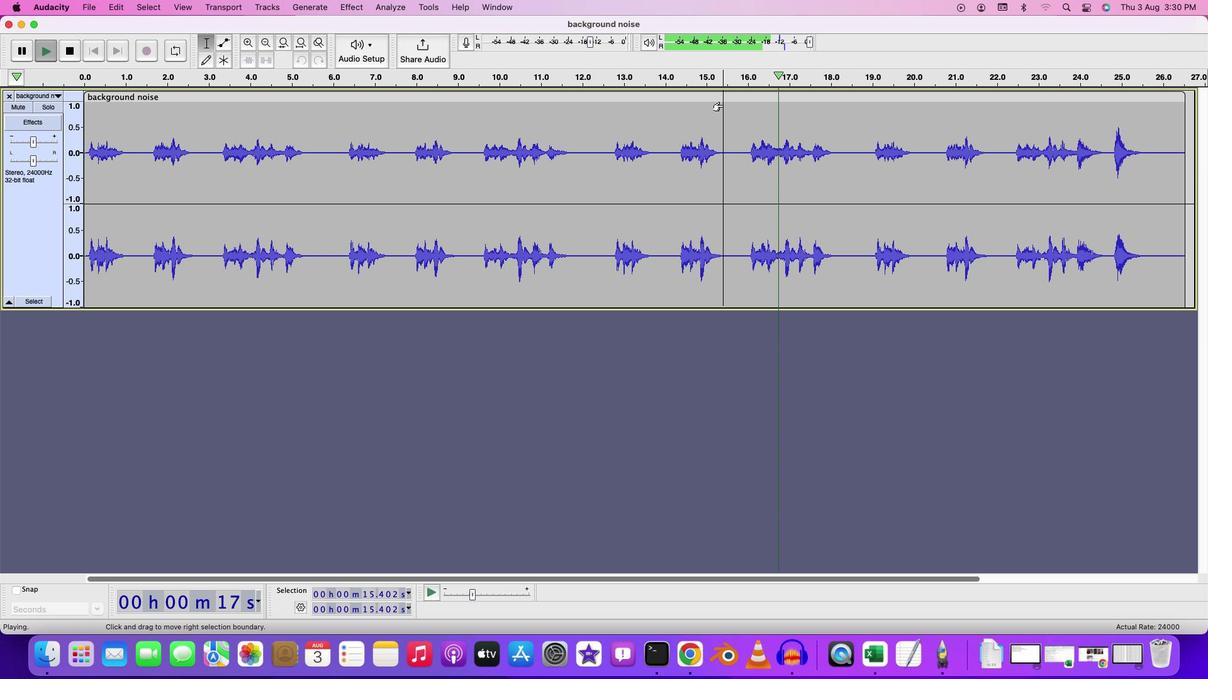 
Action: Mouse moved to (825, 108)
Screenshot: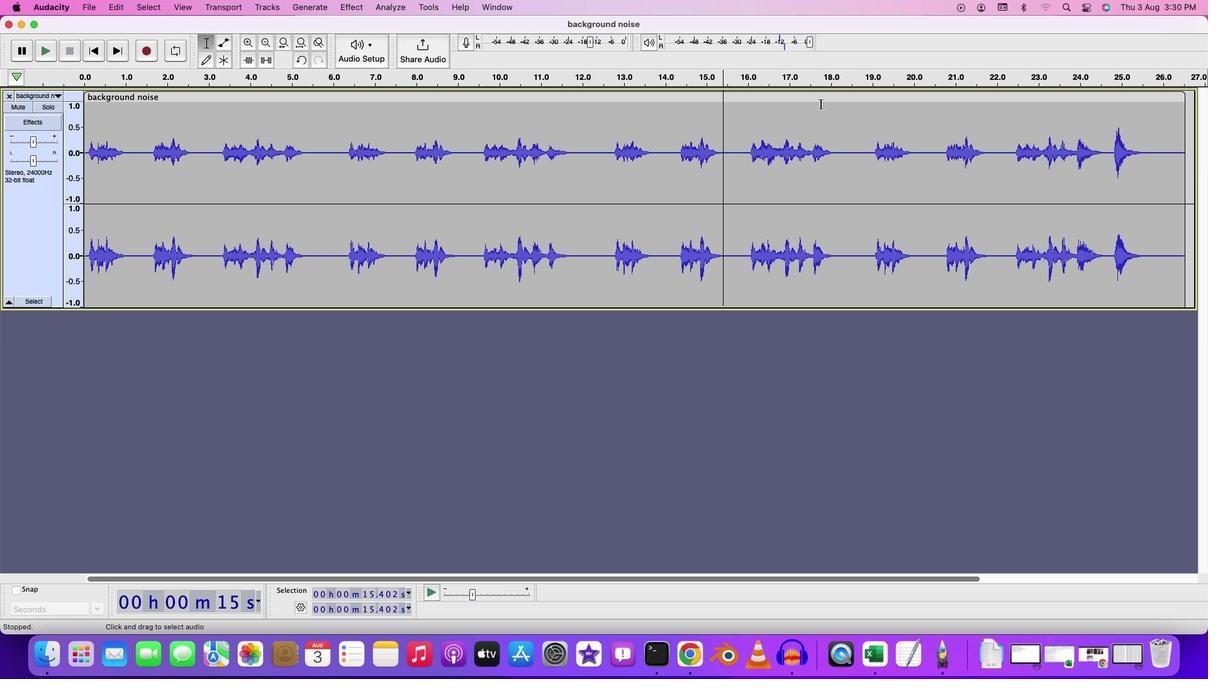 
Action: Mouse pressed left at (825, 108)
Screenshot: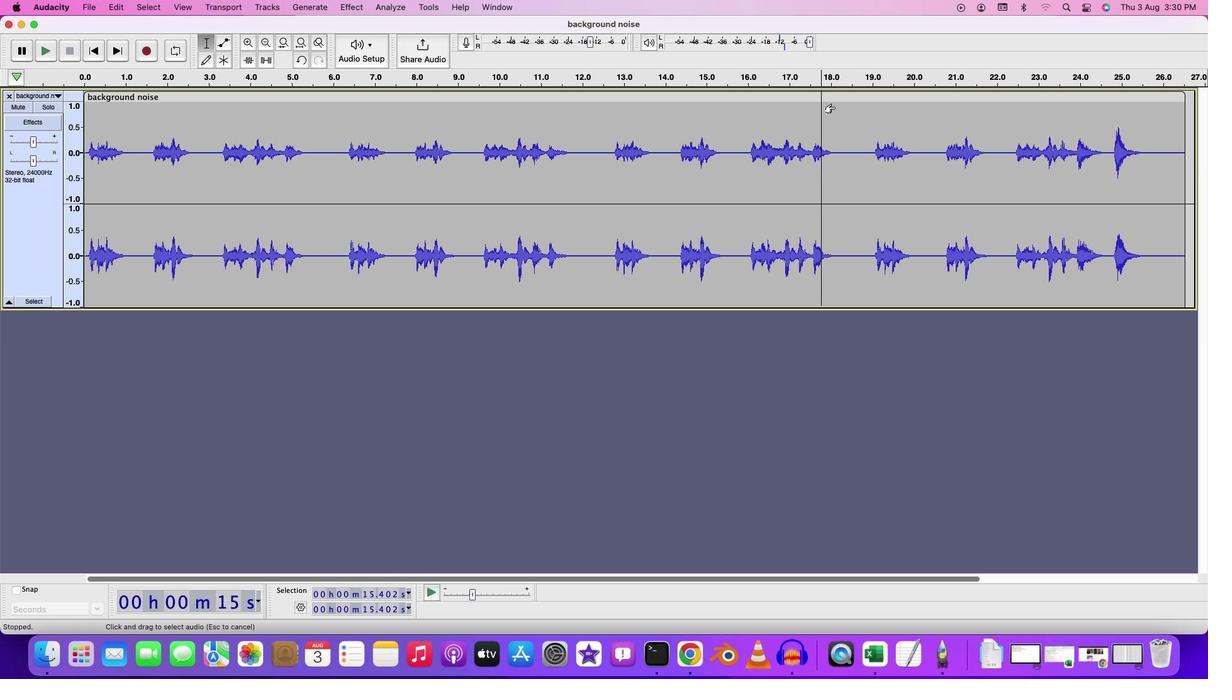 
Action: Mouse moved to (842, 113)
Screenshot: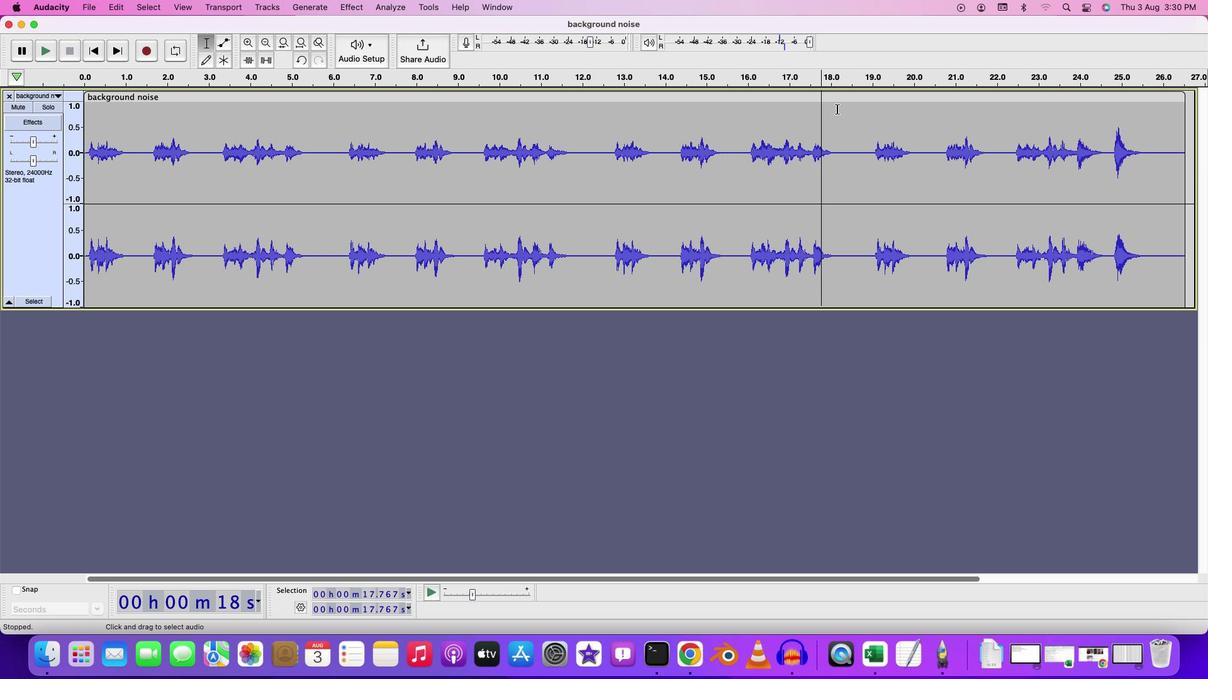 
Action: Mouse pressed left at (842, 113)
Screenshot: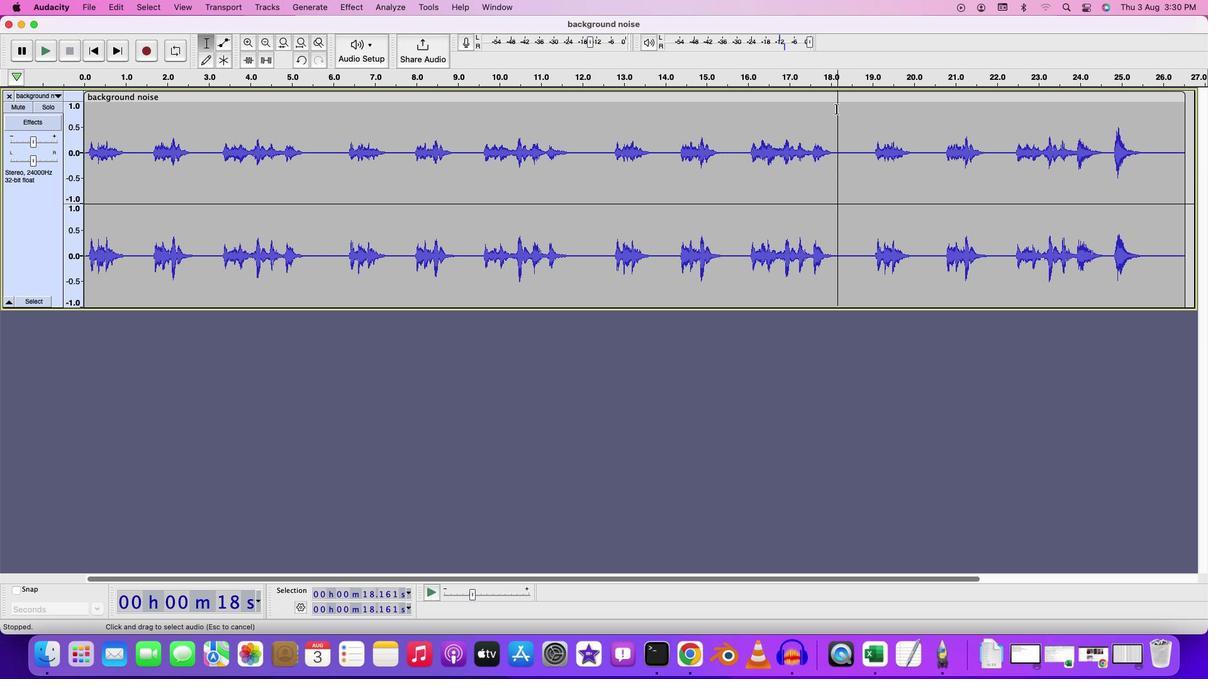 
Action: Mouse moved to (353, 12)
Screenshot: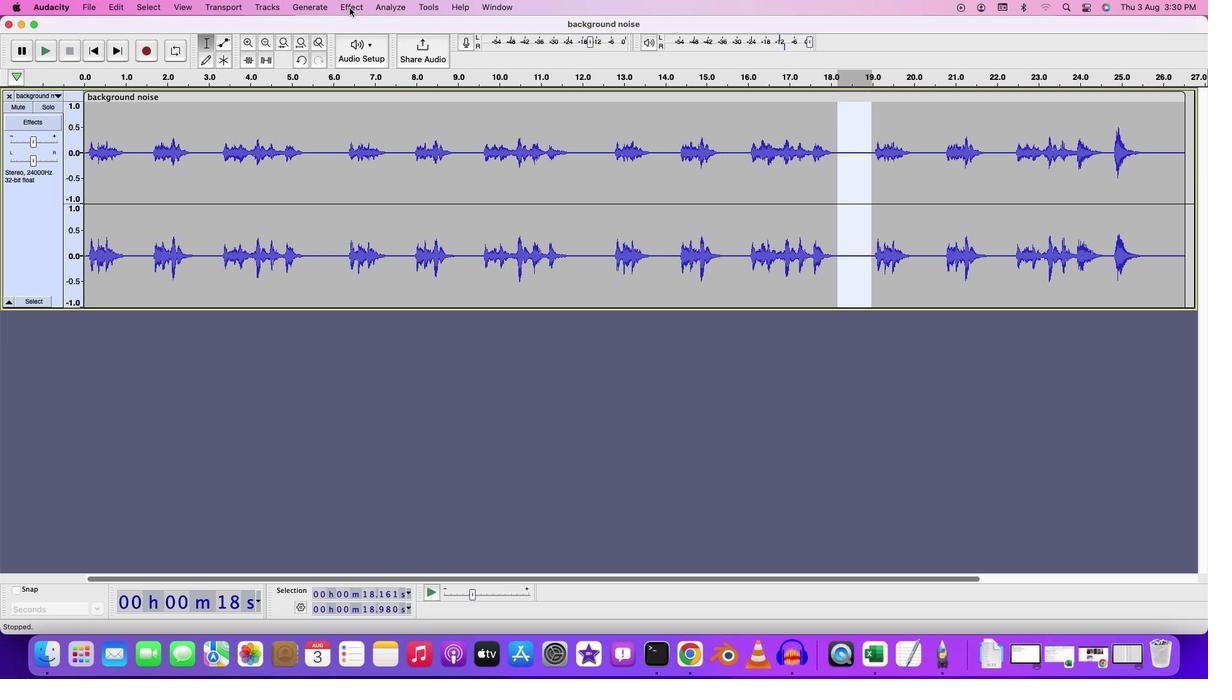 
Action: Mouse pressed left at (353, 12)
Screenshot: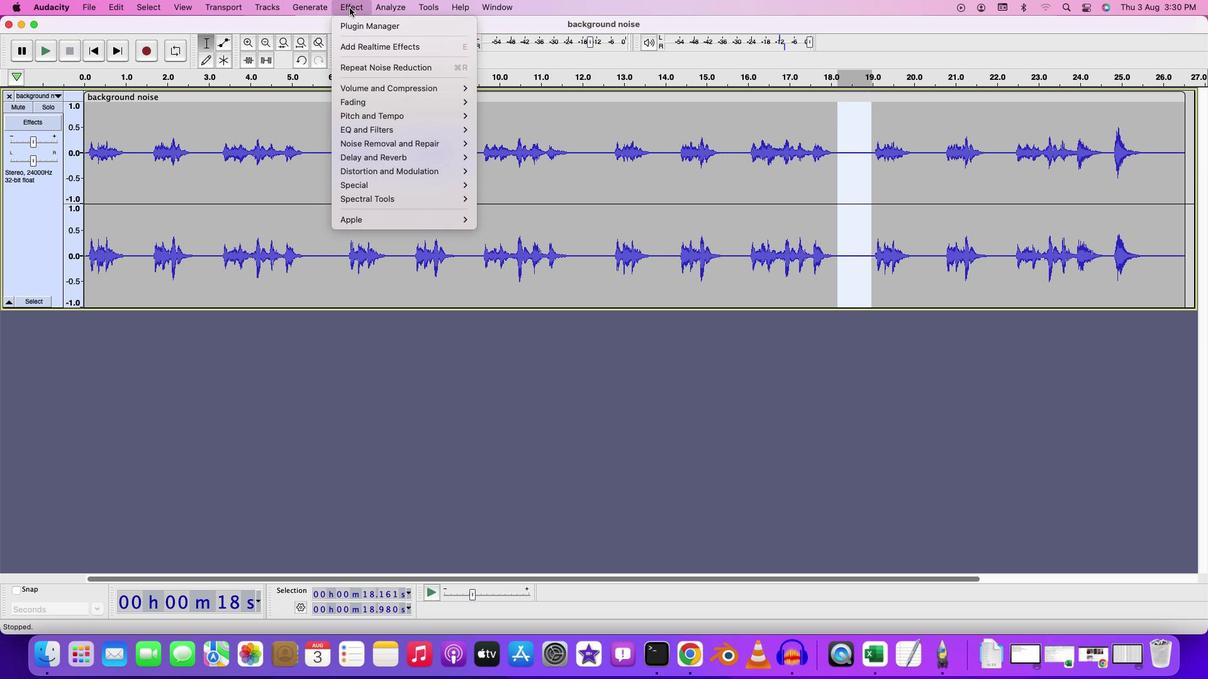 
Action: Mouse moved to (514, 186)
Screenshot: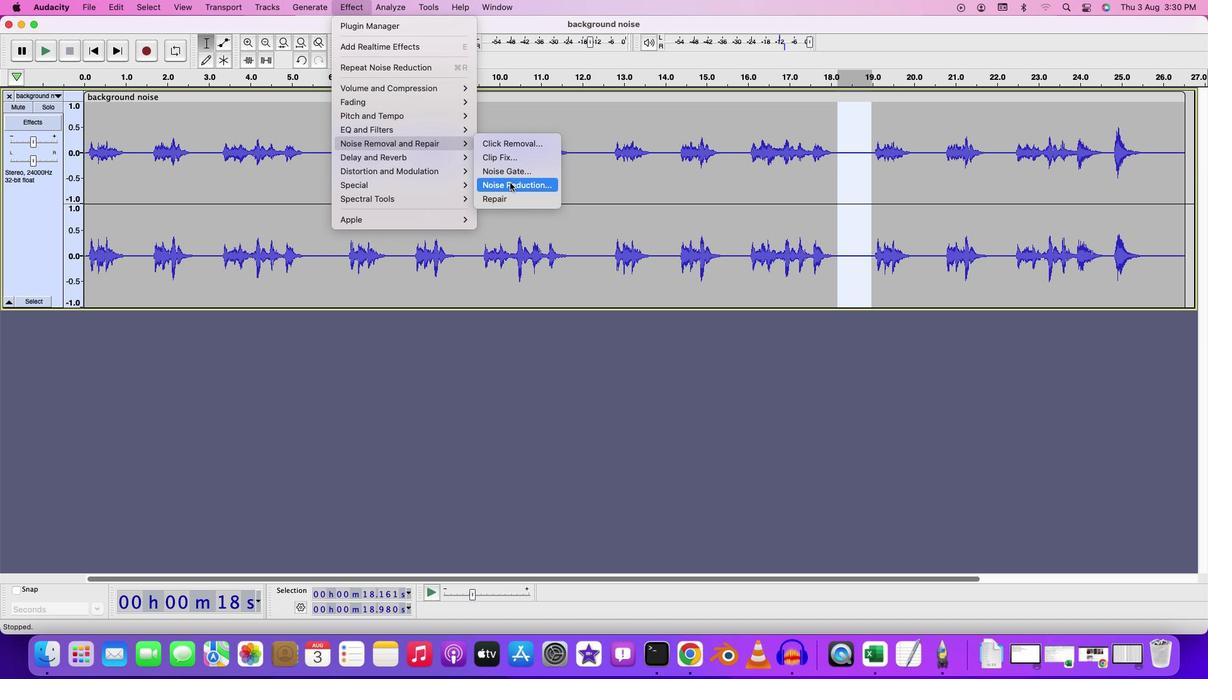 
Action: Mouse pressed left at (514, 186)
Screenshot: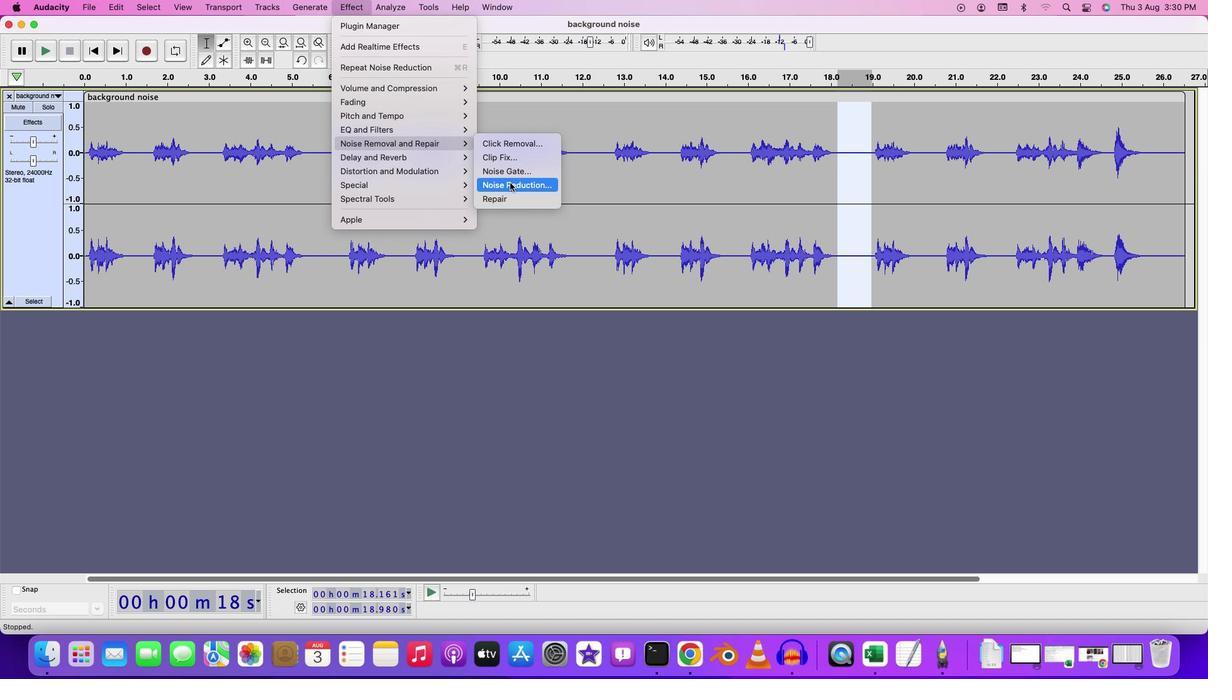 
Action: Mouse moved to (614, 351)
Screenshot: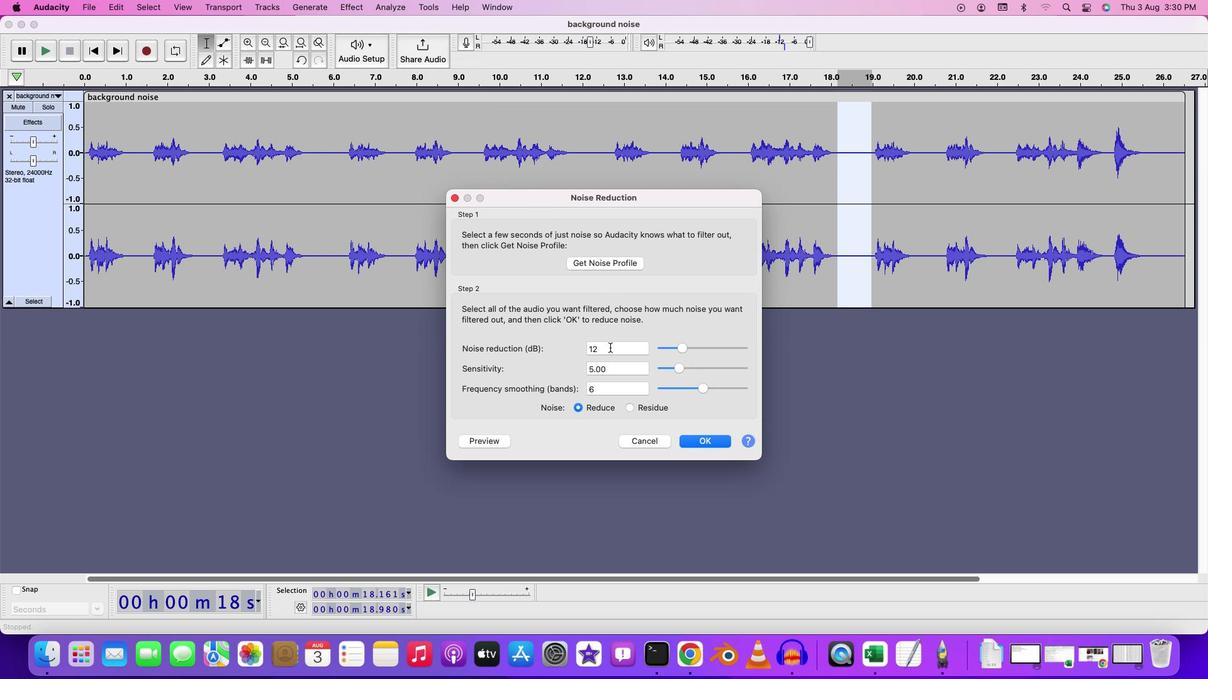 
Action: Mouse pressed left at (614, 351)
Screenshot: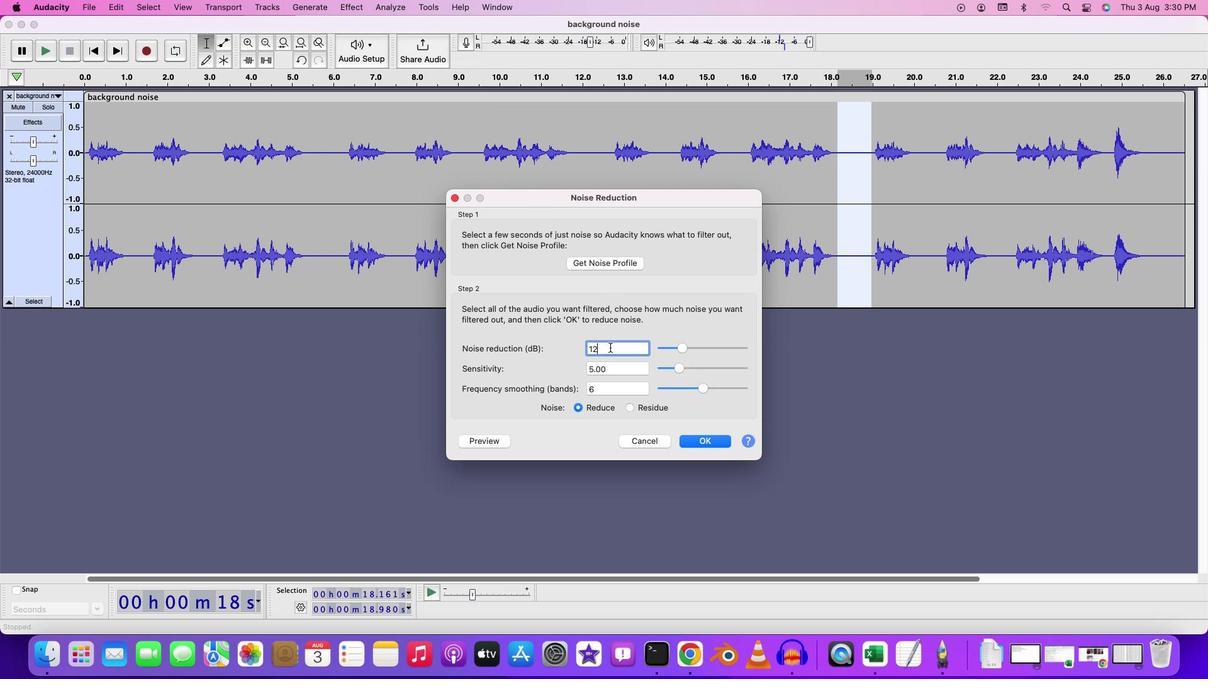 
Action: Key pressed Key.backspaceKey.backspaceKey.backspace'6'
Screenshot: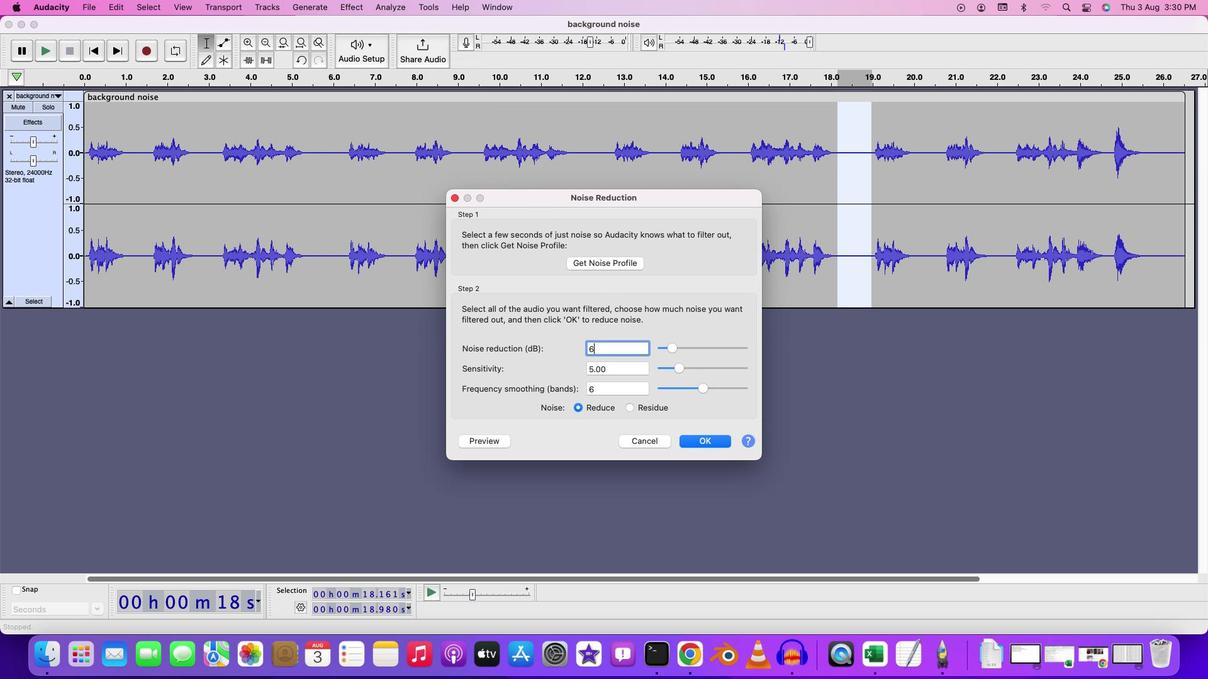 
Action: Mouse moved to (598, 372)
Screenshot: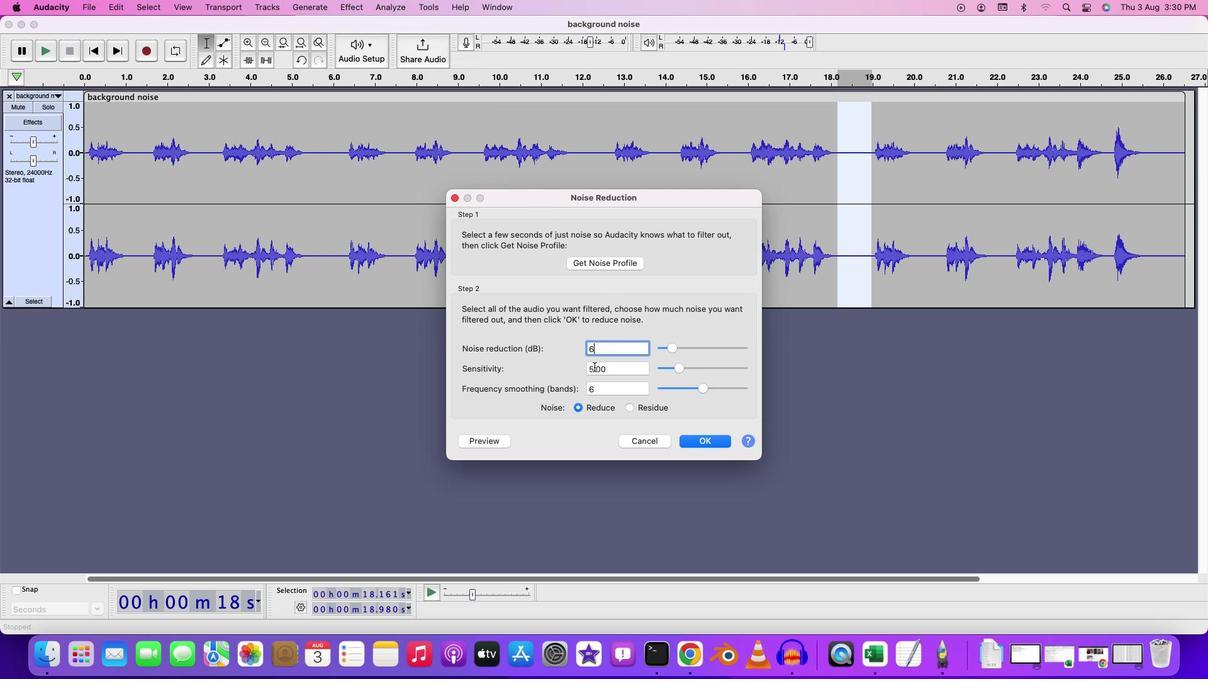 
Action: Mouse pressed left at (598, 372)
Screenshot: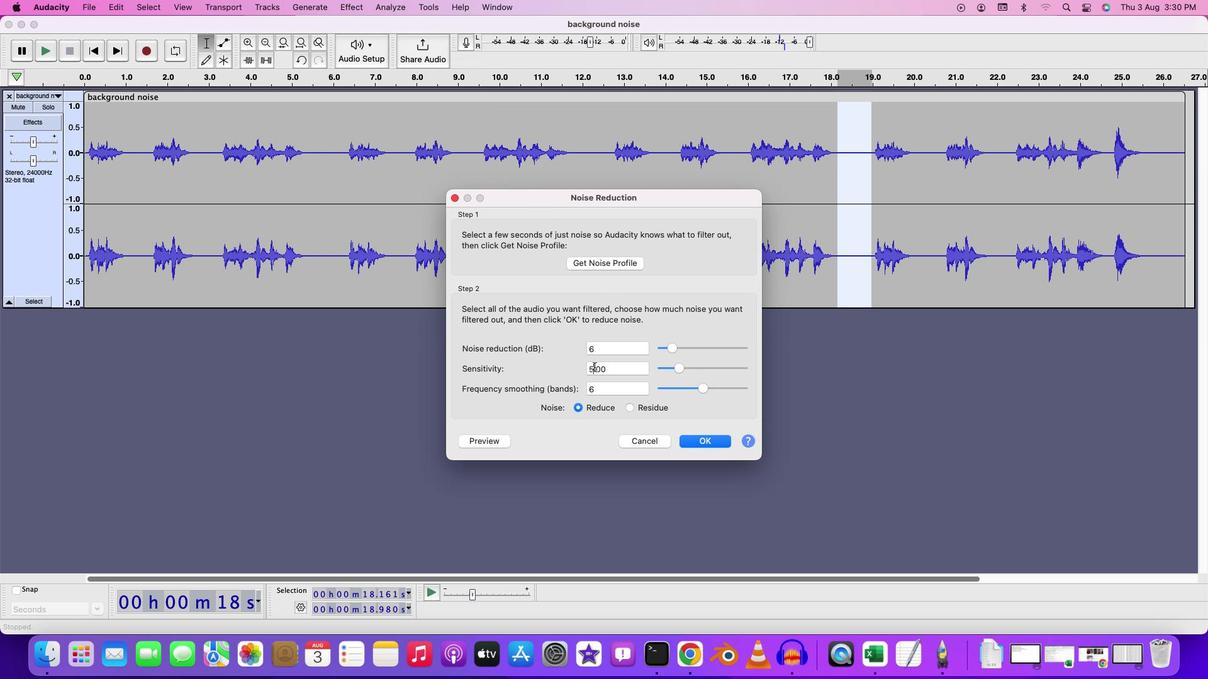 
Action: Mouse moved to (605, 380)
Screenshot: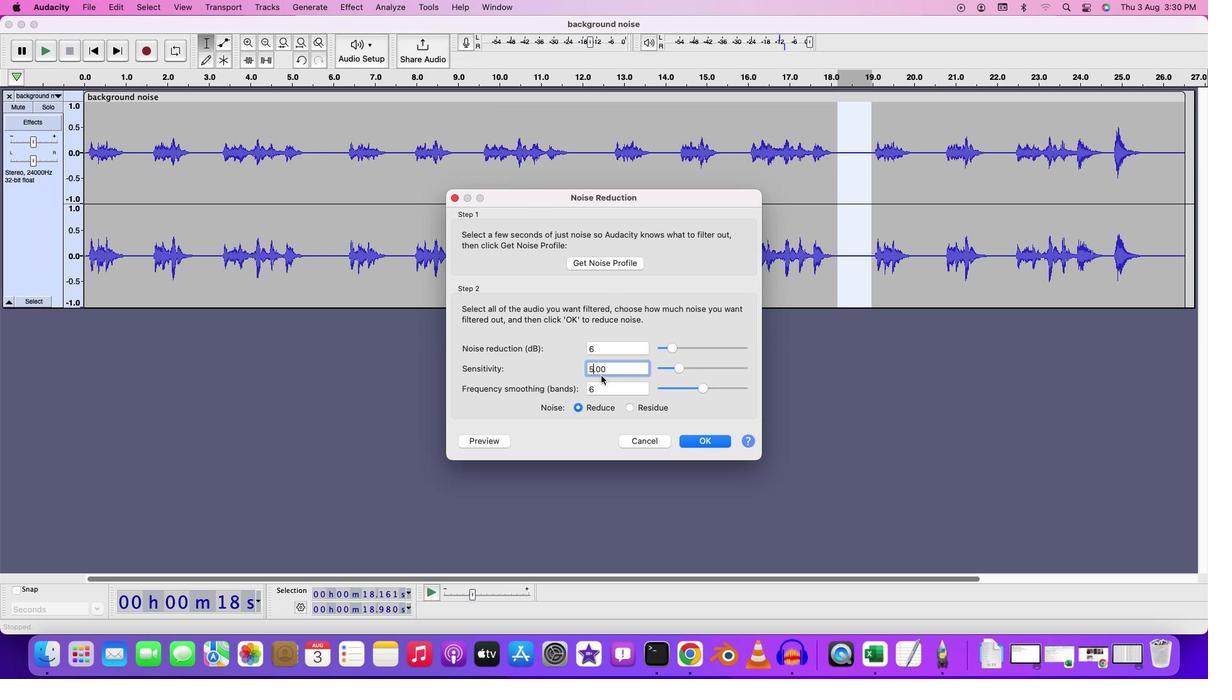
Action: Key pressed Key.backspace'6'
Screenshot: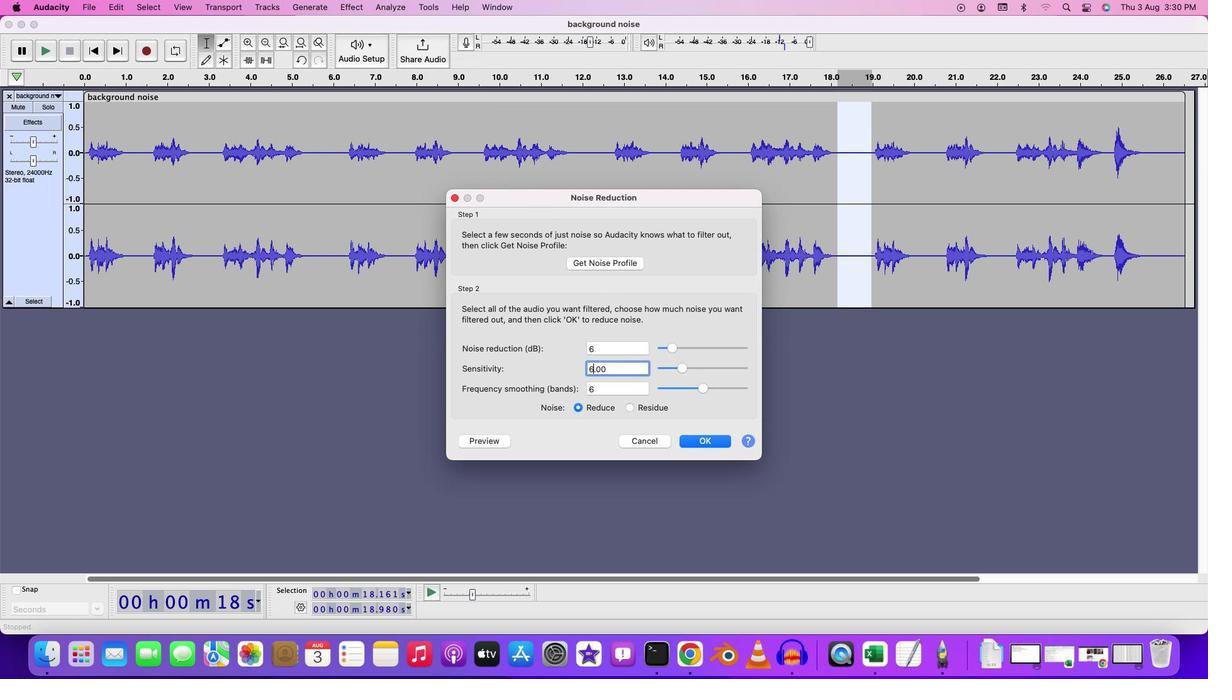 
Action: Mouse moved to (607, 266)
Screenshot: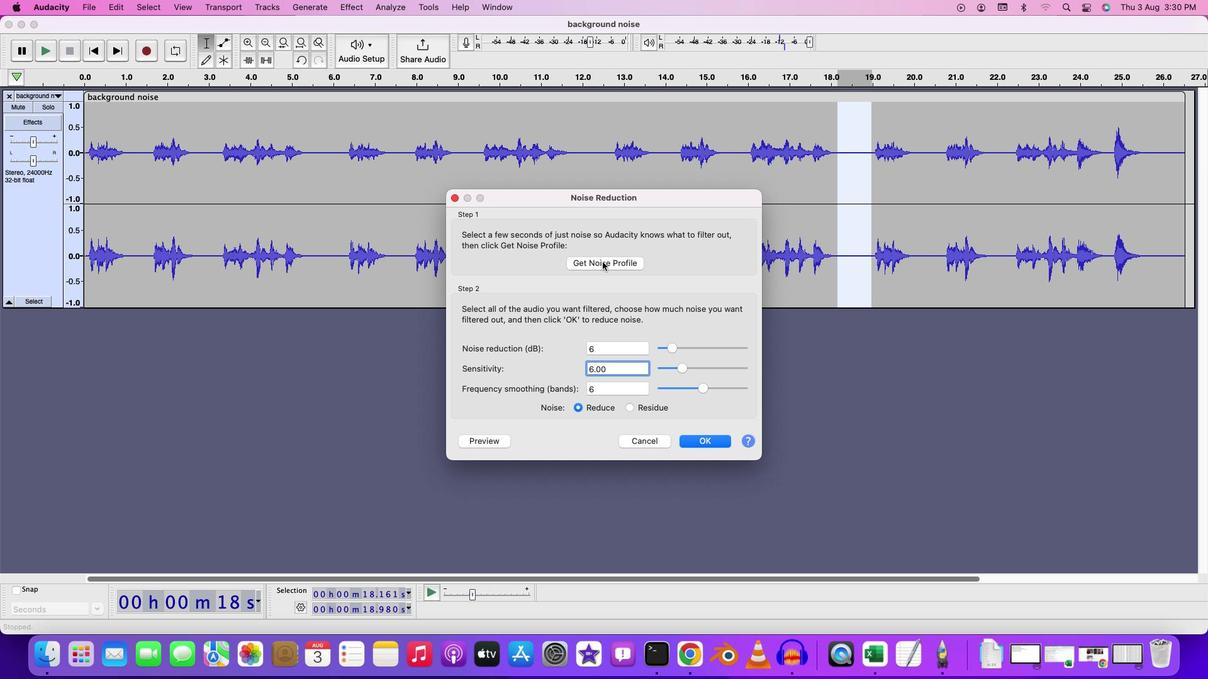 
Action: Mouse pressed left at (607, 266)
Screenshot: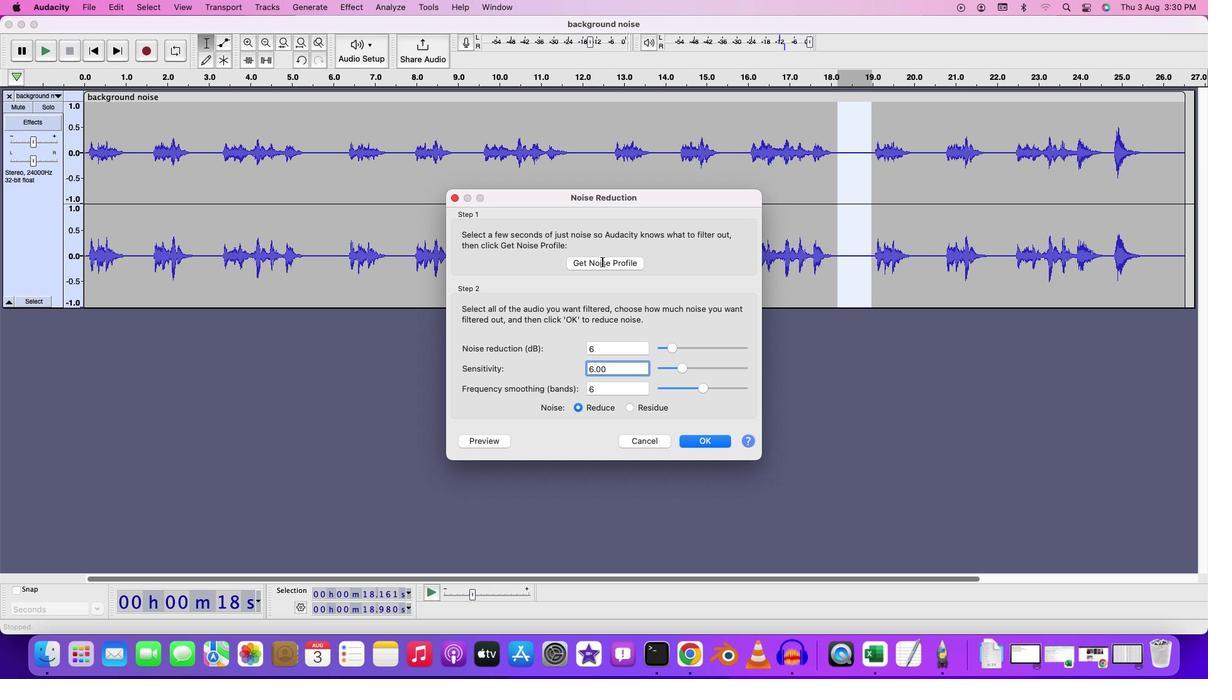 
Action: Mouse moved to (450, 192)
Screenshot: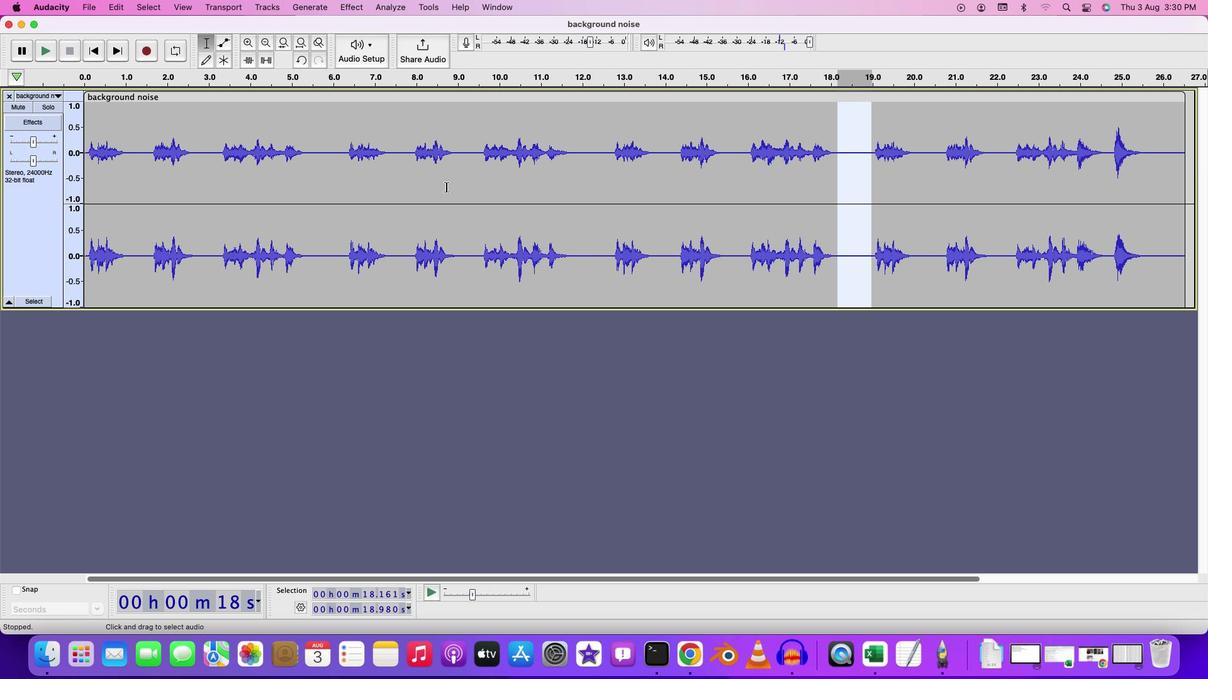 
Action: Mouse pressed left at (450, 192)
Screenshot: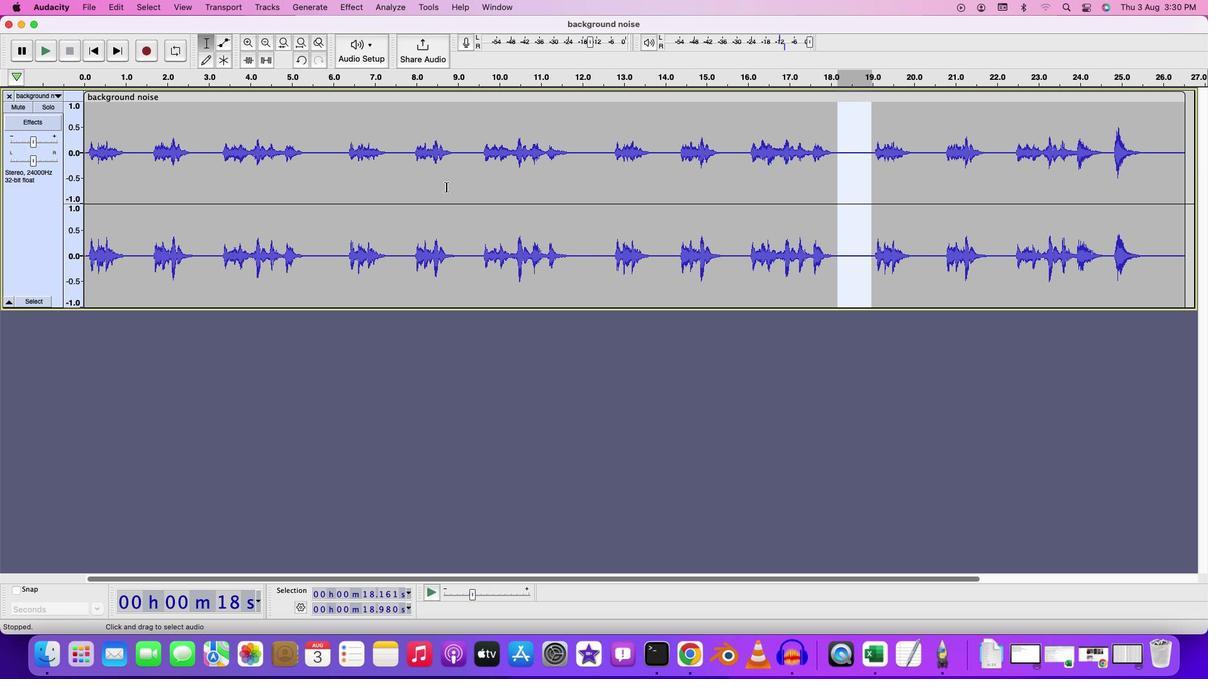 
Action: Key pressed Key.cmd'a'
Screenshot: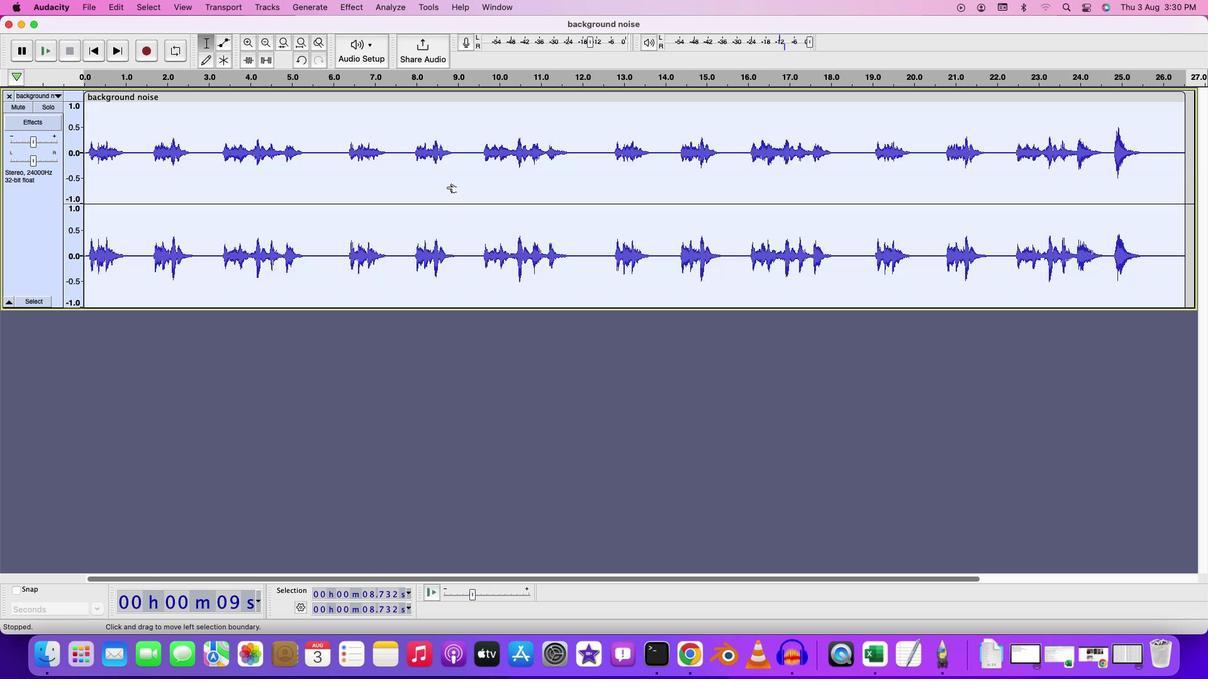 
Action: Mouse moved to (360, 12)
Screenshot: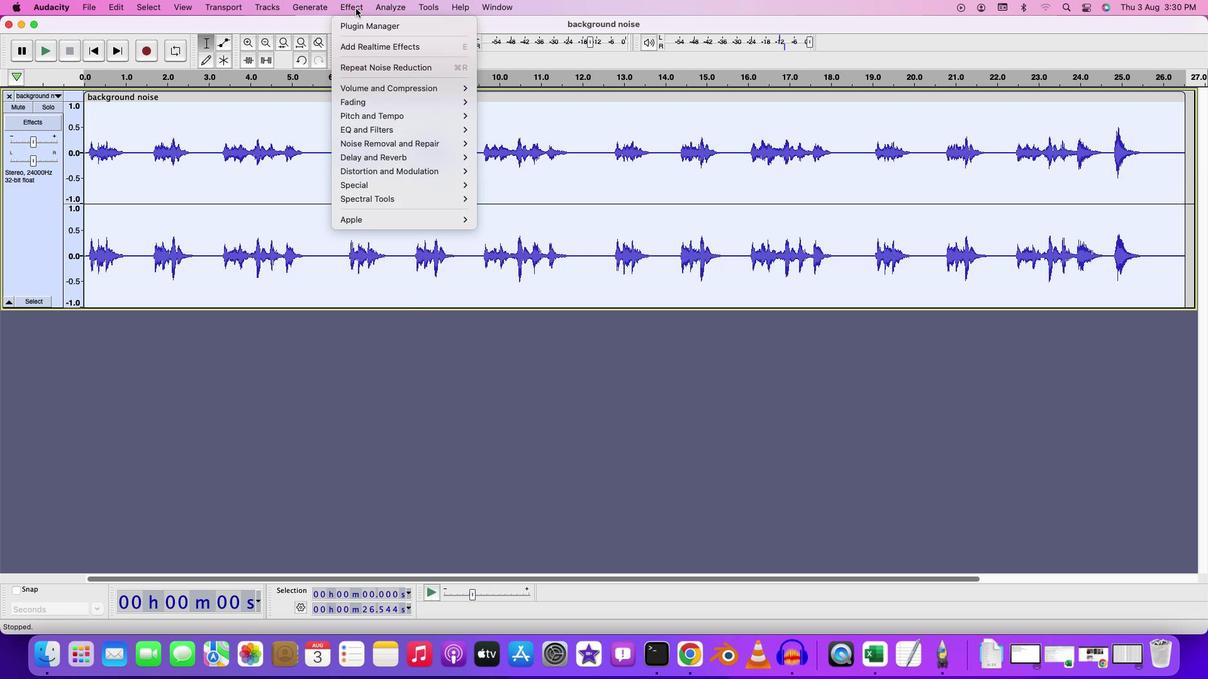 
Action: Mouse pressed left at (360, 12)
Screenshot: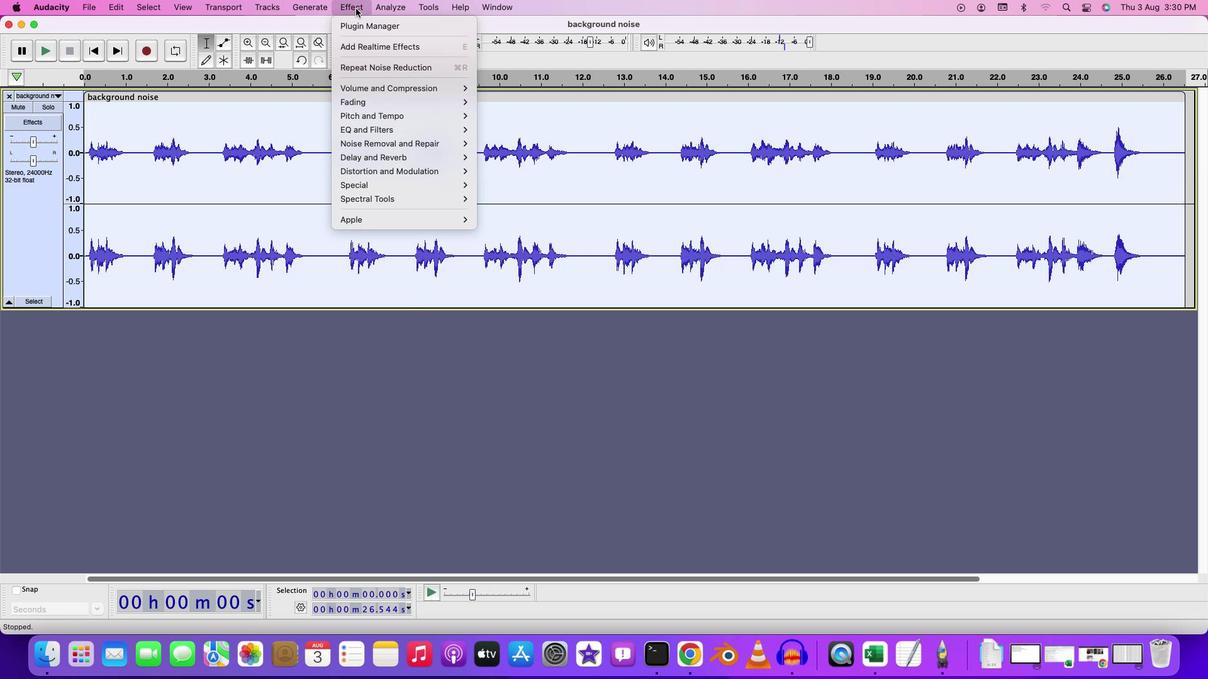 
Action: Mouse moved to (381, 70)
Screenshot: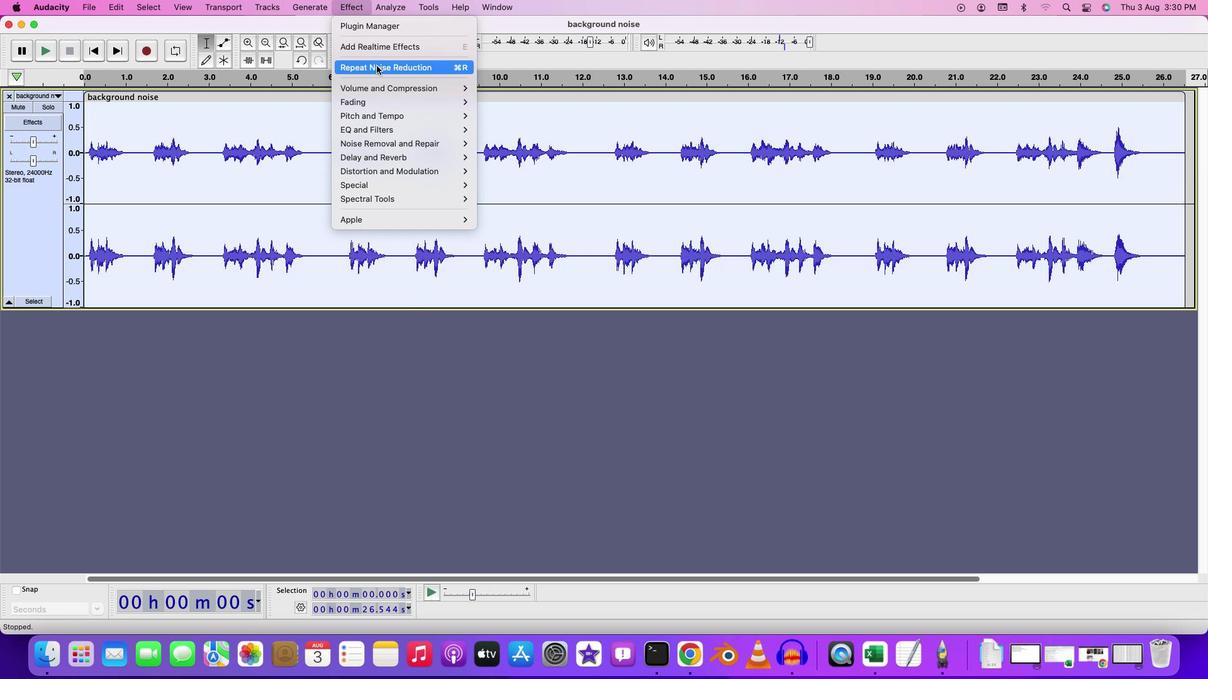 
Action: Mouse pressed left at (381, 70)
Screenshot: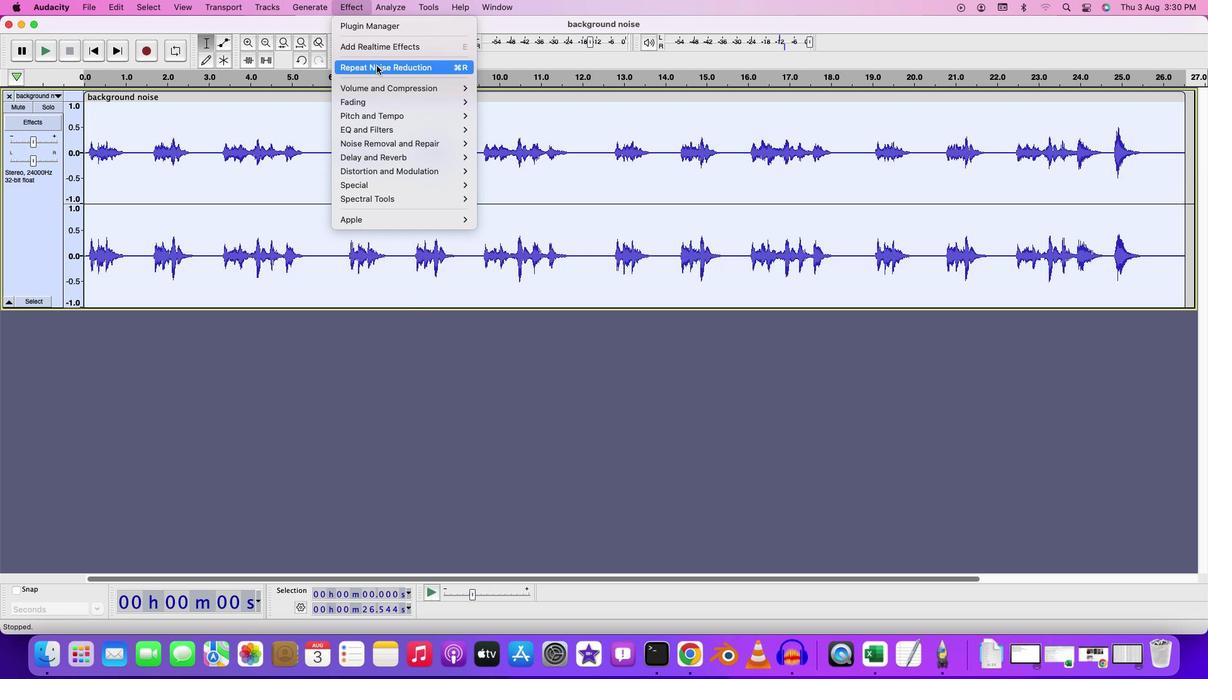
Action: Mouse moved to (363, 4)
Screenshot: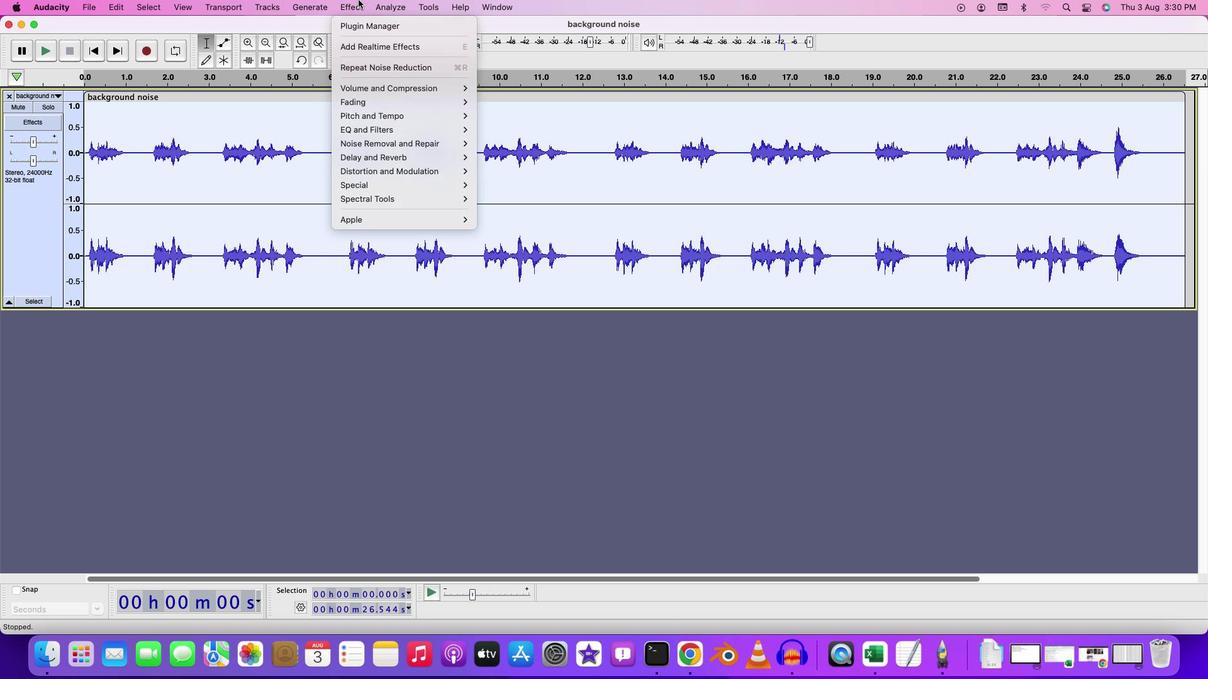 
Action: Mouse pressed left at (363, 4)
Screenshot: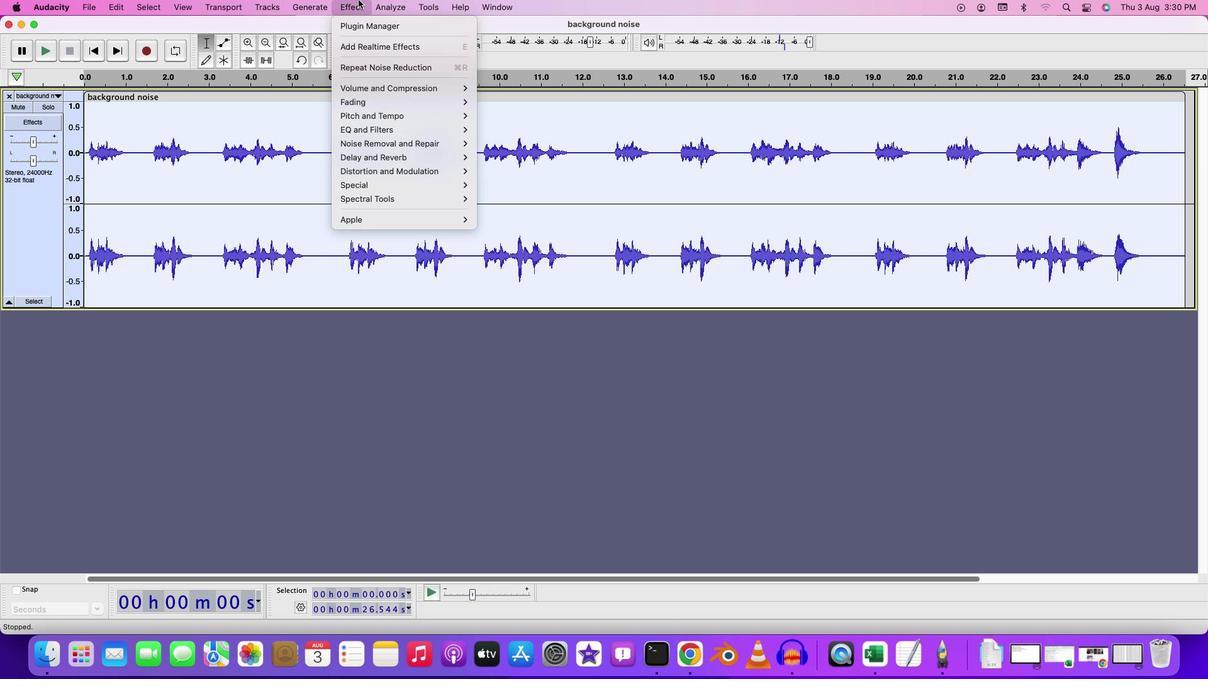 
Action: Mouse moved to (346, 319)
Screenshot: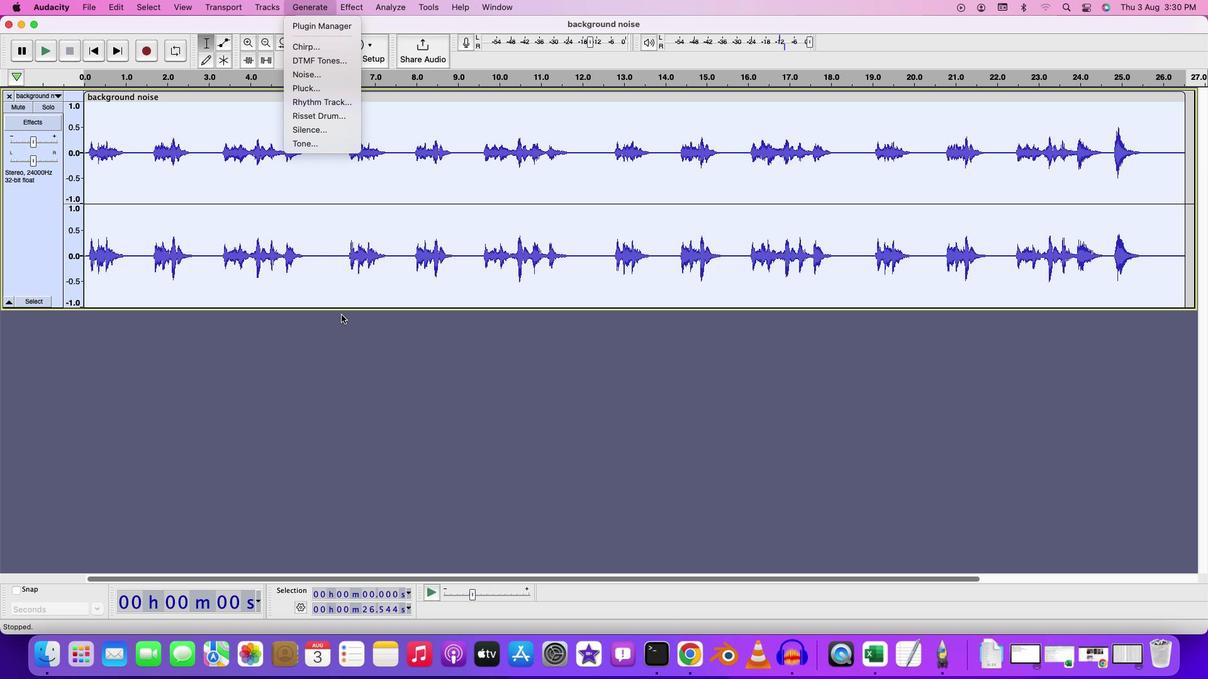 
Action: Mouse pressed left at (346, 319)
Screenshot: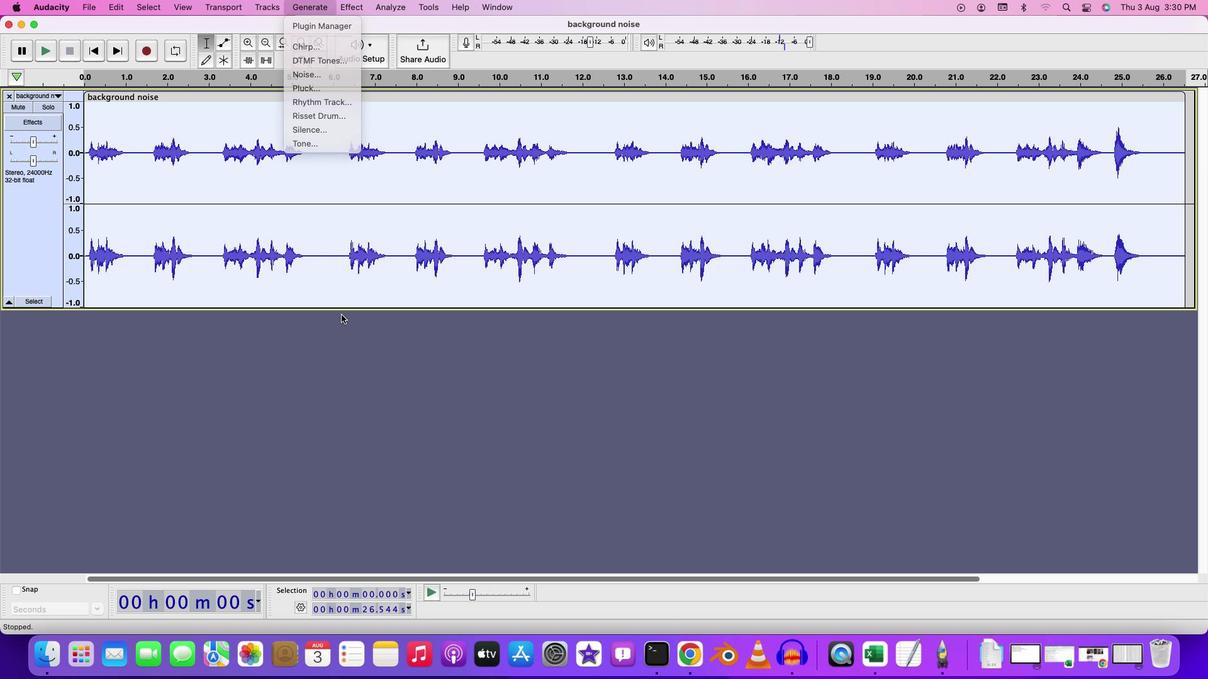 
Action: Mouse moved to (380, 339)
Screenshot: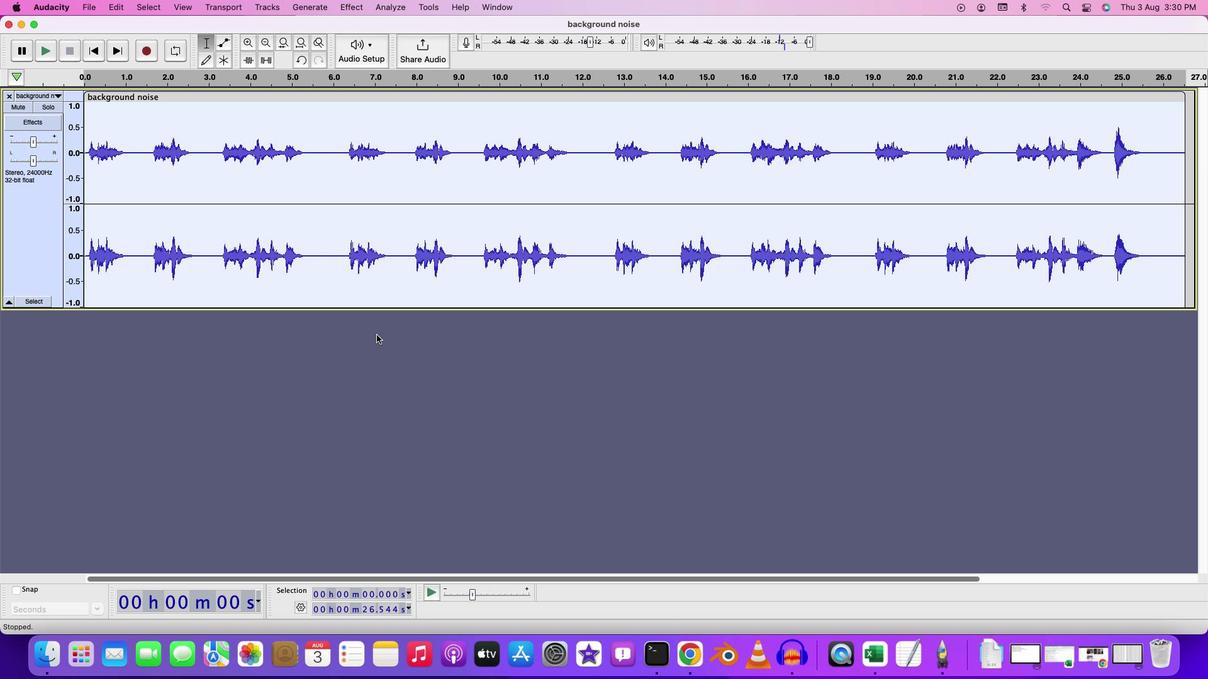 
Action: Mouse pressed left at (380, 339)
Screenshot: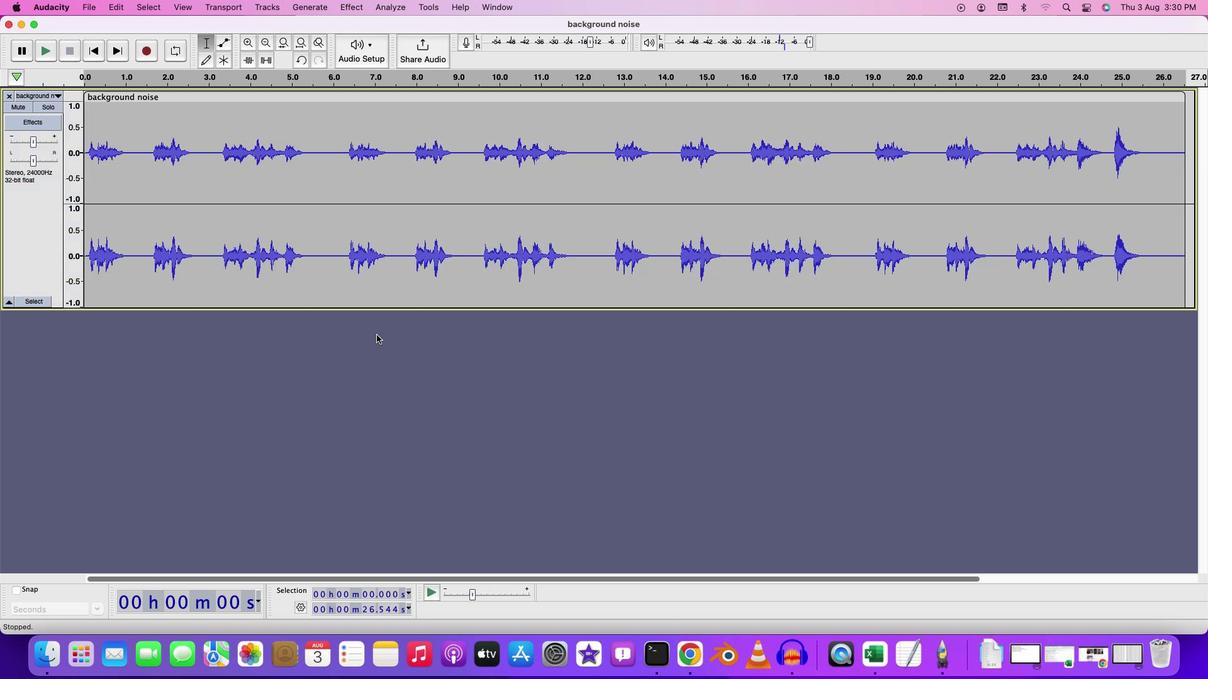 
Action: Mouse moved to (99, 108)
Screenshot: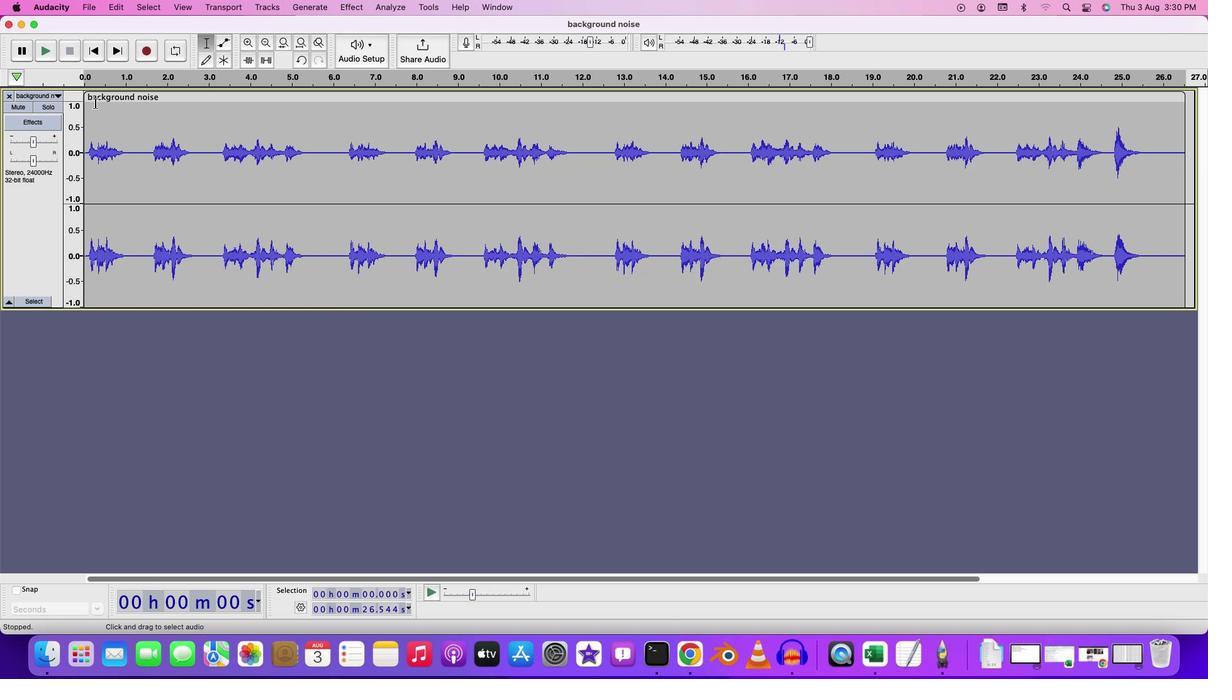 
Action: Mouse pressed left at (99, 108)
Screenshot: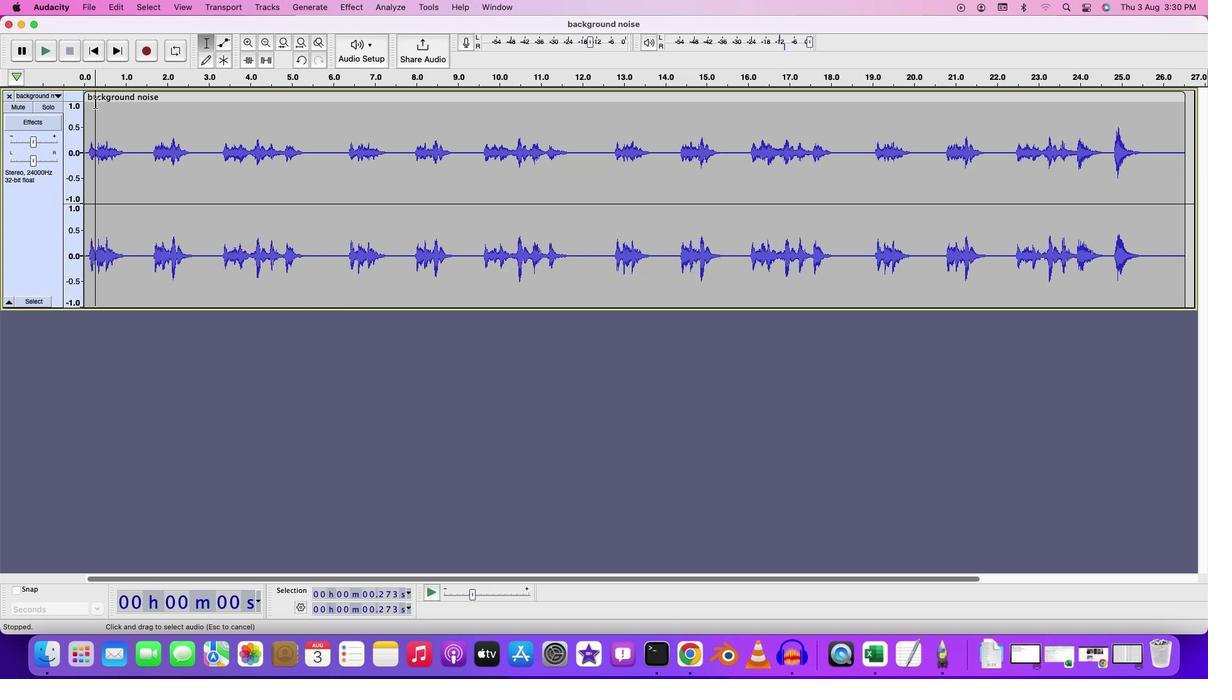 
Action: Mouse moved to (98, 108)
Screenshot: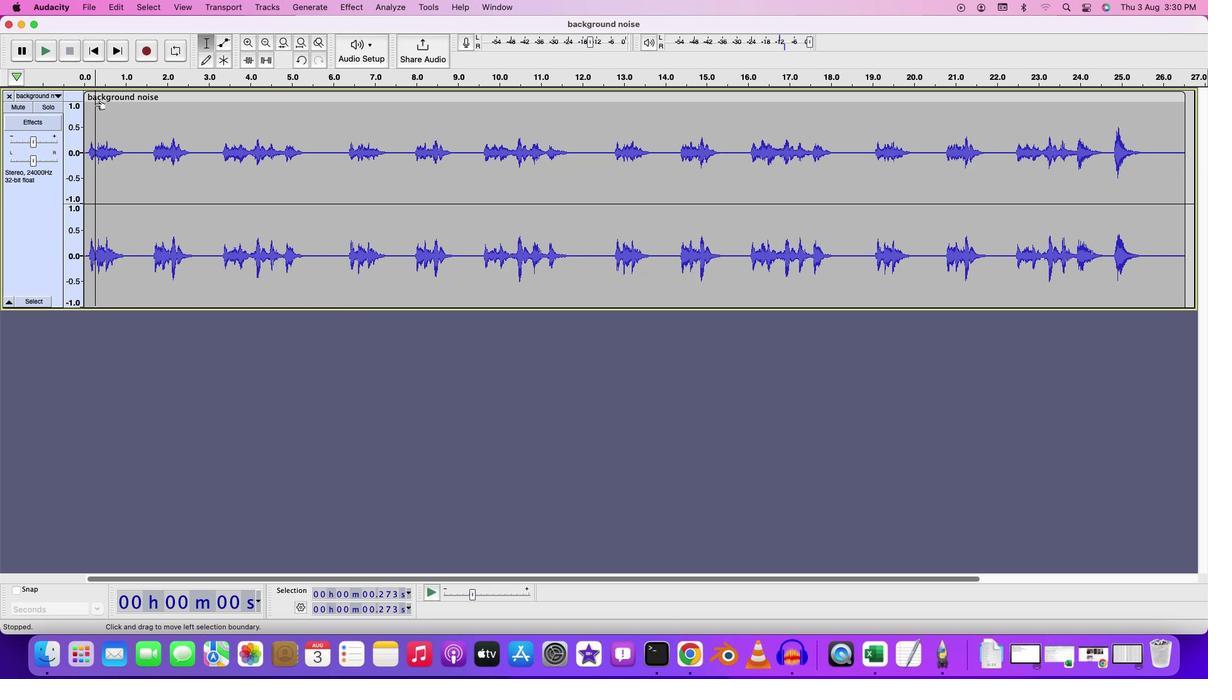 
Action: Key pressed Key.spaceKey.space
Screenshot: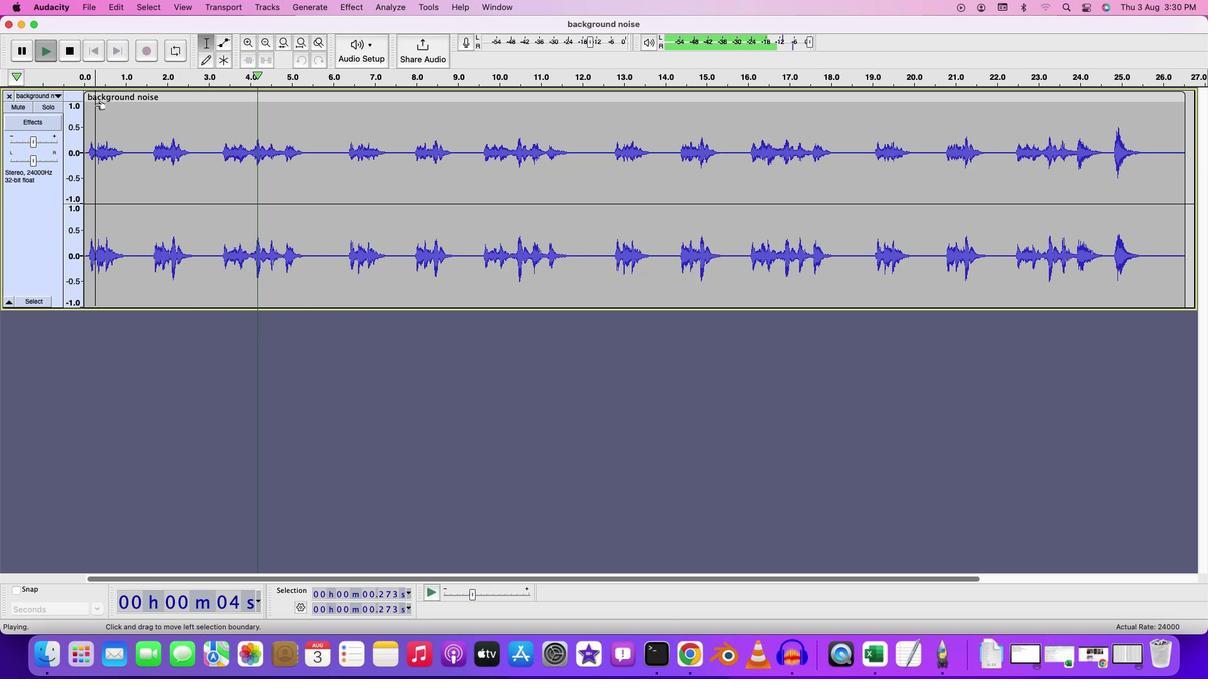 
Action: Mouse moved to (636, 484)
Screenshot: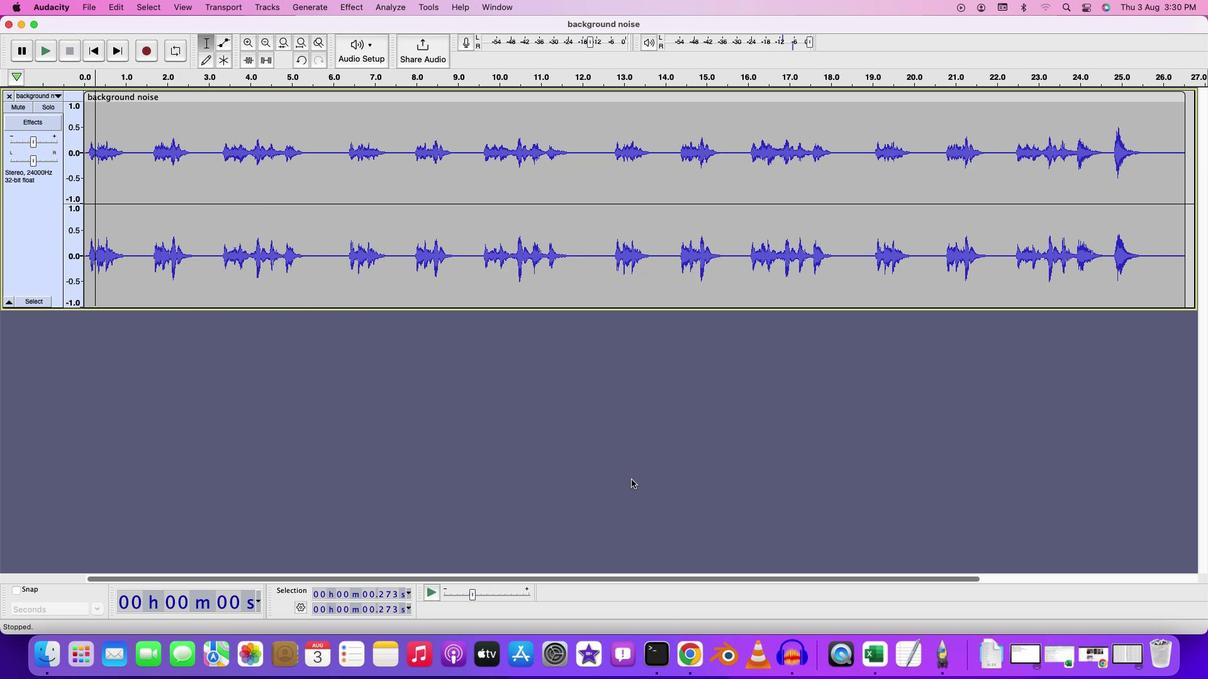
Action: Mouse pressed left at (636, 484)
Screenshot: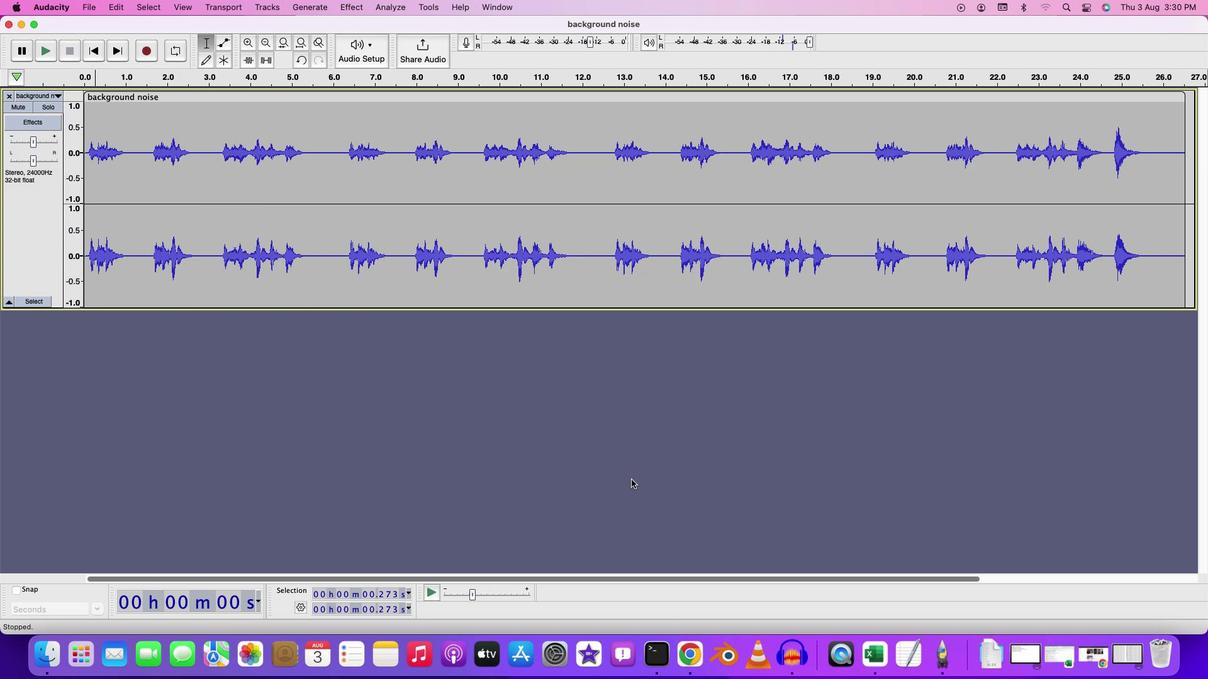 
